 Task: Search one way flight ticket for 1 adult, 1 child, 1 infant in seat in premium economy from Muskegon: Muskegon County Airport to Riverton: Central Wyoming Regional Airport (was Riverton Regional) on 5-4-2023. Choice of flights is Westjet. Number of bags: 1 checked bag. Price is upto 110000. Outbound departure time preference is 5:45.
Action: Mouse moved to (273, 113)
Screenshot: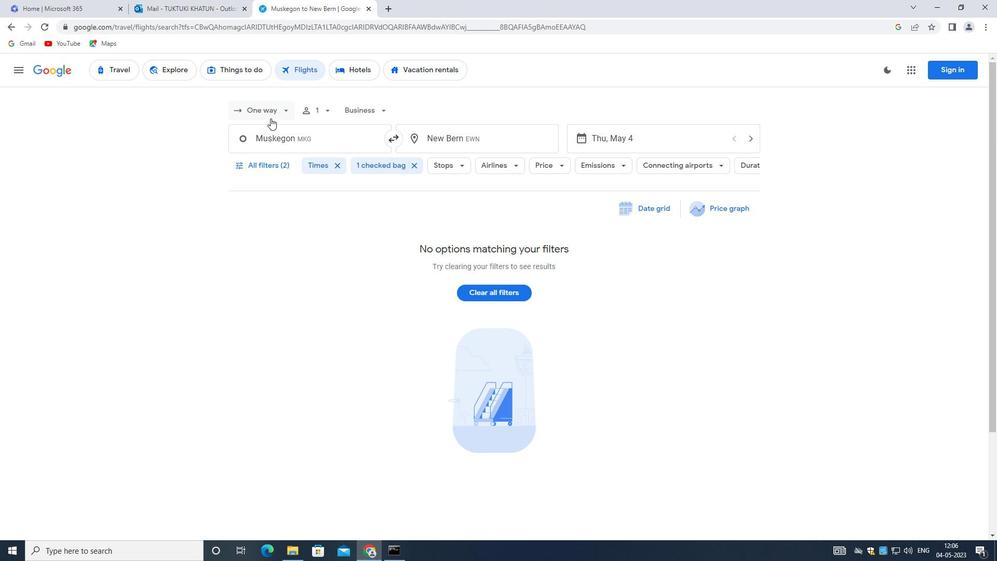 
Action: Mouse pressed left at (273, 113)
Screenshot: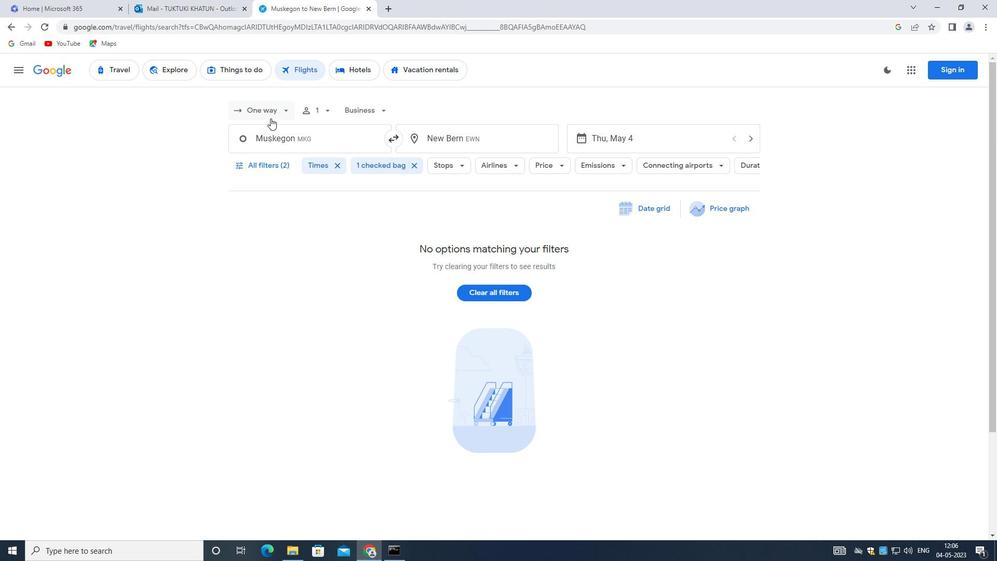 
Action: Mouse moved to (281, 158)
Screenshot: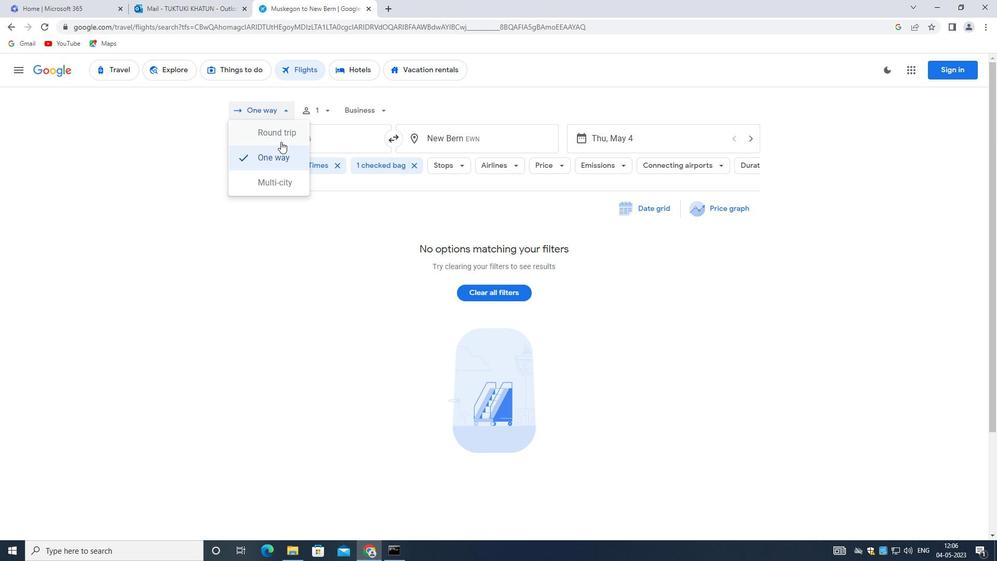 
Action: Mouse pressed left at (281, 158)
Screenshot: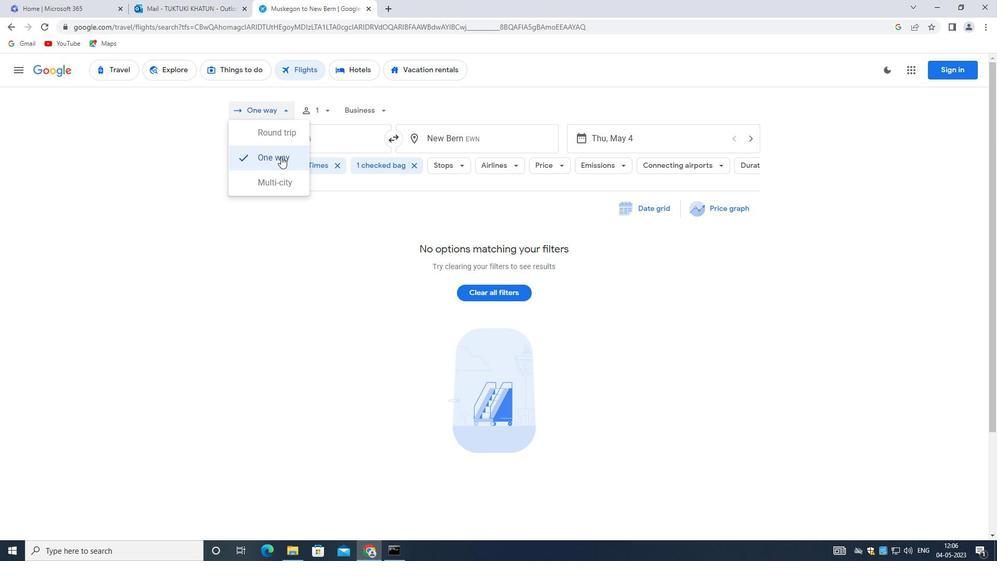 
Action: Mouse moved to (321, 110)
Screenshot: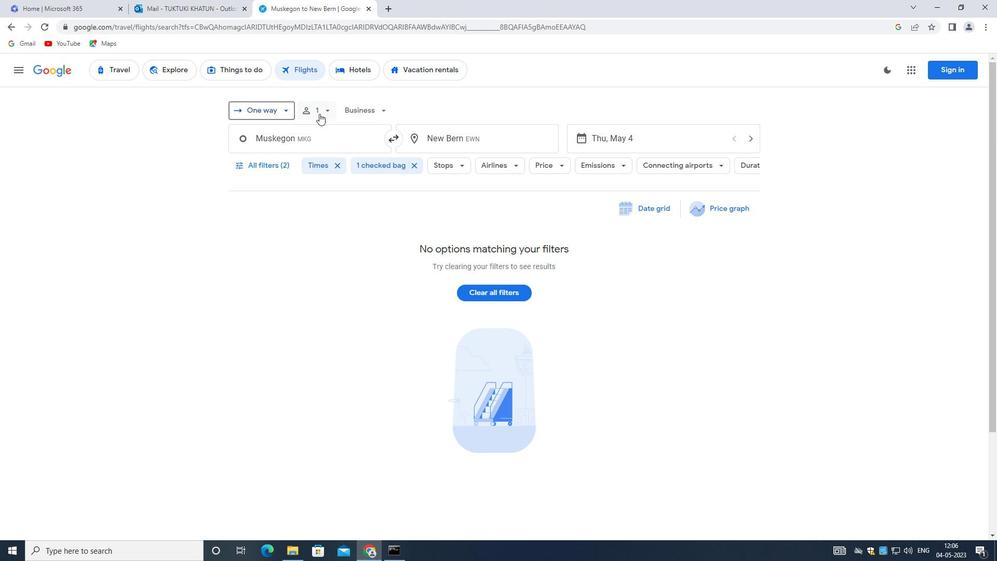 
Action: Mouse pressed left at (321, 110)
Screenshot: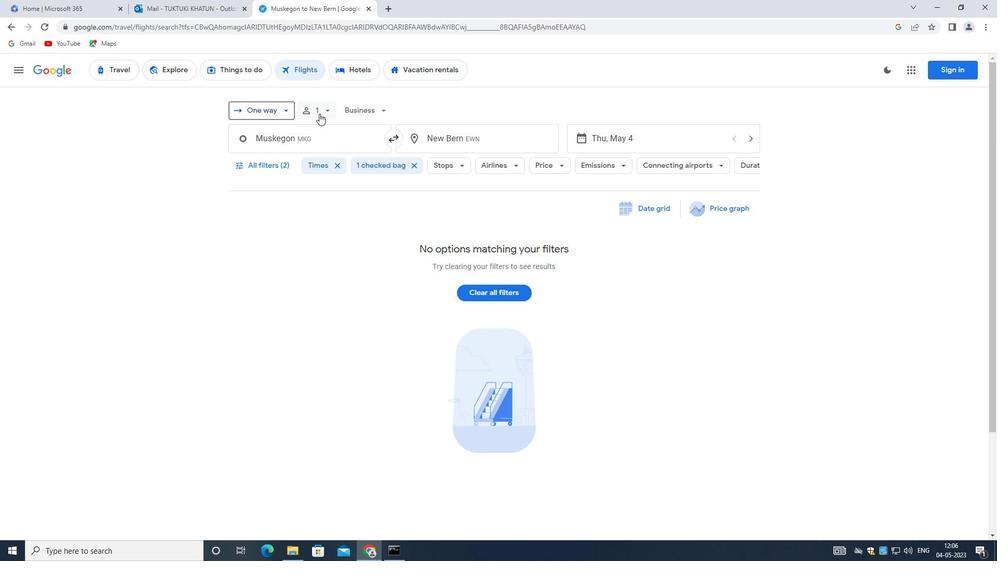 
Action: Mouse moved to (407, 165)
Screenshot: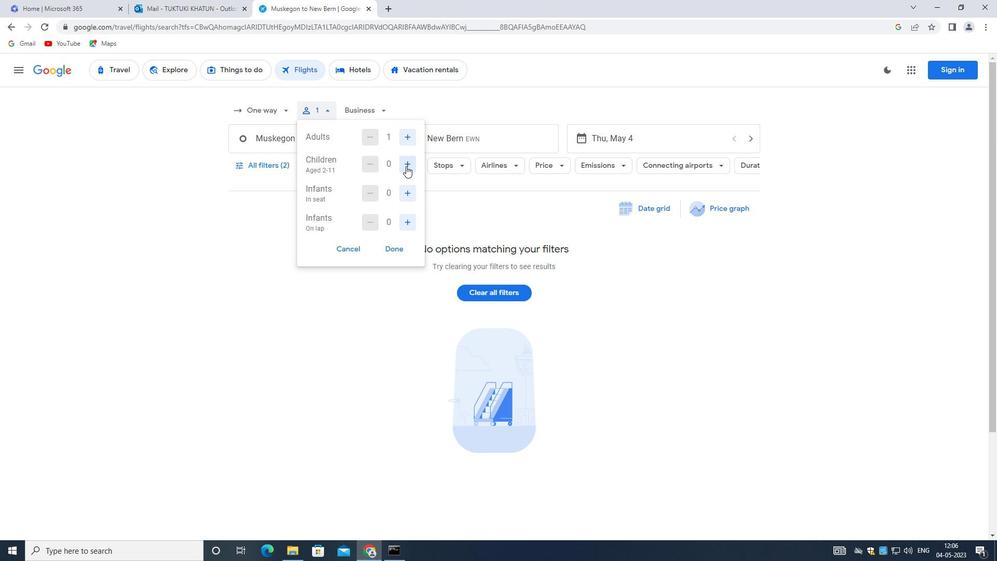 
Action: Mouse pressed left at (407, 165)
Screenshot: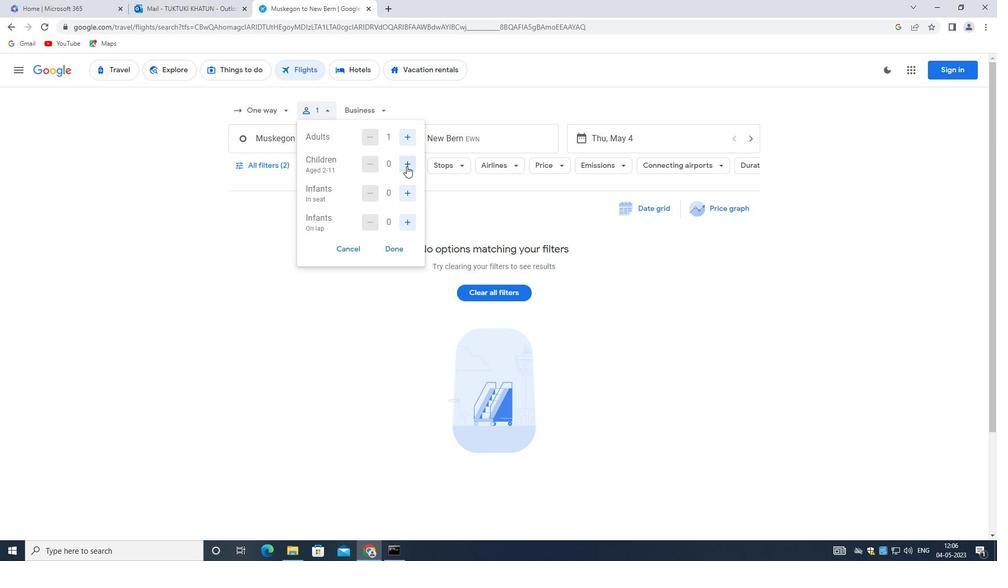 
Action: Mouse moved to (407, 188)
Screenshot: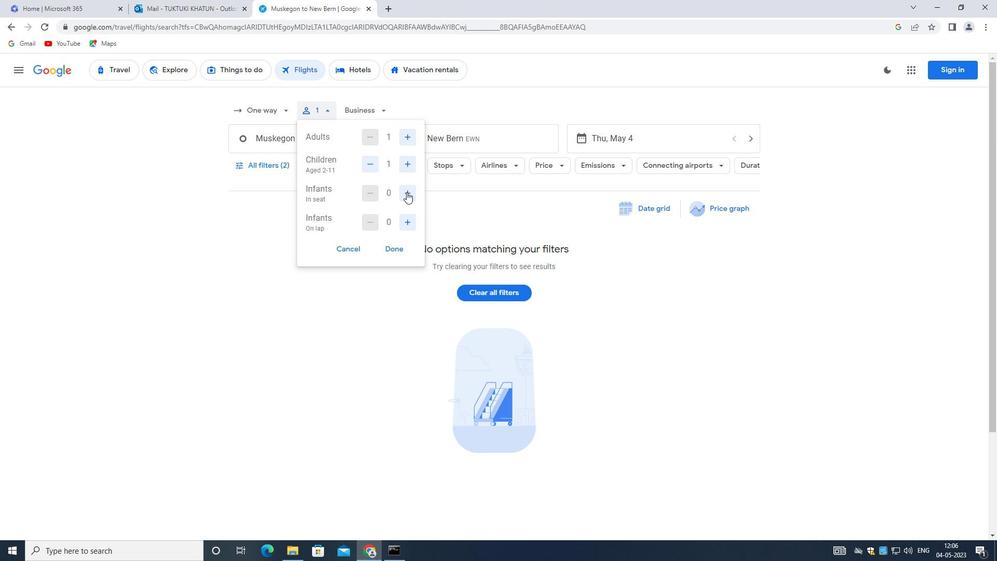 
Action: Mouse pressed left at (407, 188)
Screenshot: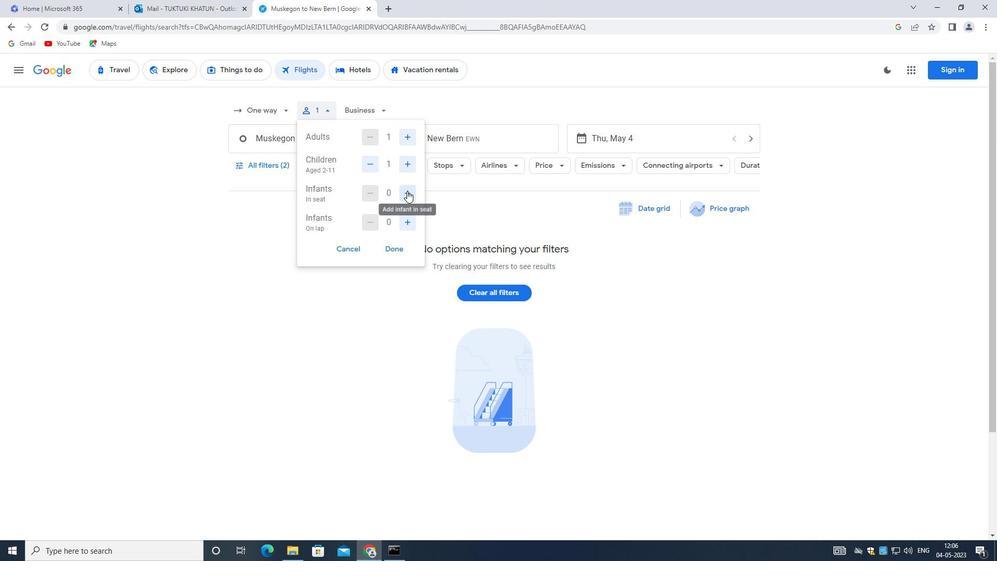 
Action: Mouse moved to (393, 250)
Screenshot: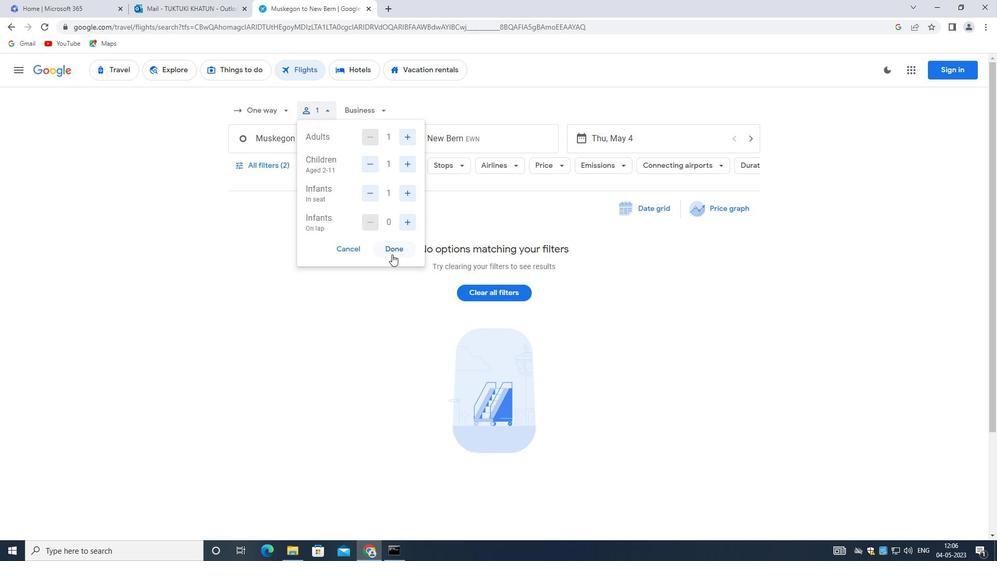 
Action: Mouse pressed left at (393, 250)
Screenshot: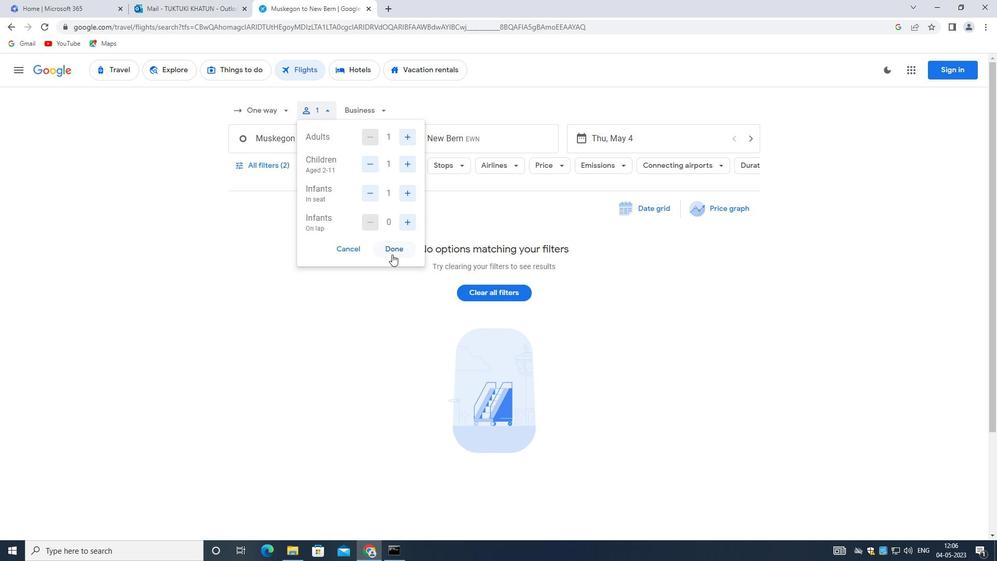 
Action: Mouse moved to (370, 110)
Screenshot: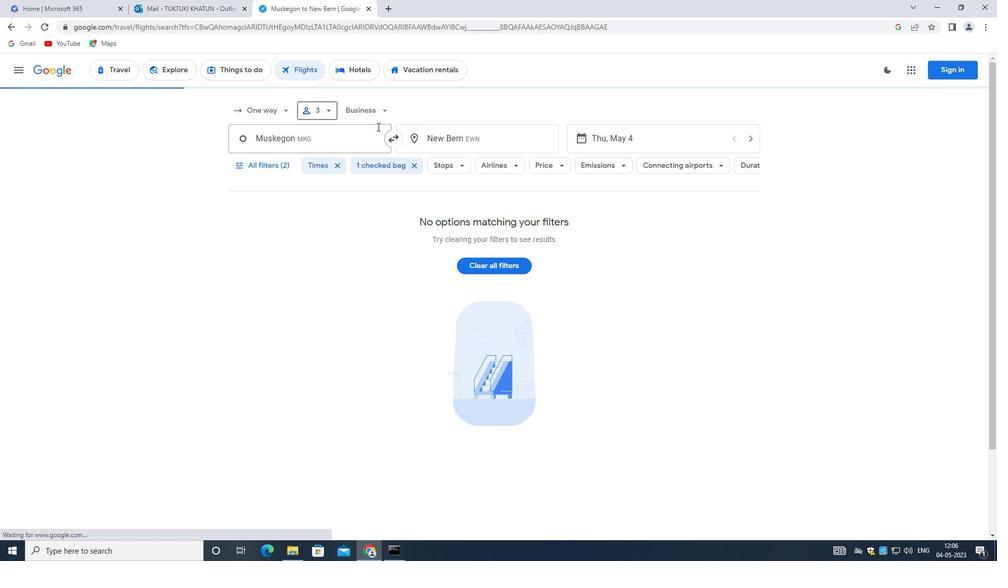 
Action: Mouse pressed left at (370, 110)
Screenshot: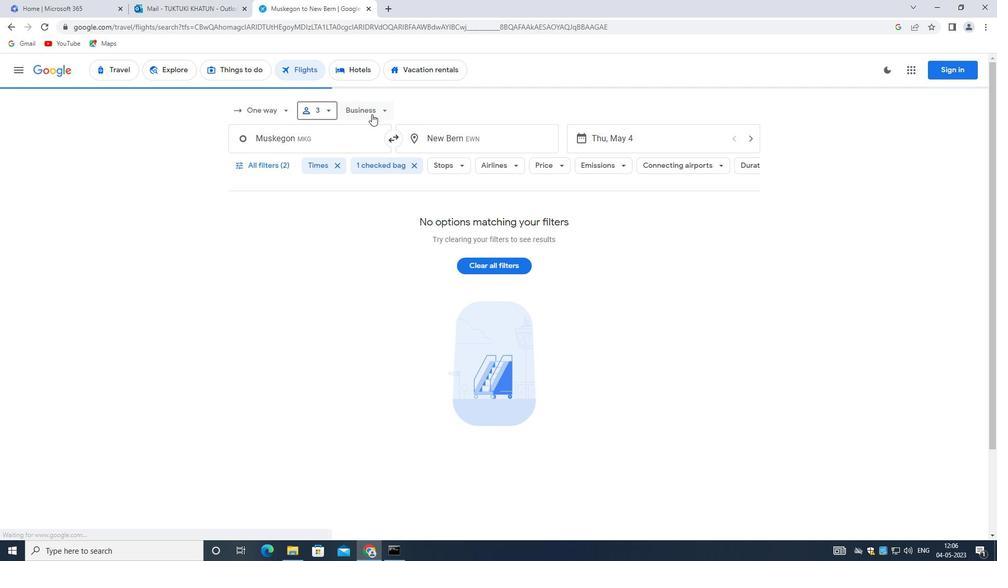 
Action: Mouse moved to (412, 162)
Screenshot: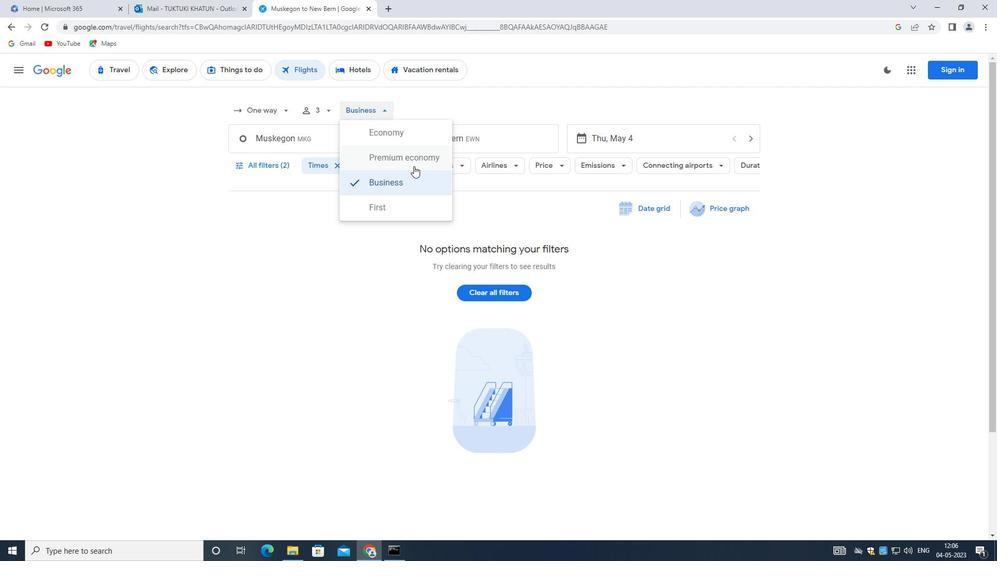 
Action: Mouse pressed left at (412, 162)
Screenshot: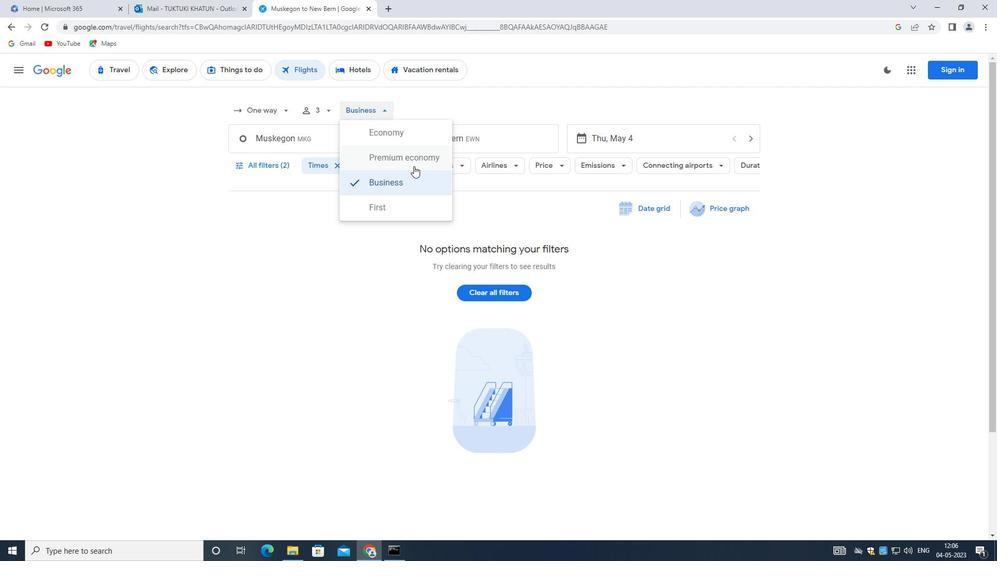 
Action: Mouse moved to (281, 137)
Screenshot: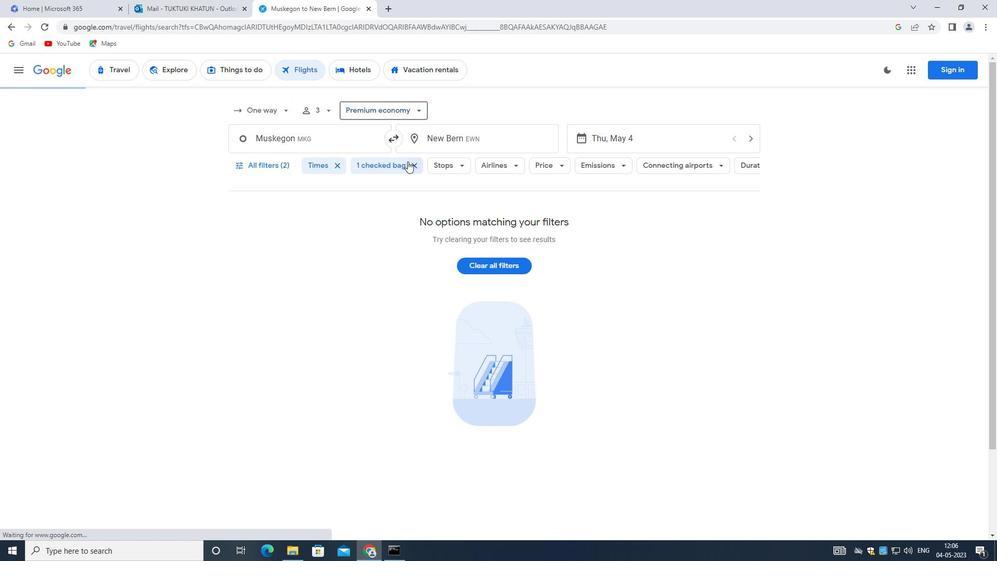 
Action: Mouse pressed left at (281, 137)
Screenshot: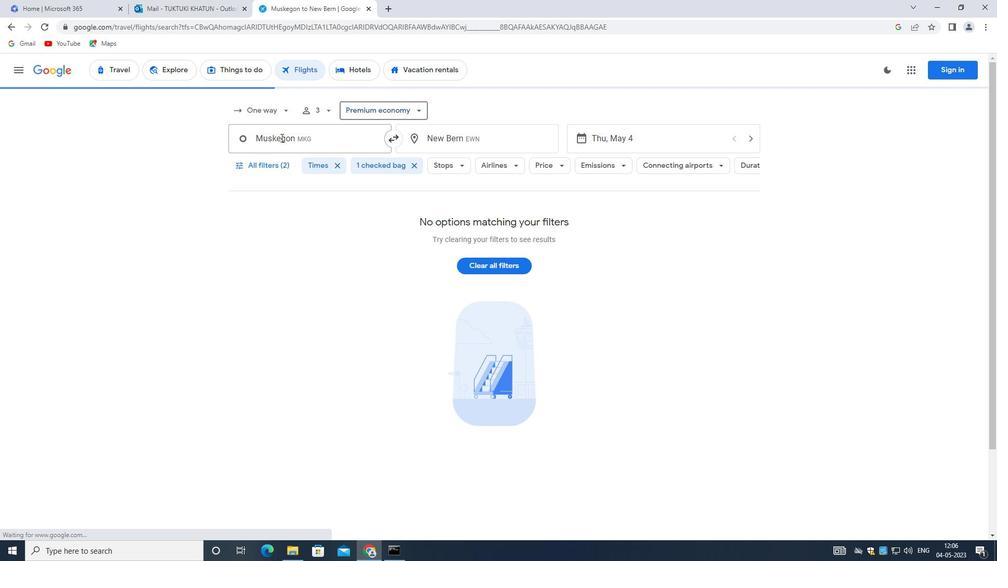 
Action: Mouse moved to (301, 94)
Screenshot: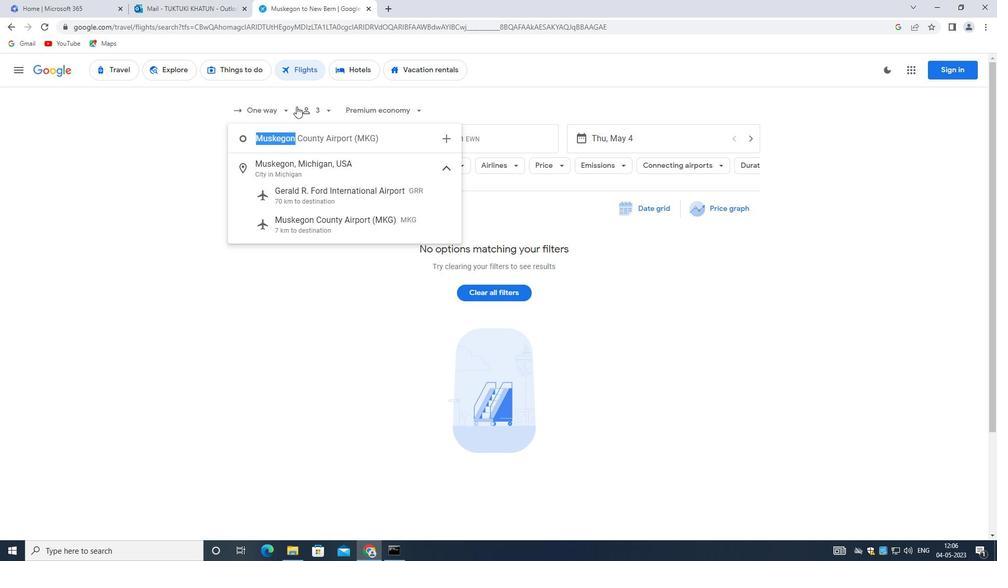 
Action: Key pressed <Key.backspace>
Screenshot: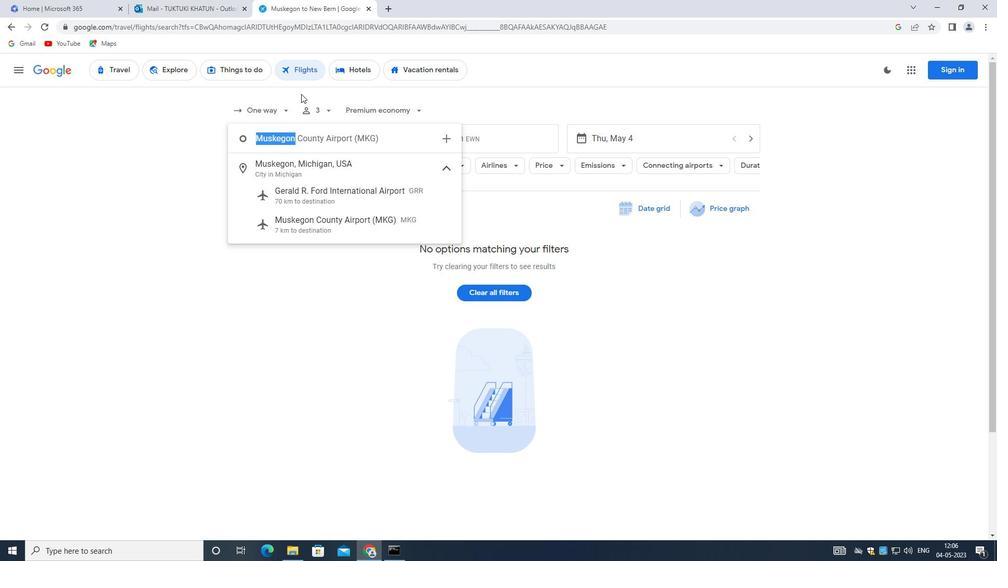 
Action: Mouse moved to (324, 172)
Screenshot: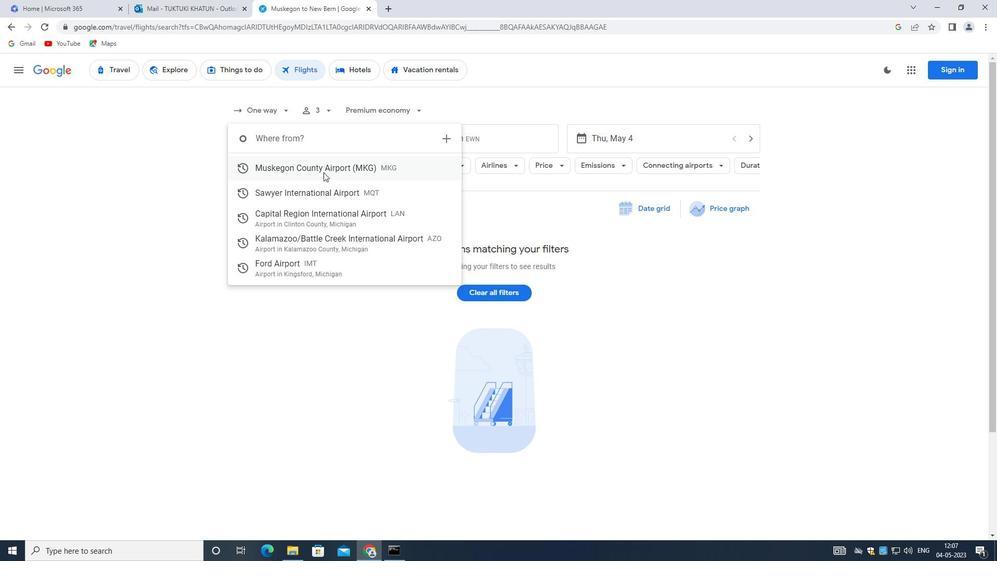 
Action: Mouse pressed left at (324, 172)
Screenshot: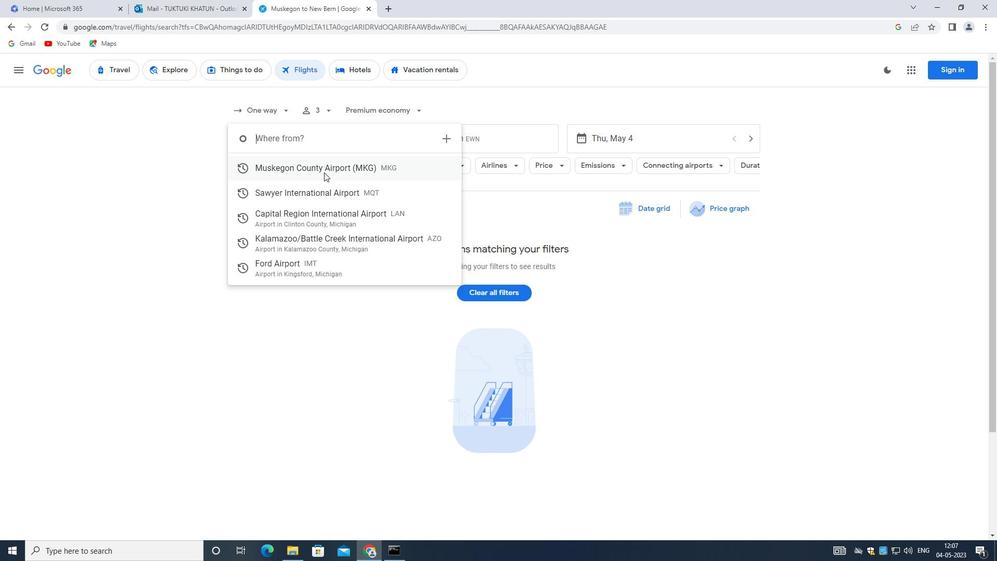 
Action: Mouse moved to (462, 146)
Screenshot: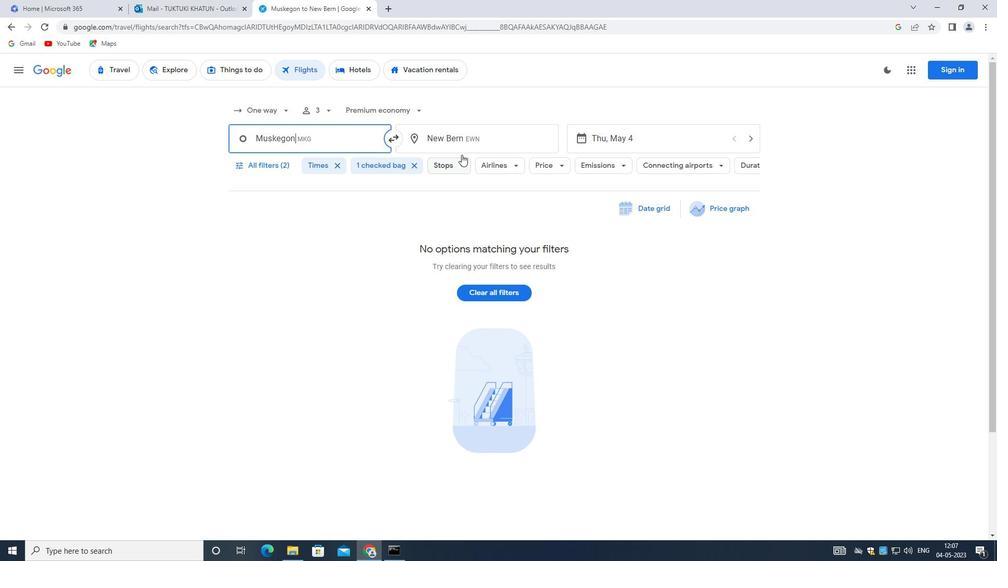 
Action: Mouse pressed left at (462, 146)
Screenshot: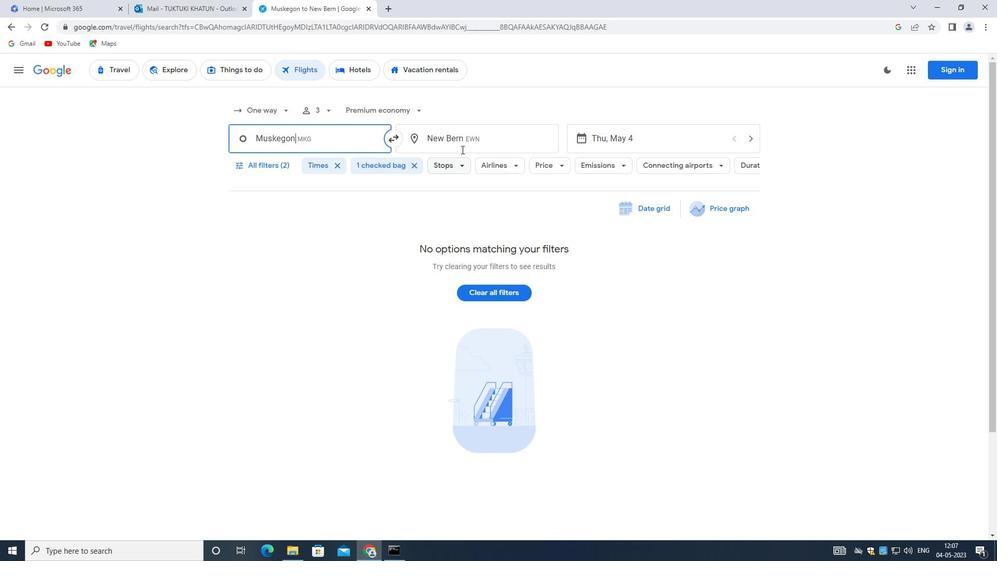 
Action: Mouse moved to (461, 145)
Screenshot: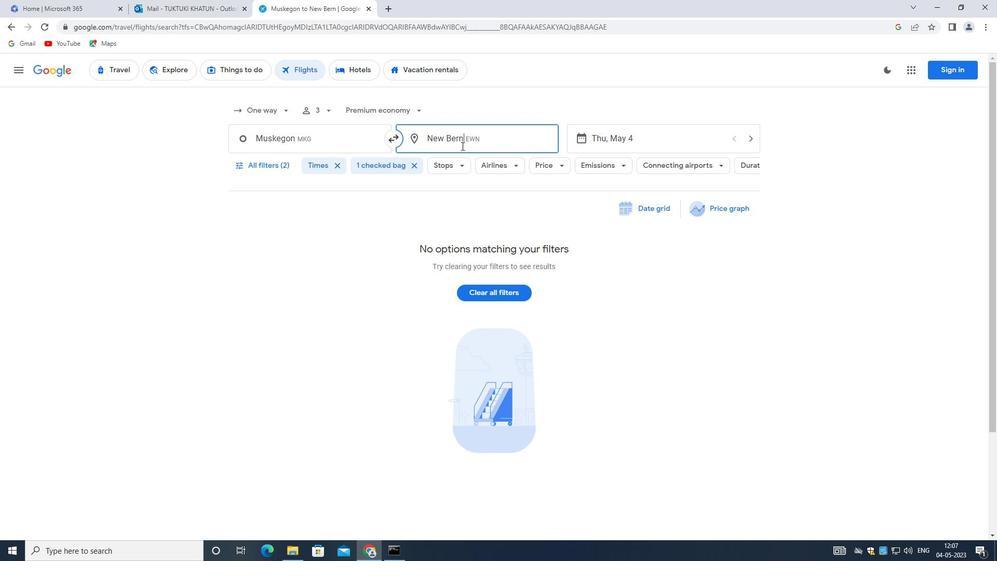 
Action: Key pressed <Key.shift>CENTRA
Screenshot: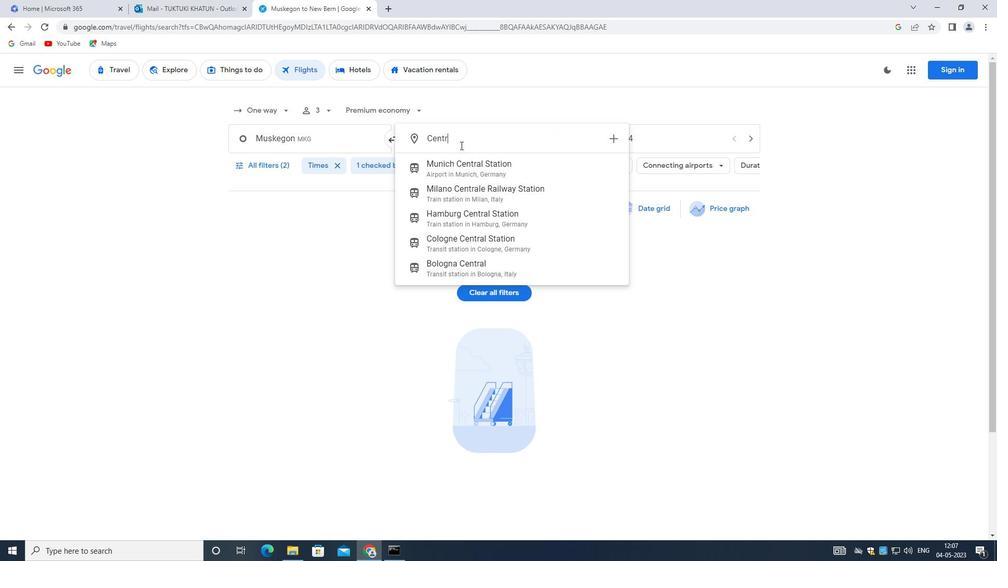 
Action: Mouse moved to (460, 145)
Screenshot: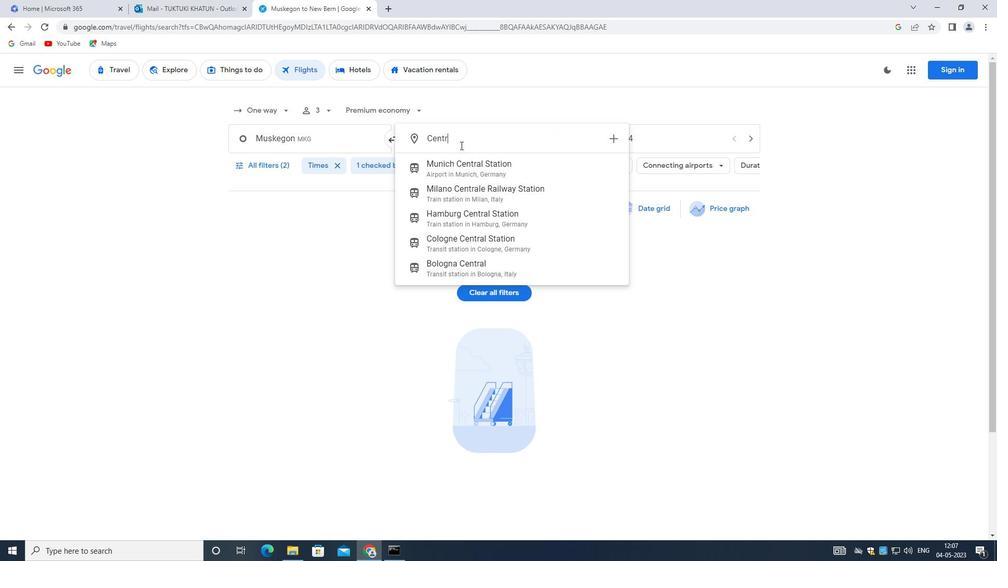 
Action: Key pressed L<Key.space><Key.shift>W
Screenshot: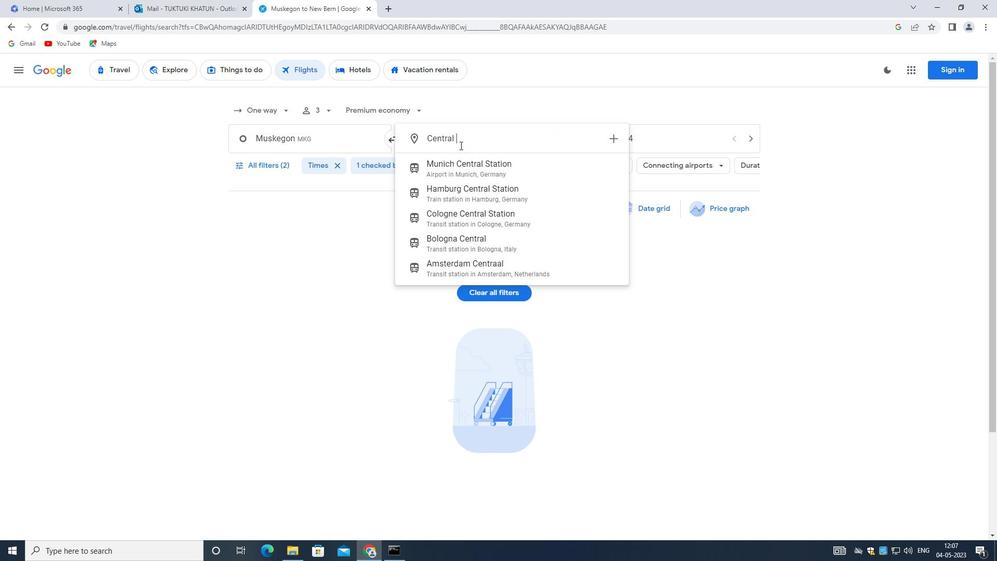 
Action: Mouse moved to (523, 166)
Screenshot: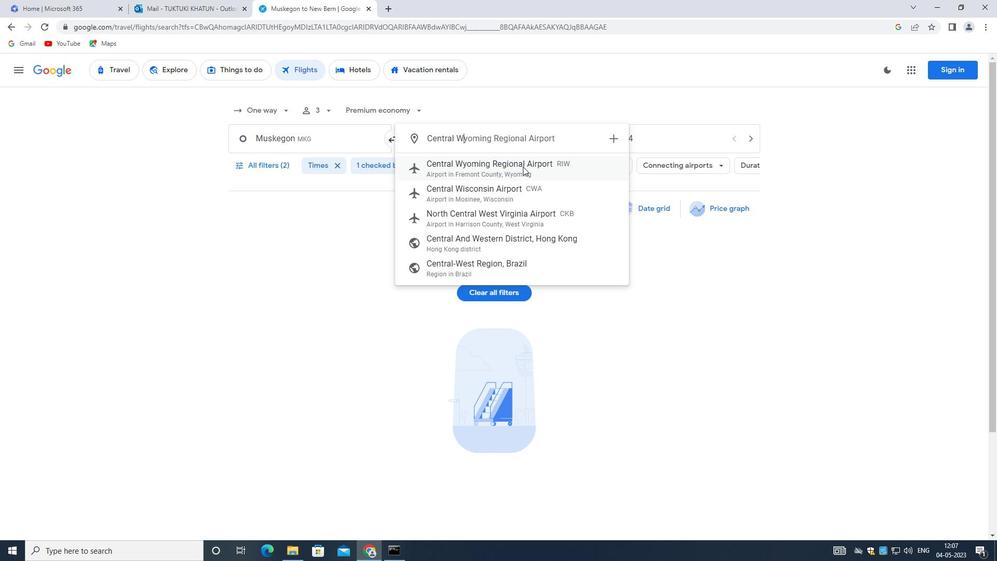 
Action: Mouse pressed left at (523, 166)
Screenshot: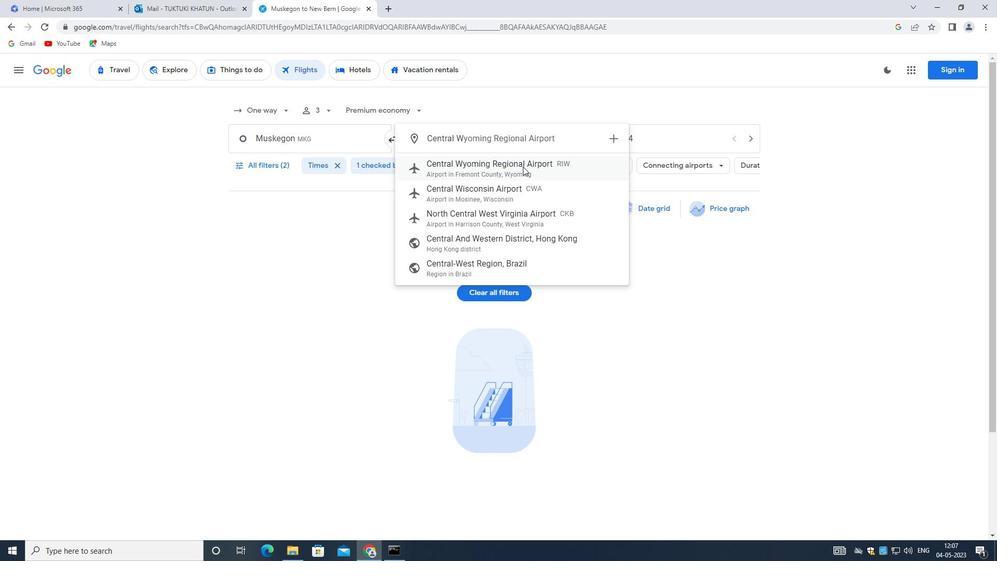 
Action: Mouse moved to (643, 137)
Screenshot: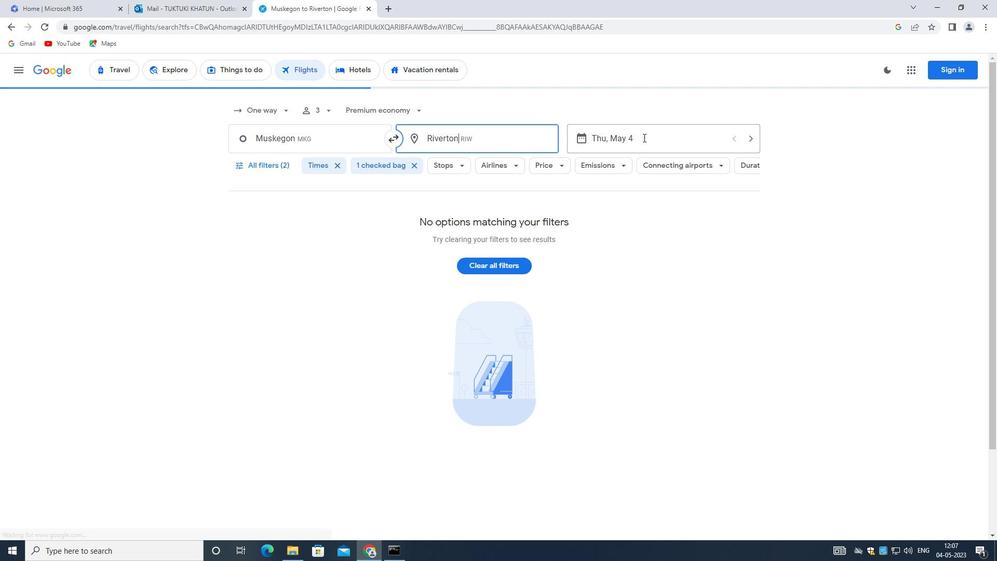 
Action: Mouse pressed left at (643, 137)
Screenshot: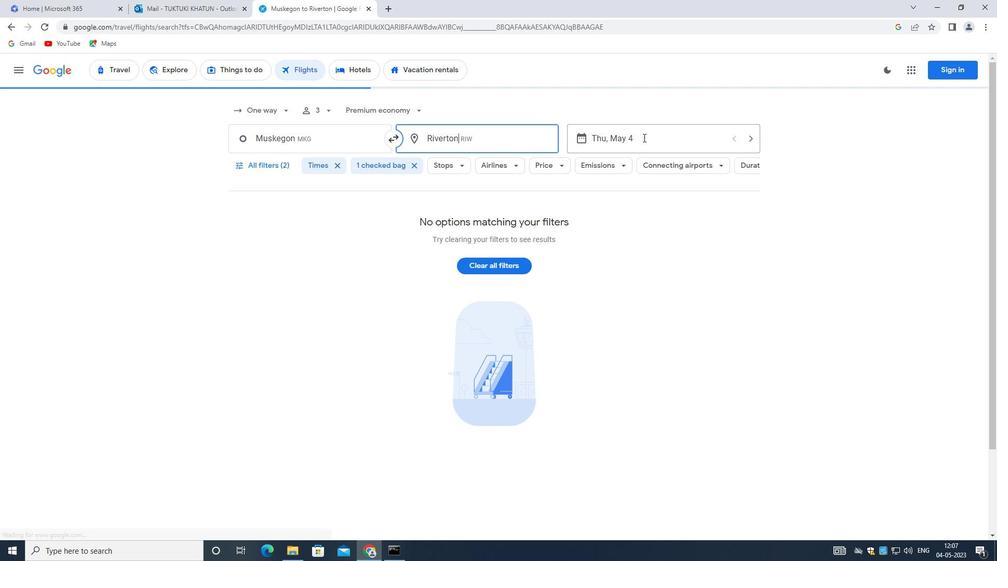 
Action: Mouse moved to (743, 391)
Screenshot: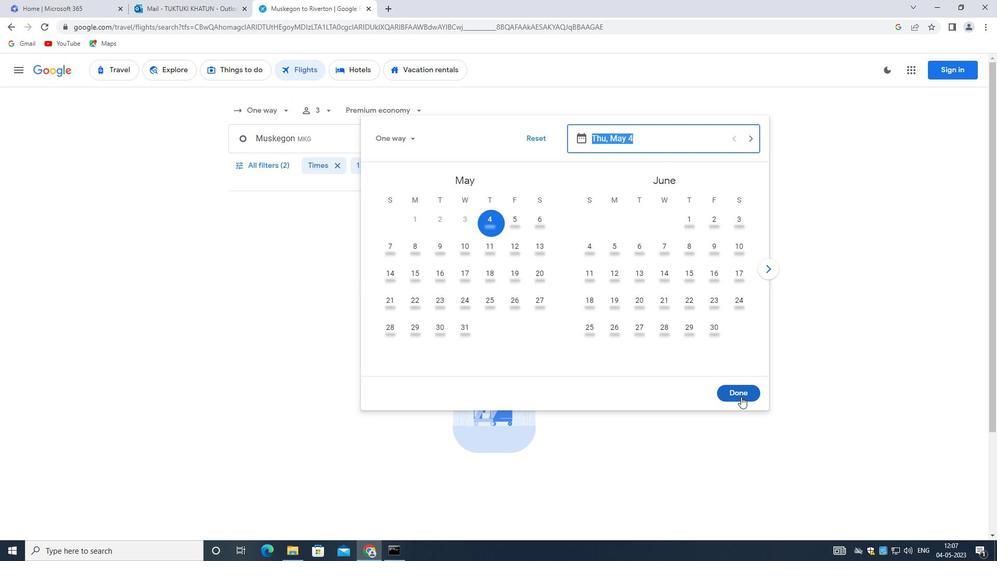 
Action: Mouse pressed left at (743, 391)
Screenshot: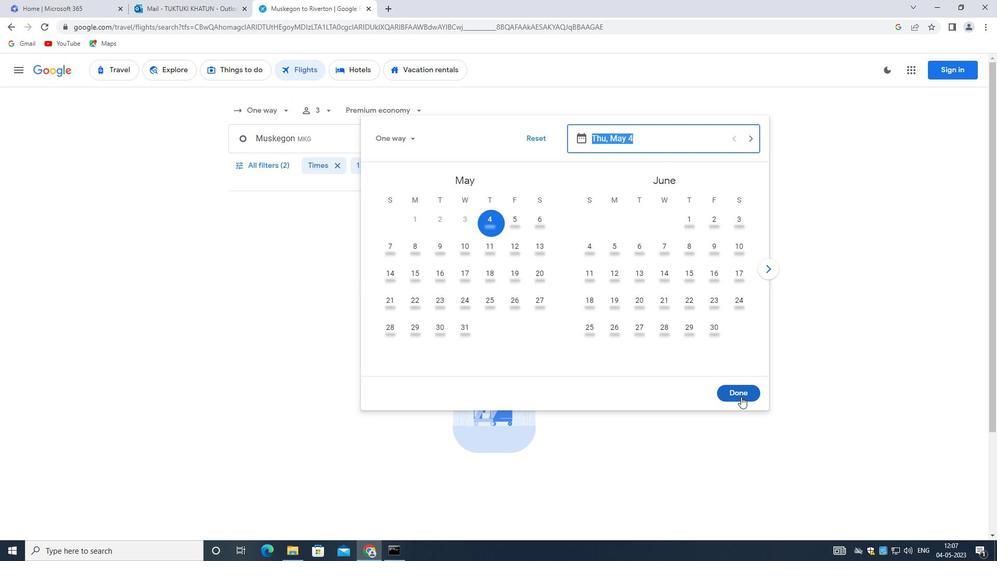 
Action: Mouse moved to (272, 160)
Screenshot: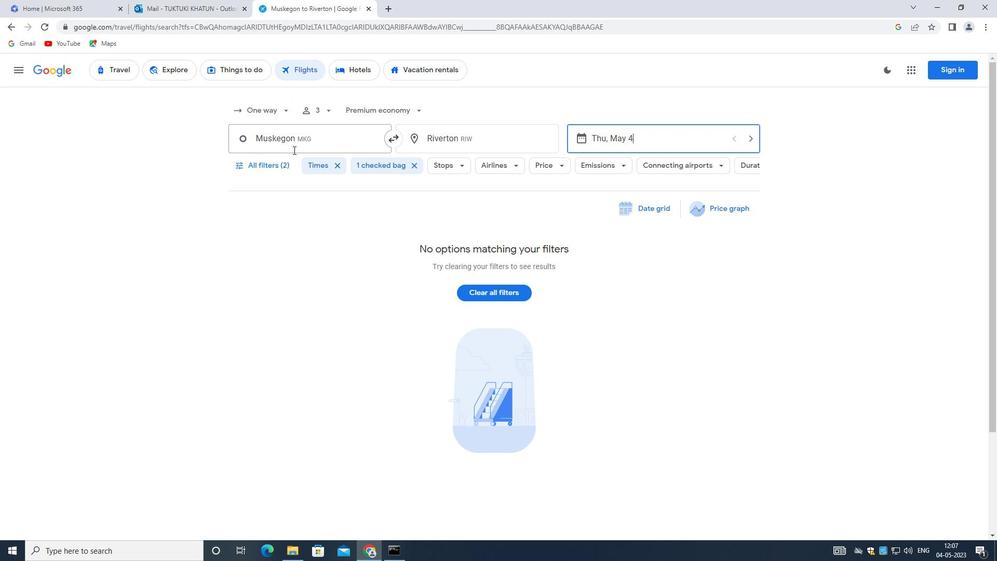 
Action: Mouse pressed left at (272, 160)
Screenshot: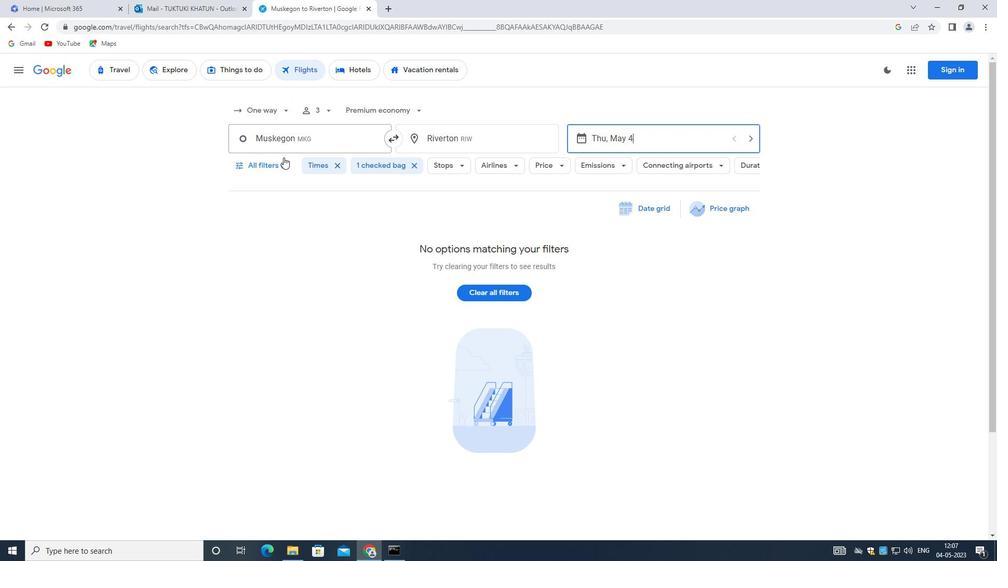 
Action: Mouse moved to (333, 249)
Screenshot: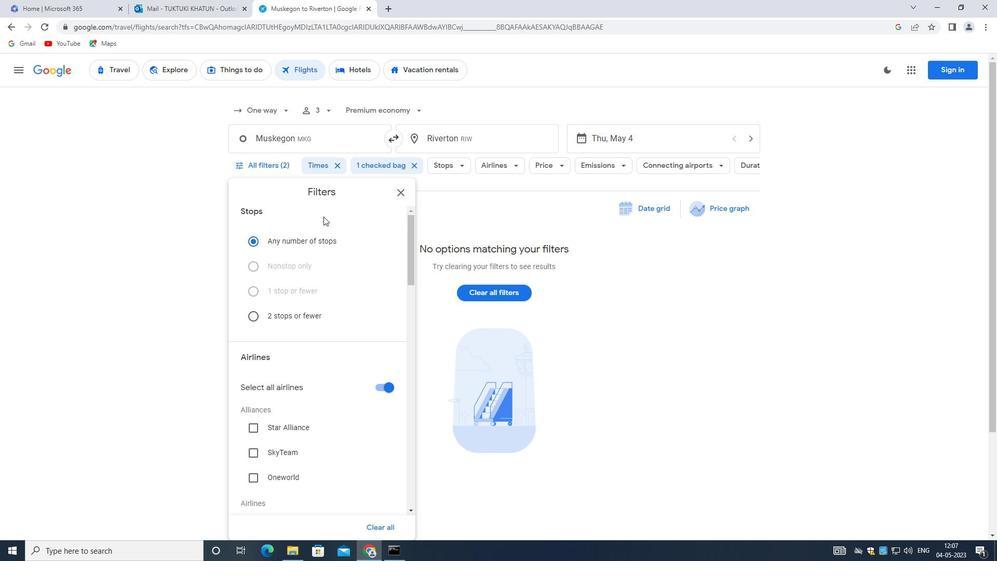 
Action: Mouse scrolled (333, 249) with delta (0, 0)
Screenshot: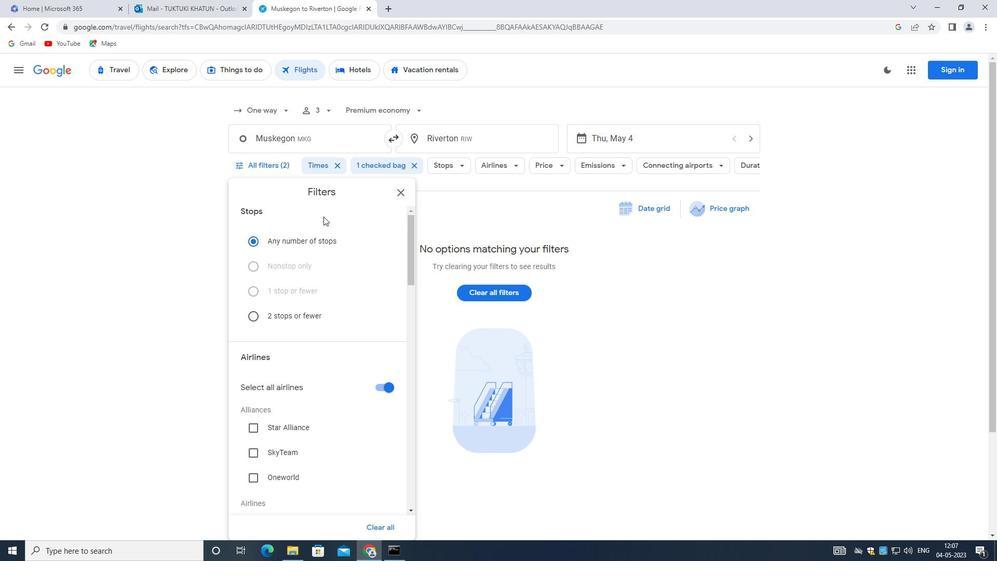 
Action: Mouse moved to (333, 256)
Screenshot: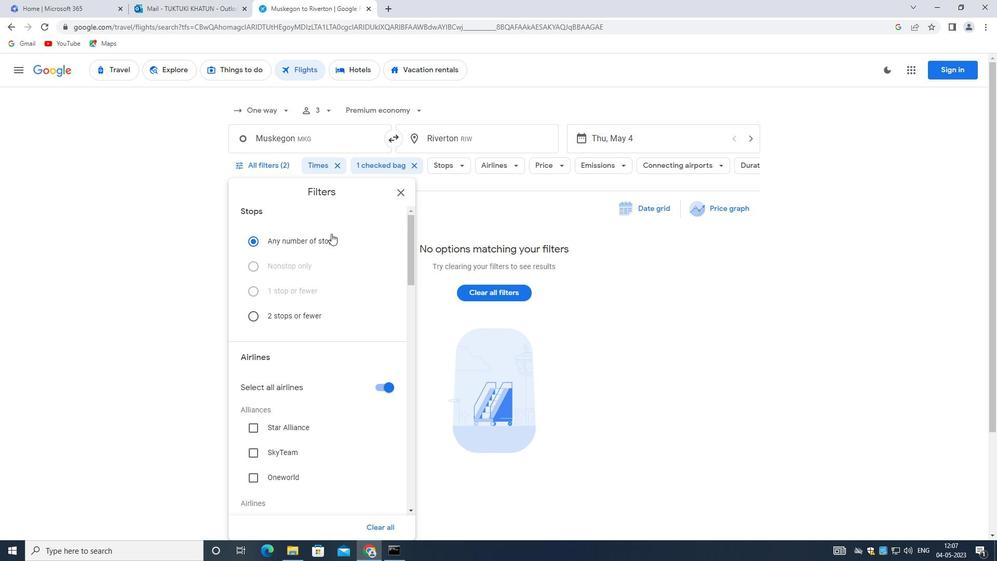 
Action: Mouse scrolled (333, 256) with delta (0, 0)
Screenshot: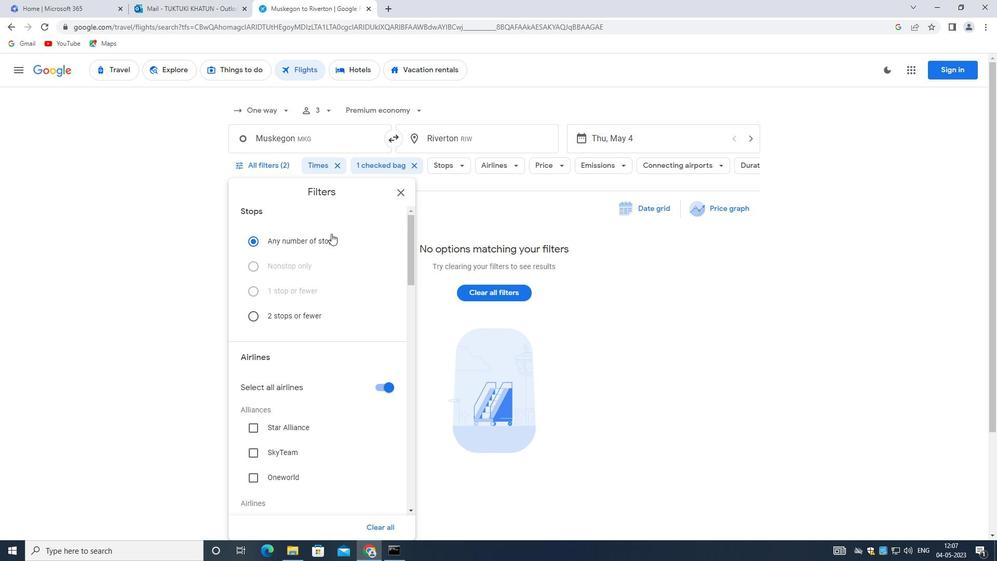 
Action: Mouse moved to (333, 258)
Screenshot: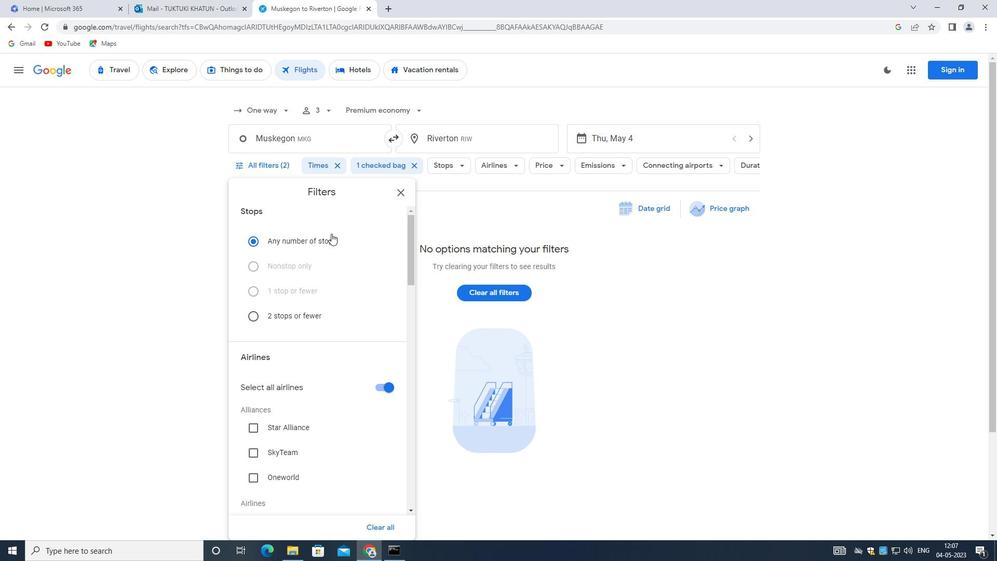 
Action: Mouse scrolled (333, 257) with delta (0, 0)
Screenshot: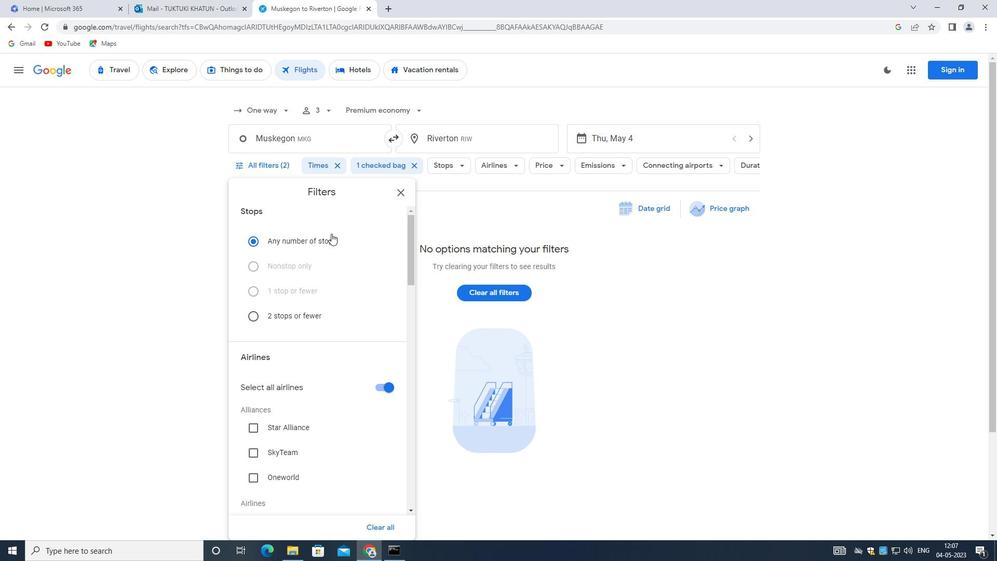 
Action: Mouse moved to (305, 361)
Screenshot: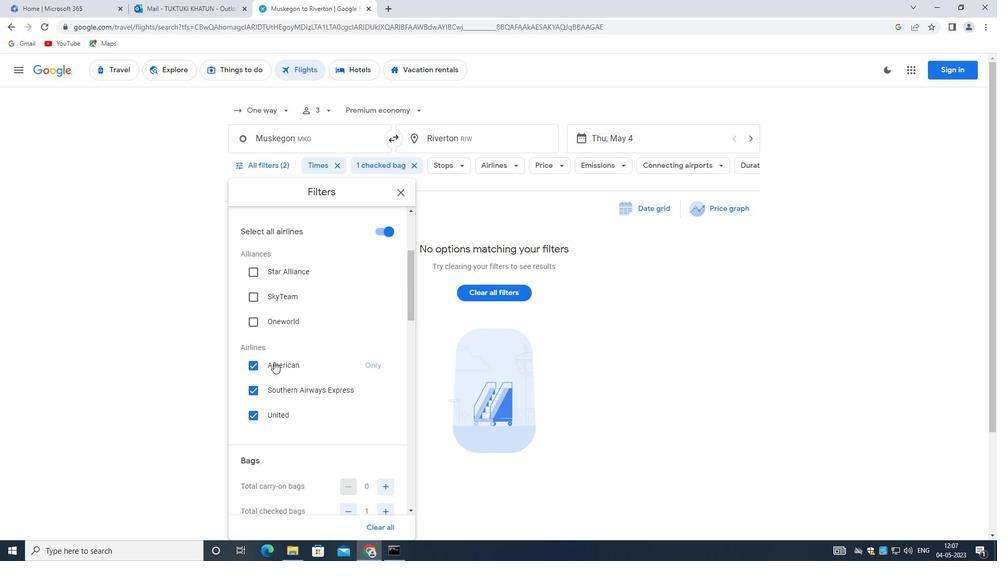 
Action: Mouse scrolled (305, 360) with delta (0, 0)
Screenshot: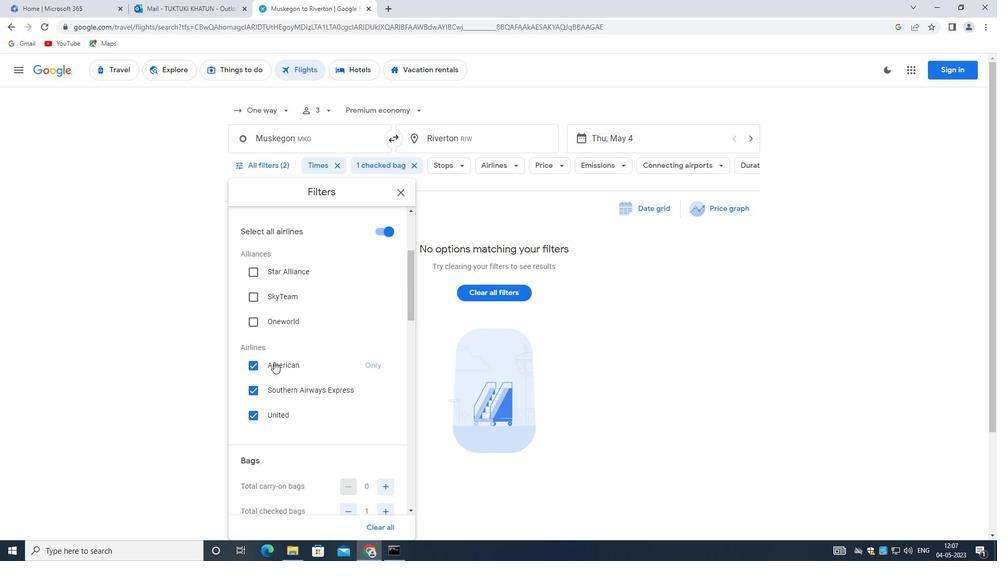 
Action: Mouse moved to (306, 361)
Screenshot: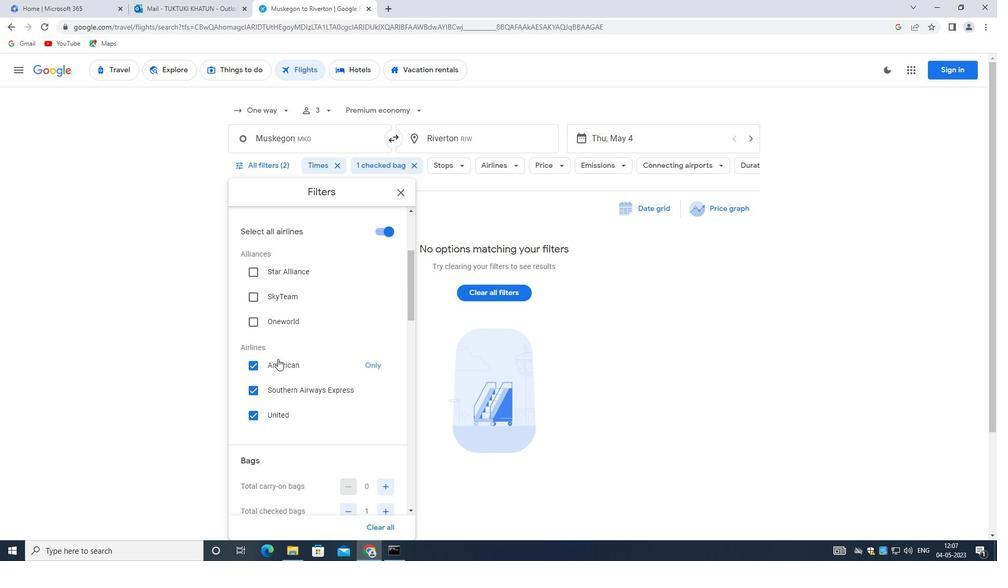 
Action: Mouse scrolled (306, 360) with delta (0, 0)
Screenshot: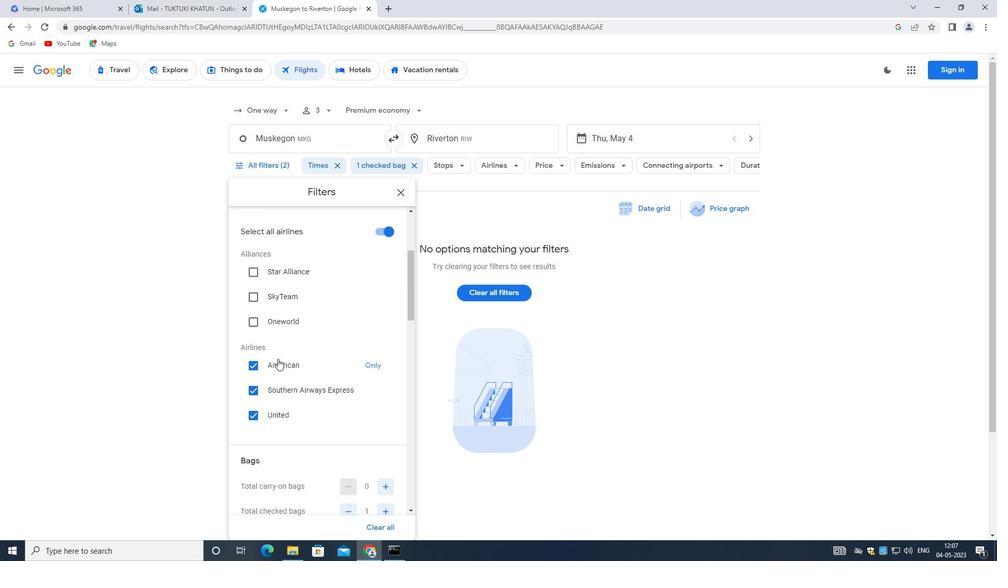 
Action: Mouse scrolled (306, 361) with delta (0, 0)
Screenshot: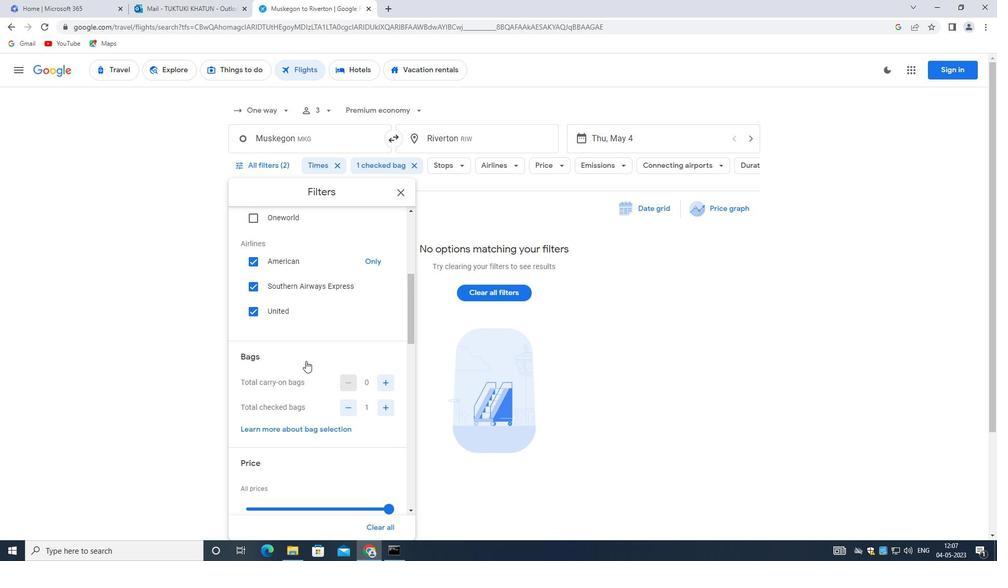 
Action: Mouse scrolled (306, 361) with delta (0, 0)
Screenshot: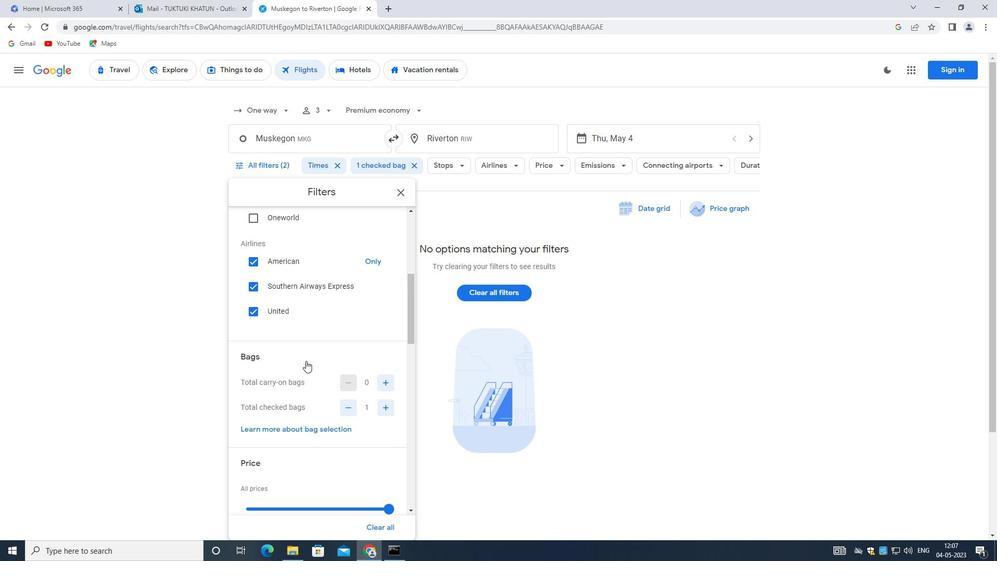 
Action: Mouse moved to (378, 232)
Screenshot: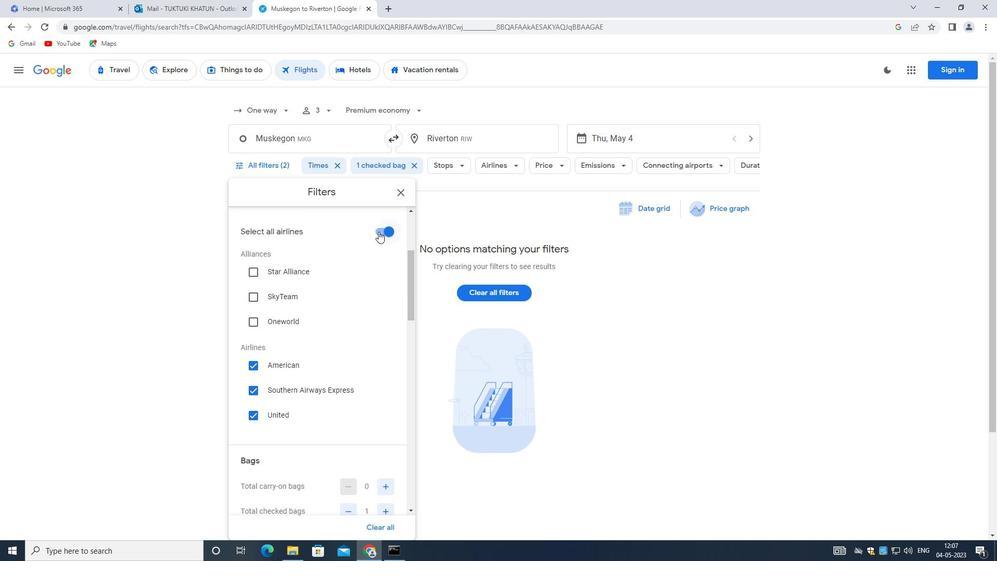 
Action: Mouse pressed left at (378, 232)
Screenshot: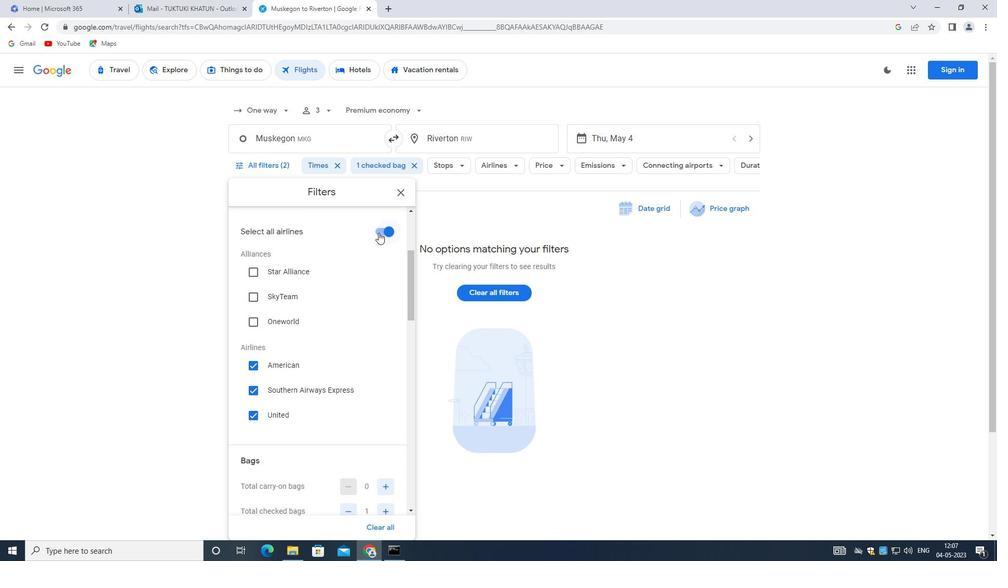 
Action: Mouse moved to (334, 312)
Screenshot: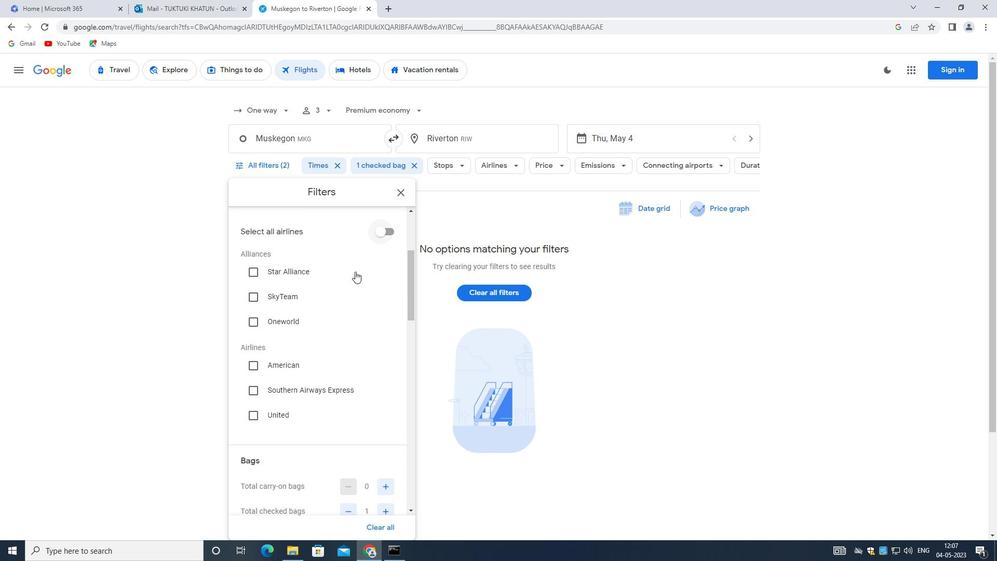 
Action: Mouse scrolled (334, 311) with delta (0, 0)
Screenshot: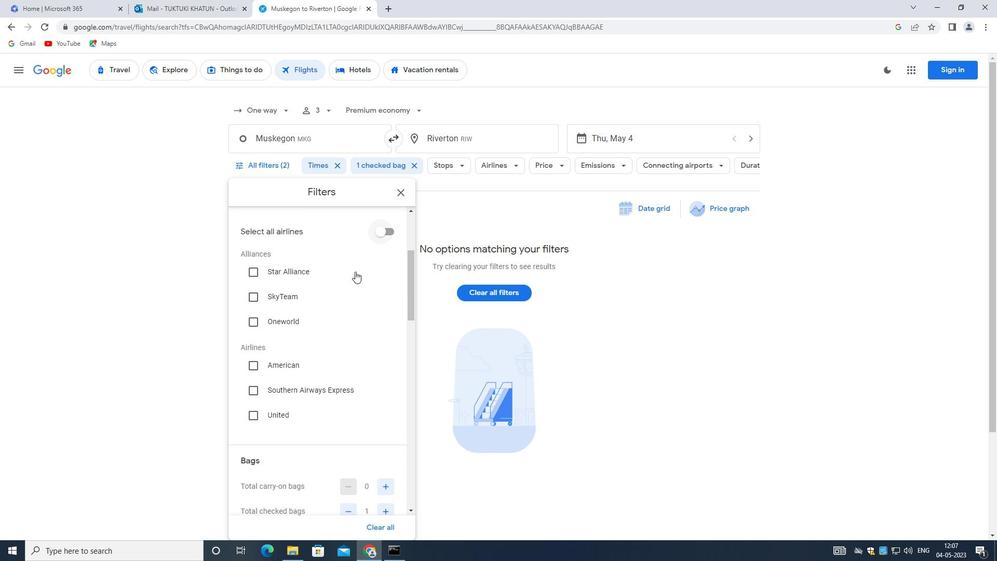 
Action: Mouse moved to (333, 314)
Screenshot: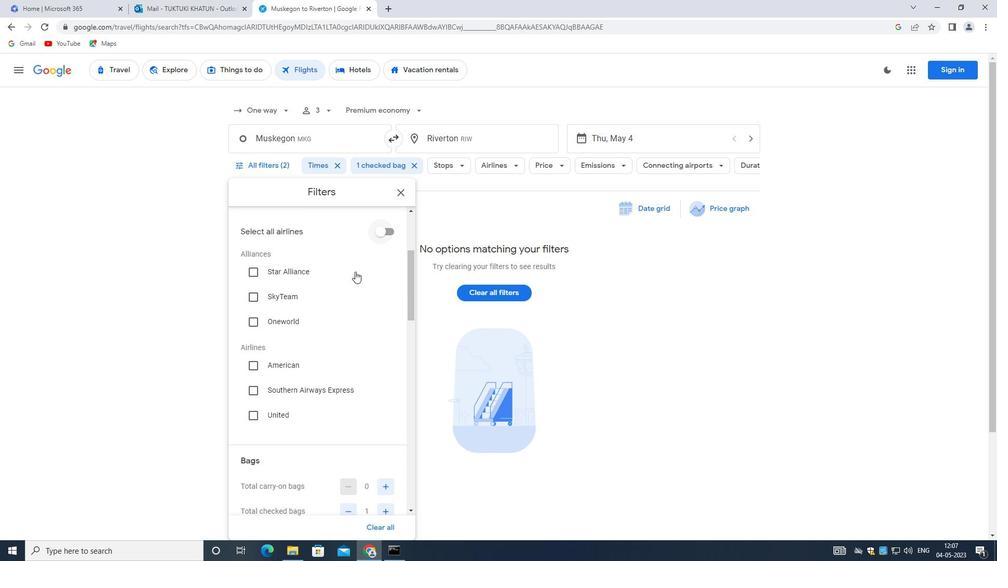 
Action: Mouse scrolled (333, 313) with delta (0, 0)
Screenshot: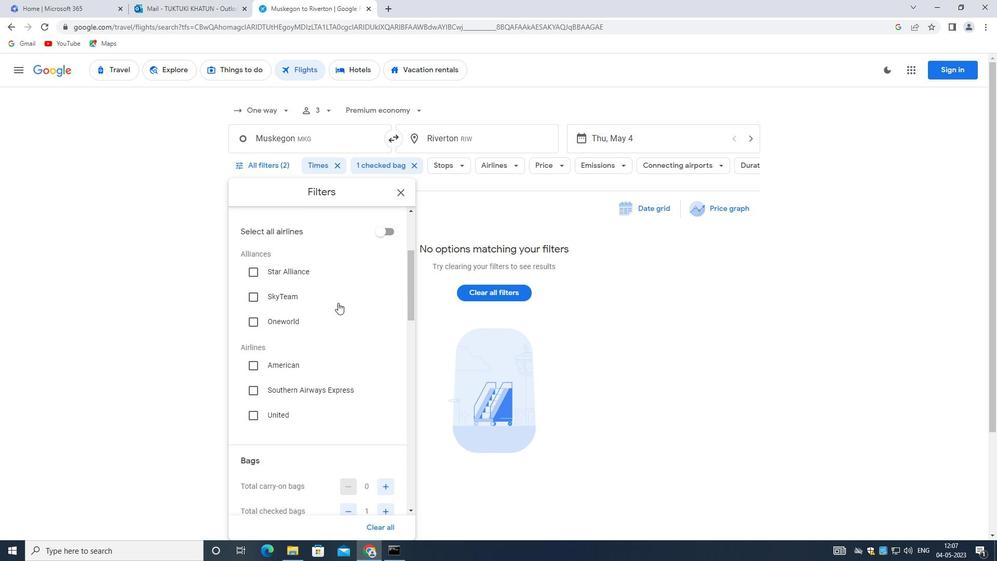 
Action: Mouse moved to (333, 314)
Screenshot: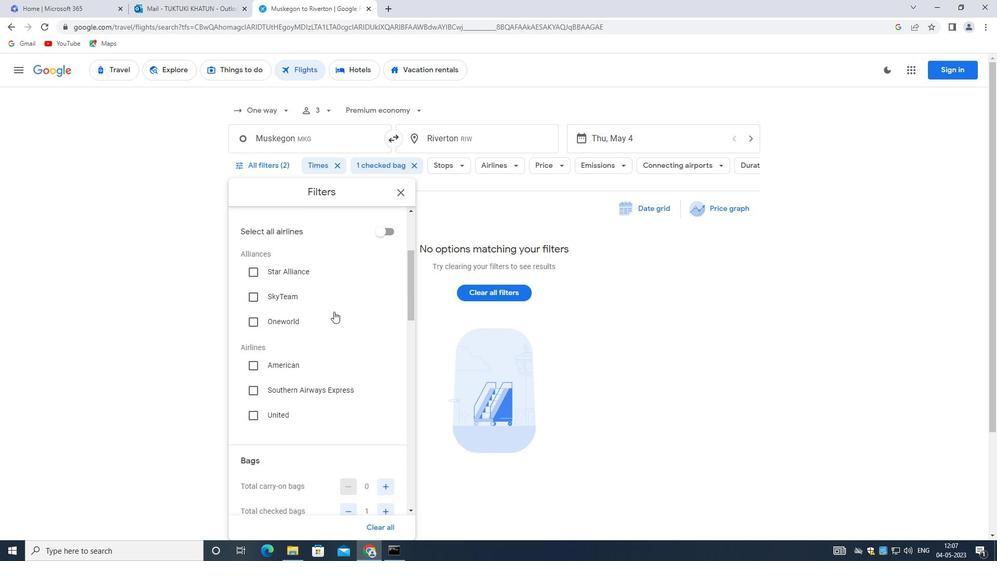 
Action: Mouse scrolled (333, 313) with delta (0, 0)
Screenshot: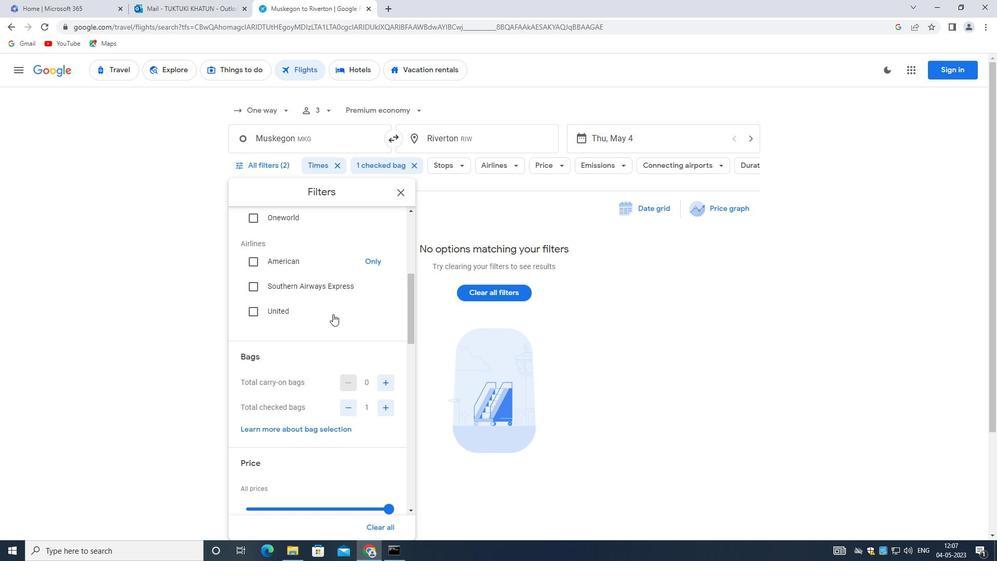 
Action: Mouse scrolled (333, 313) with delta (0, 0)
Screenshot: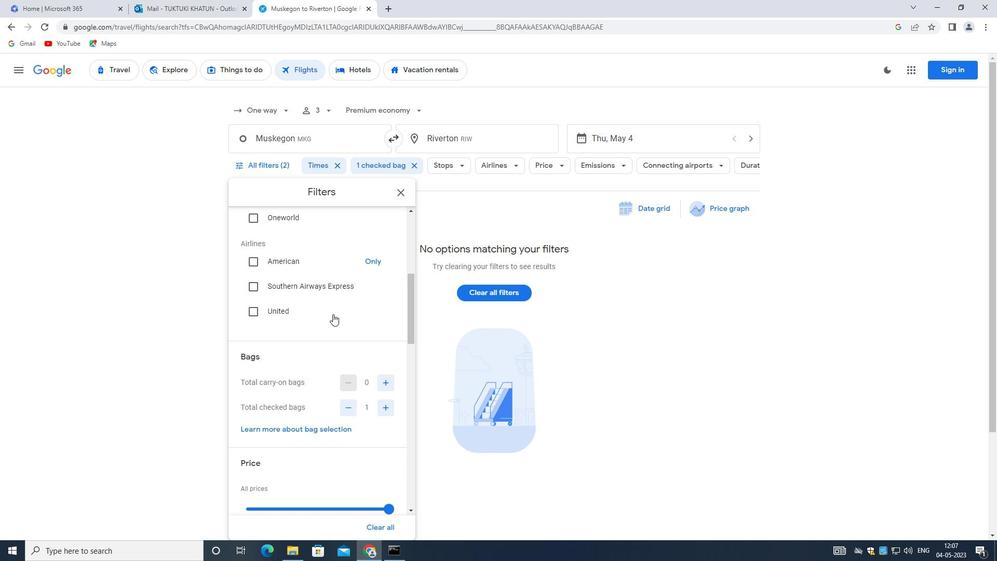 
Action: Mouse scrolled (333, 313) with delta (0, 0)
Screenshot: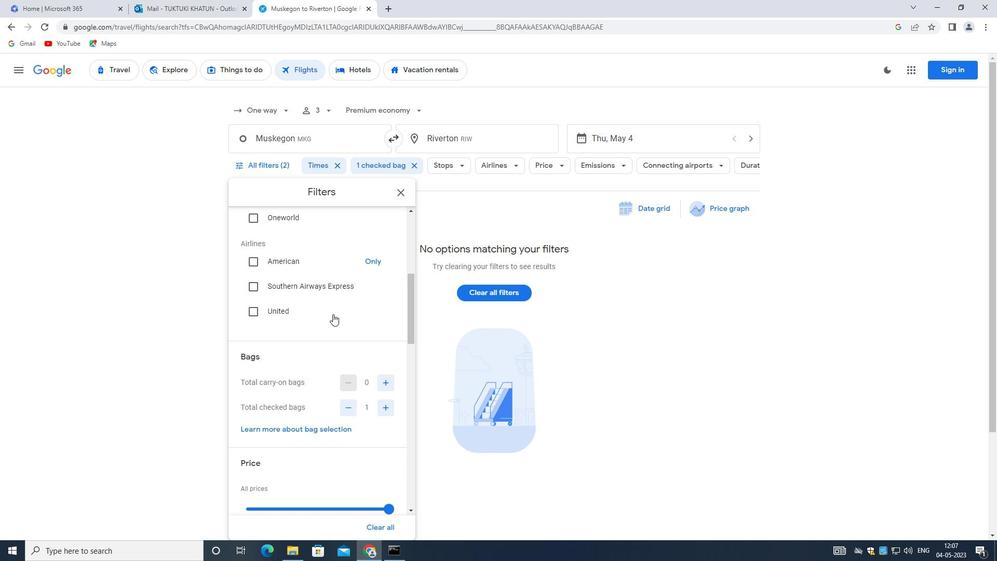 
Action: Mouse moved to (332, 314)
Screenshot: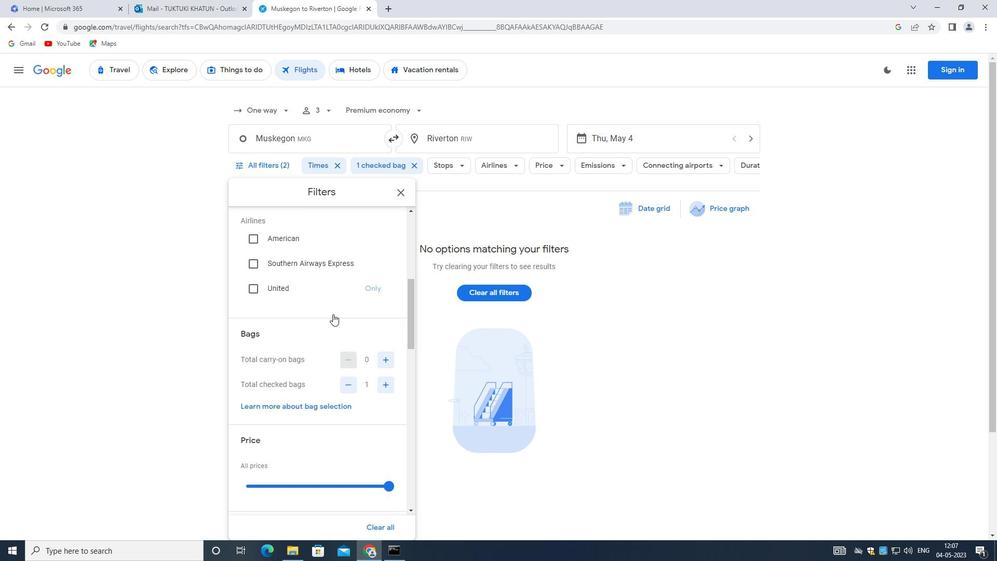 
Action: Mouse scrolled (332, 314) with delta (0, 0)
Screenshot: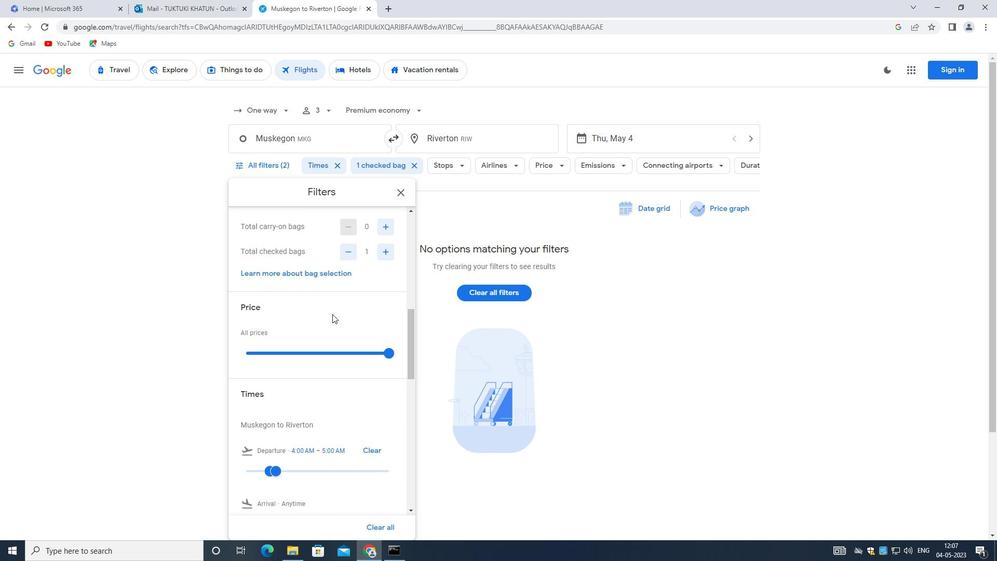 
Action: Mouse moved to (386, 399)
Screenshot: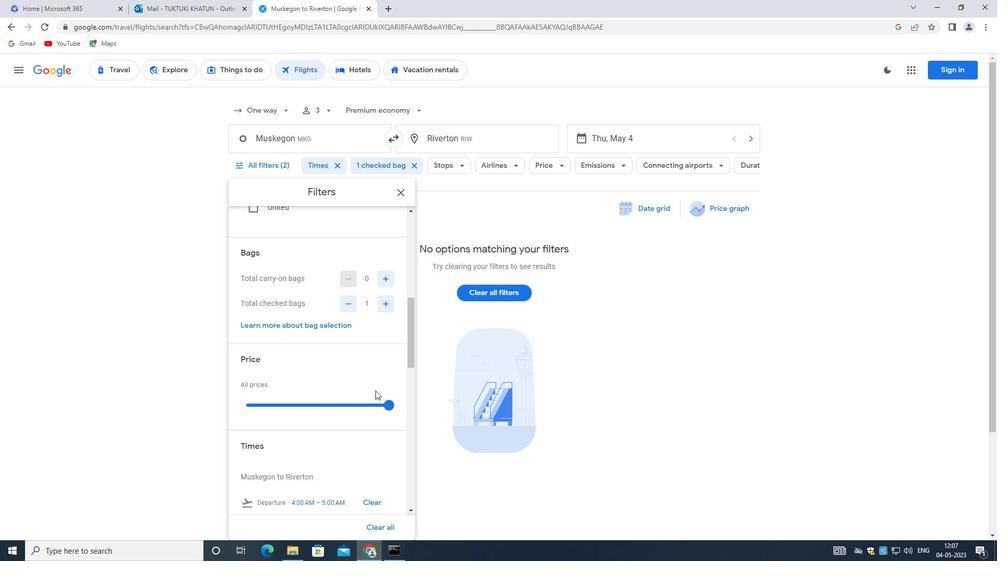 
Action: Mouse pressed left at (386, 399)
Screenshot: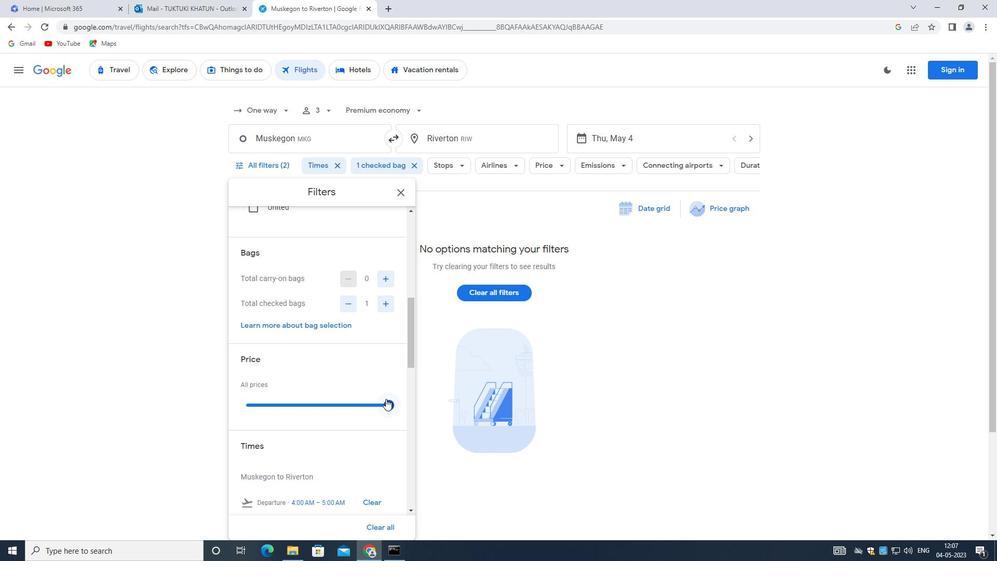 
Action: Mouse moved to (372, 385)
Screenshot: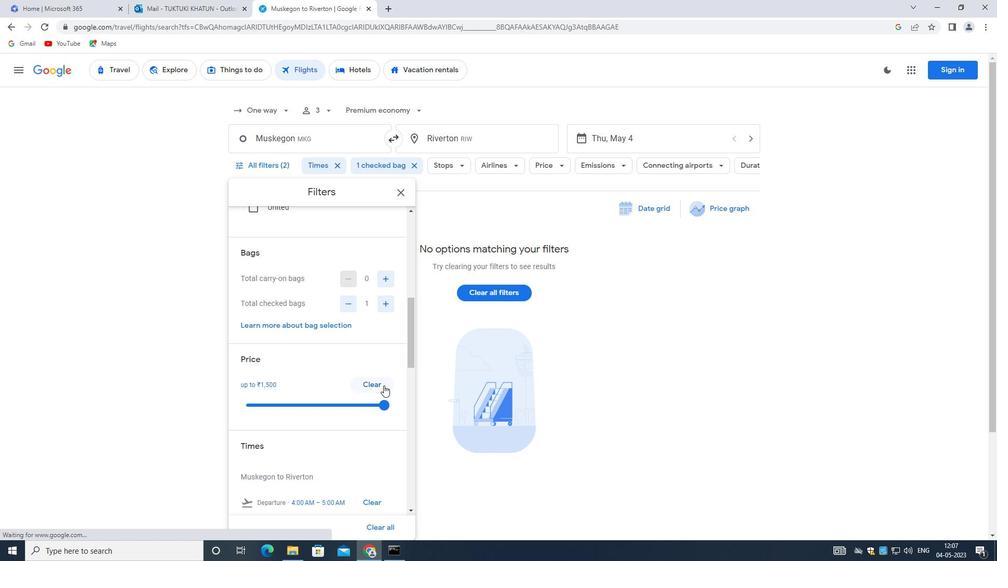 
Action: Mouse scrolled (372, 385) with delta (0, 0)
Screenshot: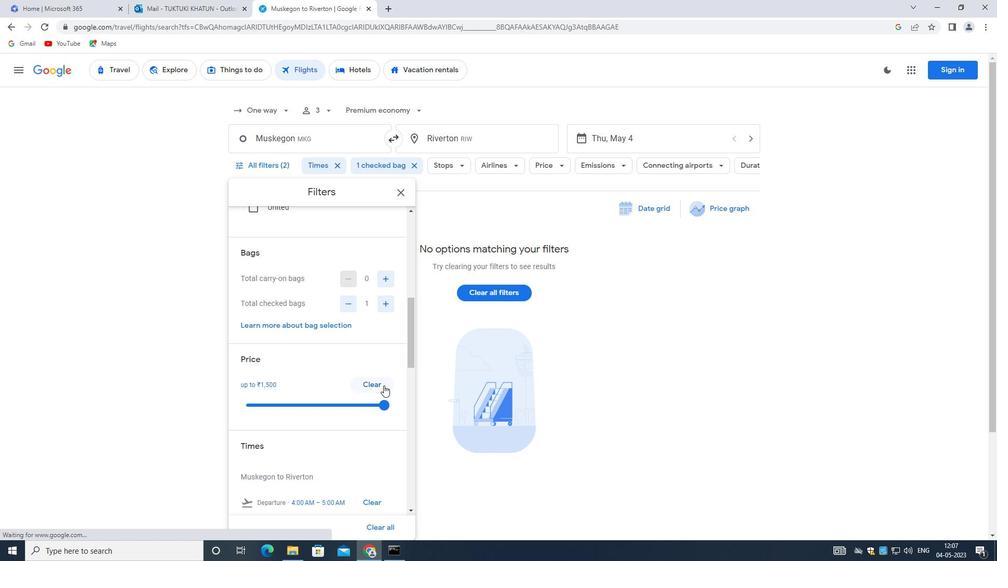
Action: Mouse moved to (368, 386)
Screenshot: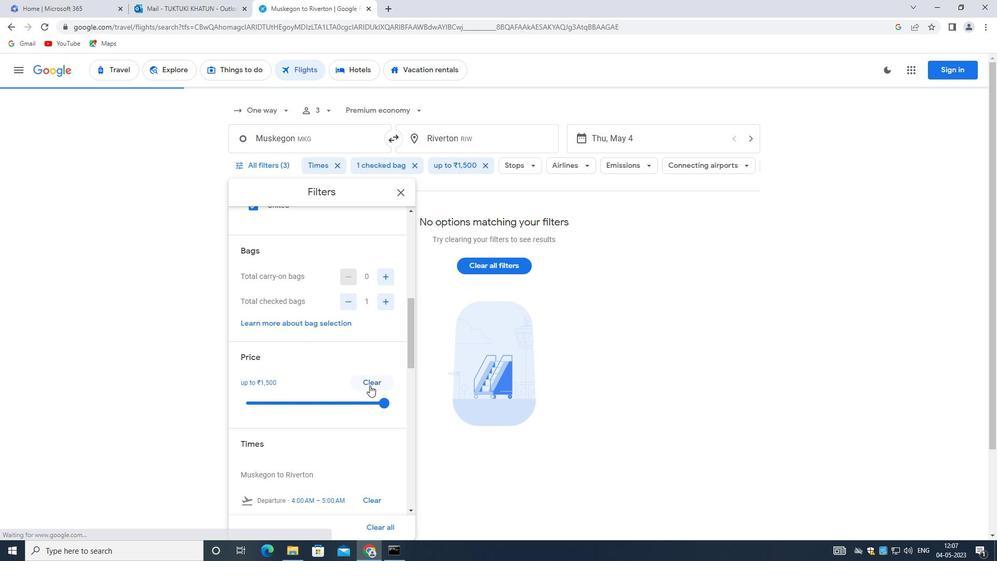 
Action: Mouse scrolled (368, 385) with delta (0, 0)
Screenshot: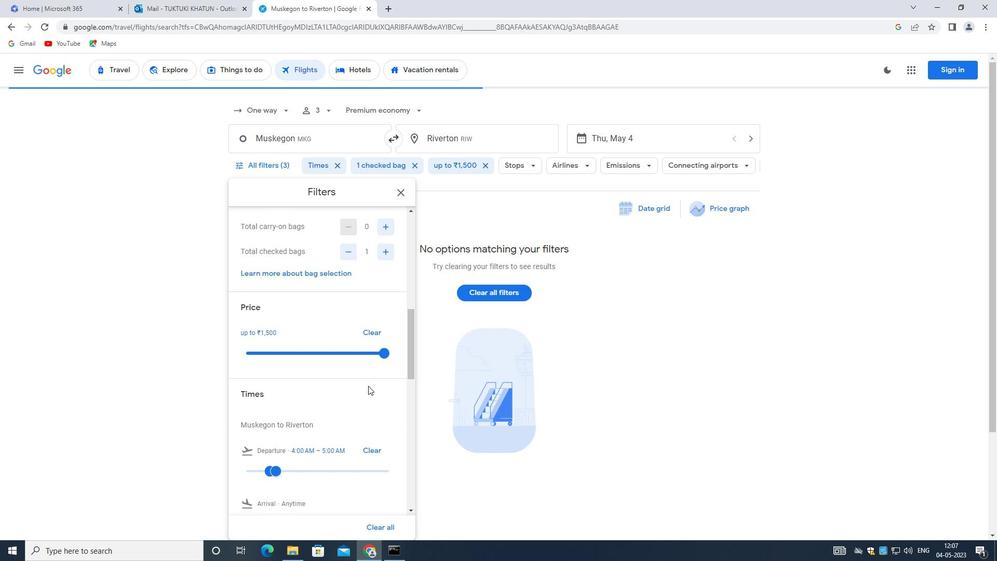 
Action: Mouse moved to (367, 386)
Screenshot: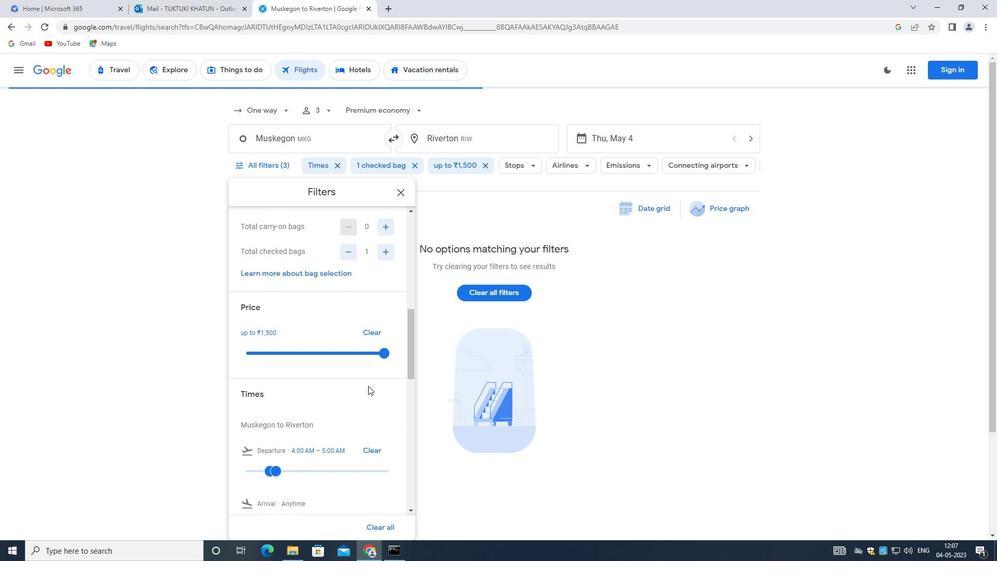 
Action: Mouse scrolled (367, 385) with delta (0, 0)
Screenshot: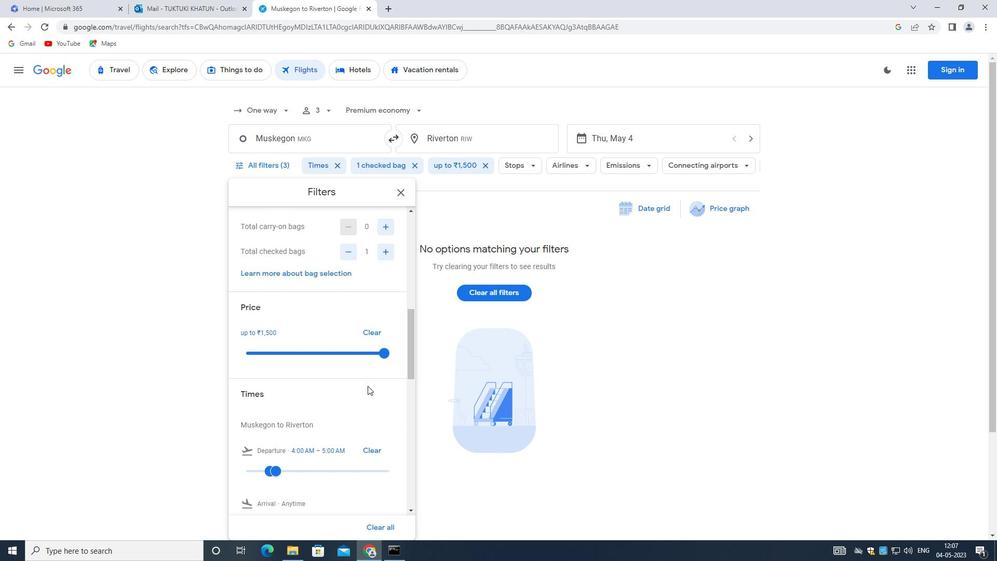 
Action: Mouse moved to (275, 365)
Screenshot: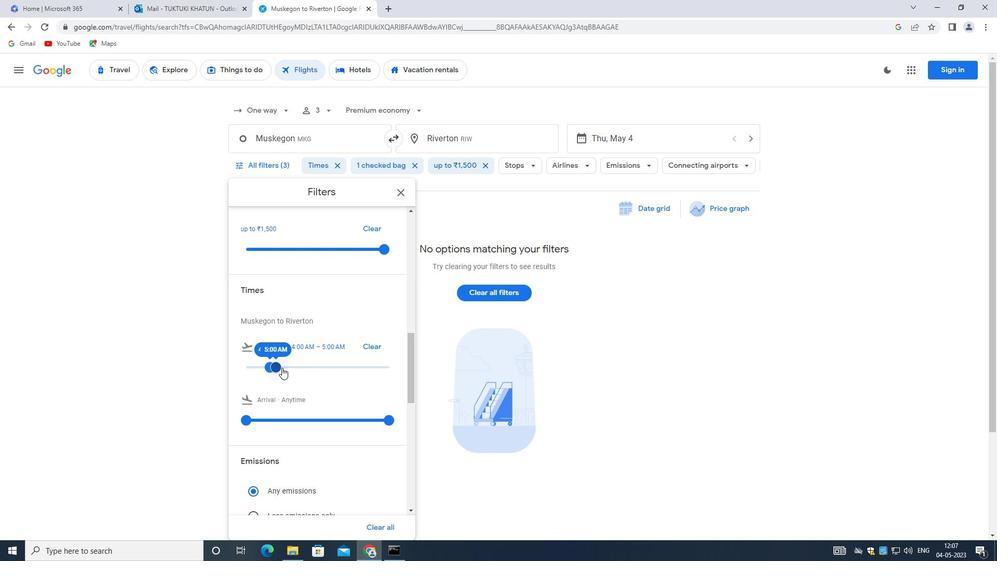 
Action: Mouse pressed left at (275, 365)
Screenshot: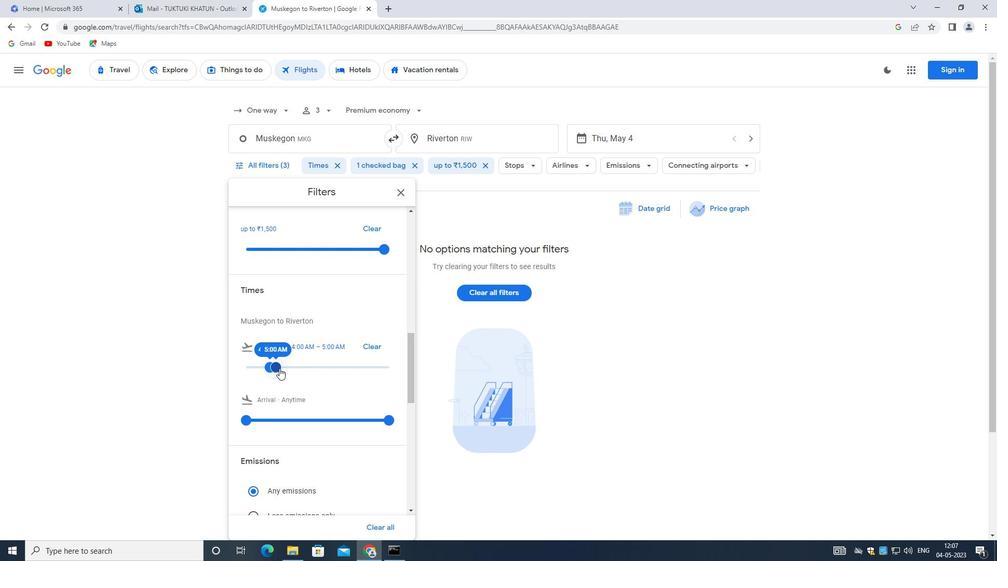 
Action: Mouse moved to (272, 364)
Screenshot: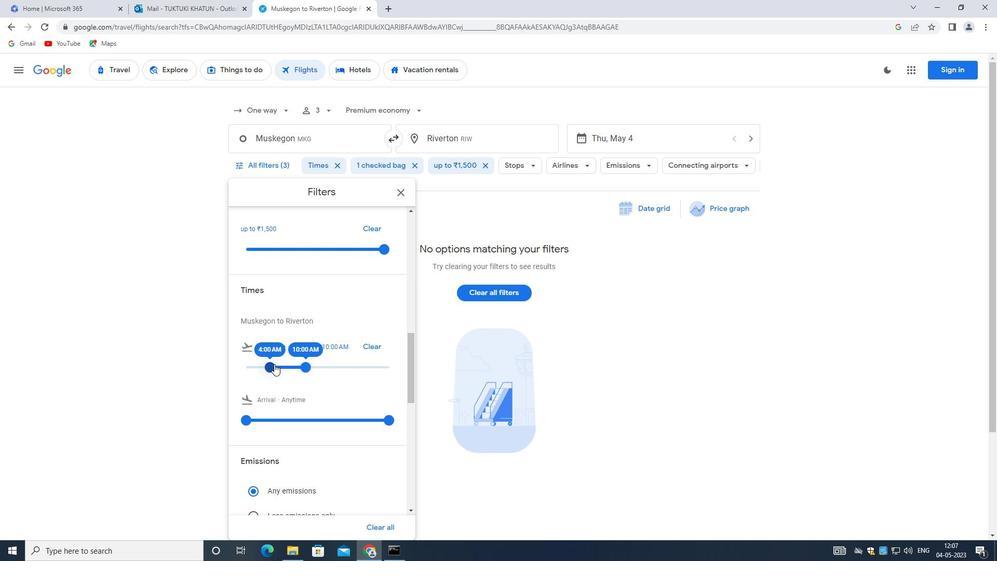 
Action: Mouse pressed left at (272, 364)
Screenshot: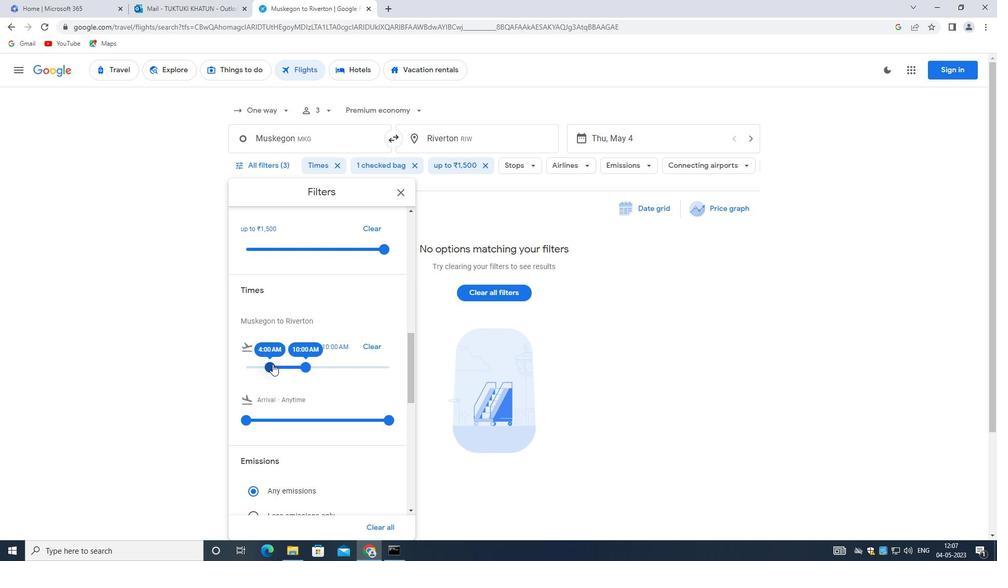 
Action: Mouse moved to (306, 367)
Screenshot: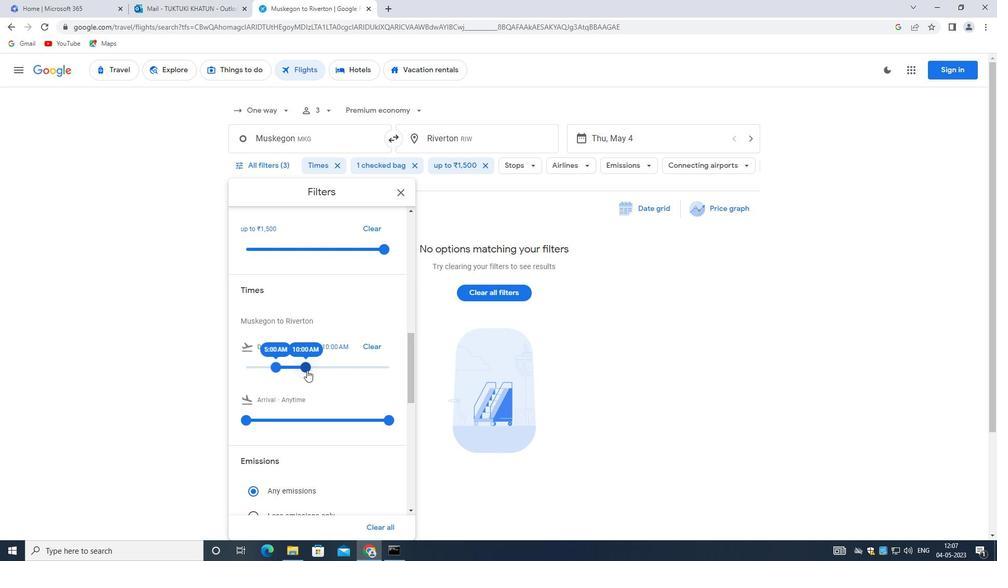 
Action: Mouse pressed left at (306, 367)
Screenshot: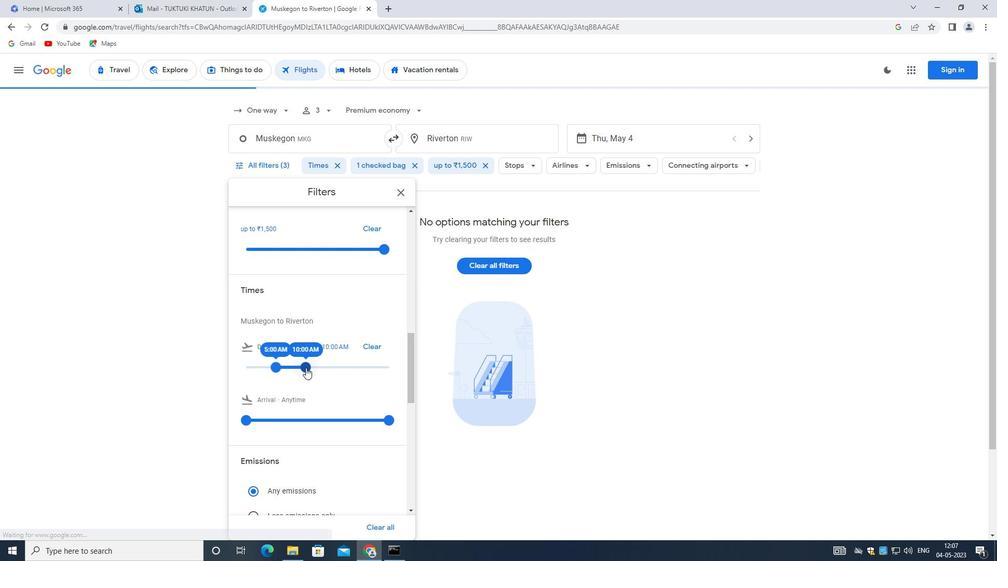 
Action: Mouse moved to (300, 365)
Screenshot: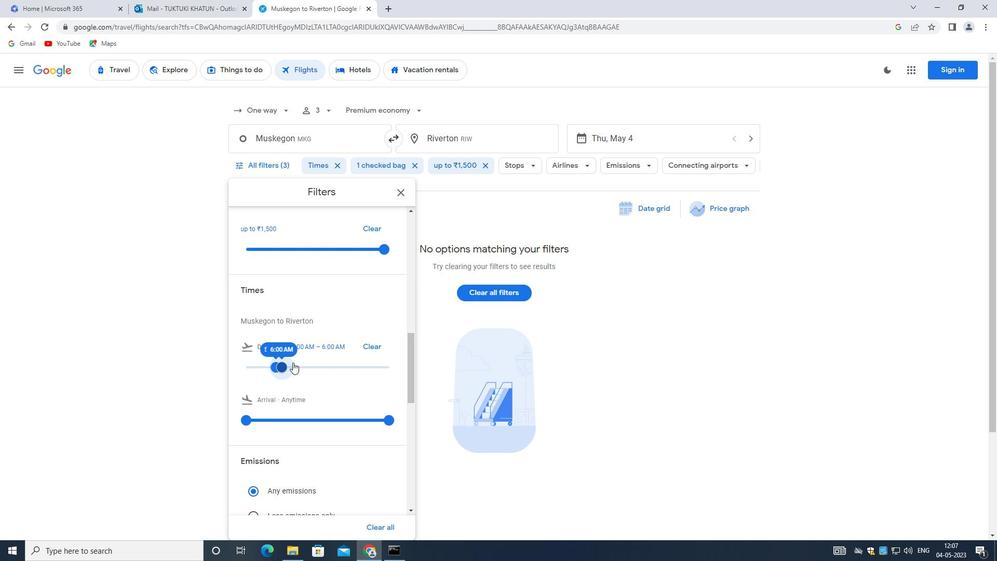 
Action: Mouse scrolled (300, 364) with delta (0, 0)
Screenshot: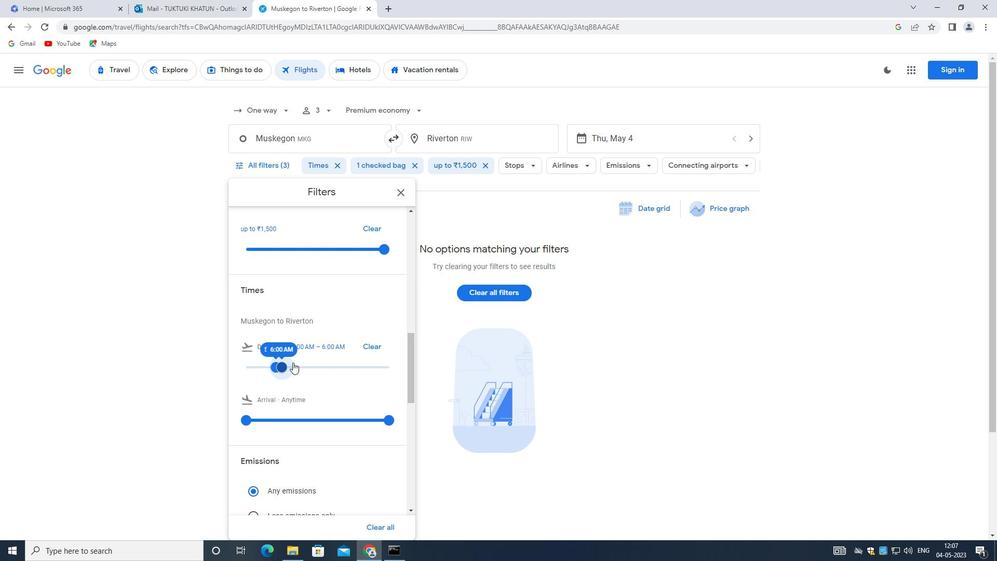 
Action: Mouse moved to (300, 365)
Screenshot: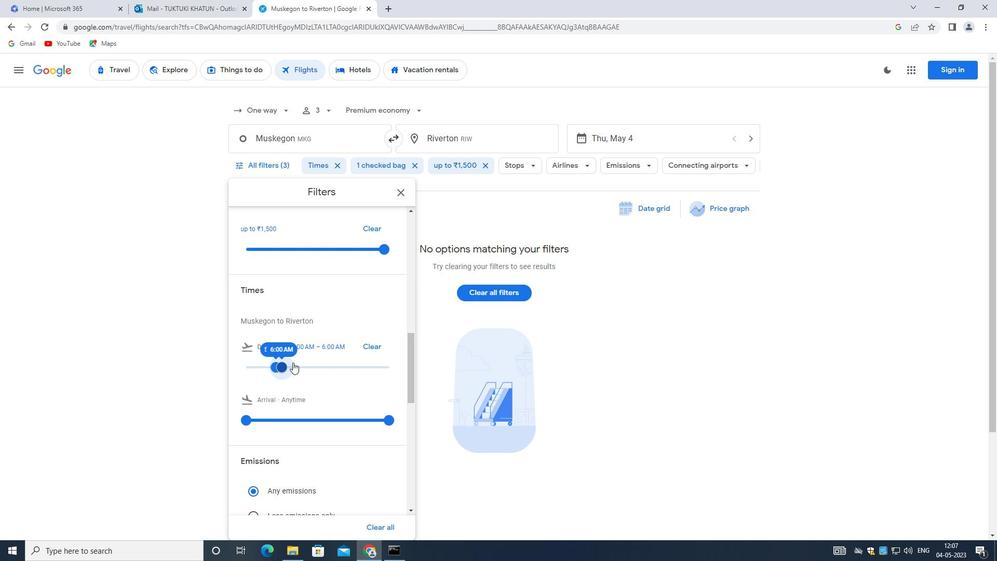 
Action: Mouse scrolled (300, 364) with delta (0, 0)
Screenshot: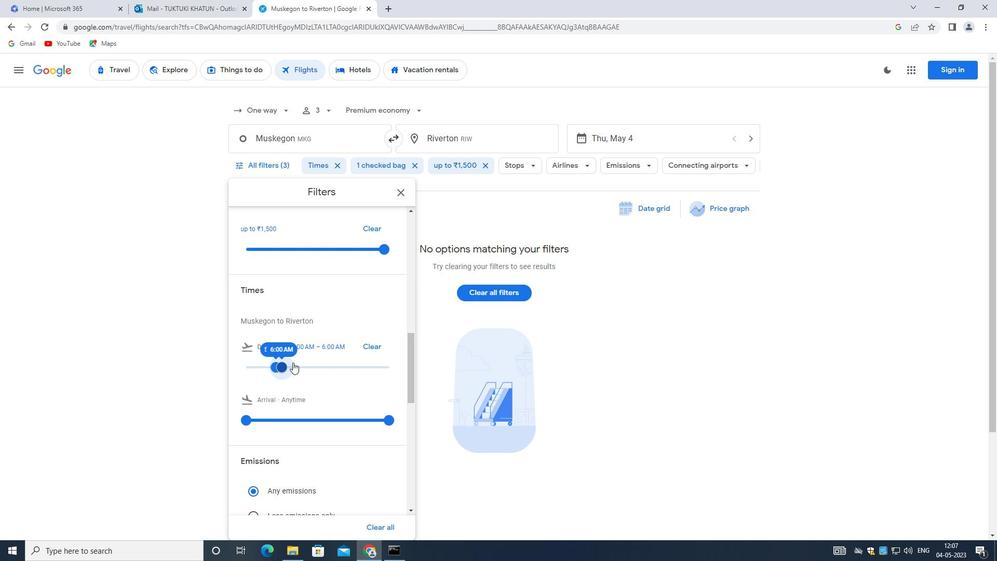 
Action: Mouse moved to (300, 365)
Screenshot: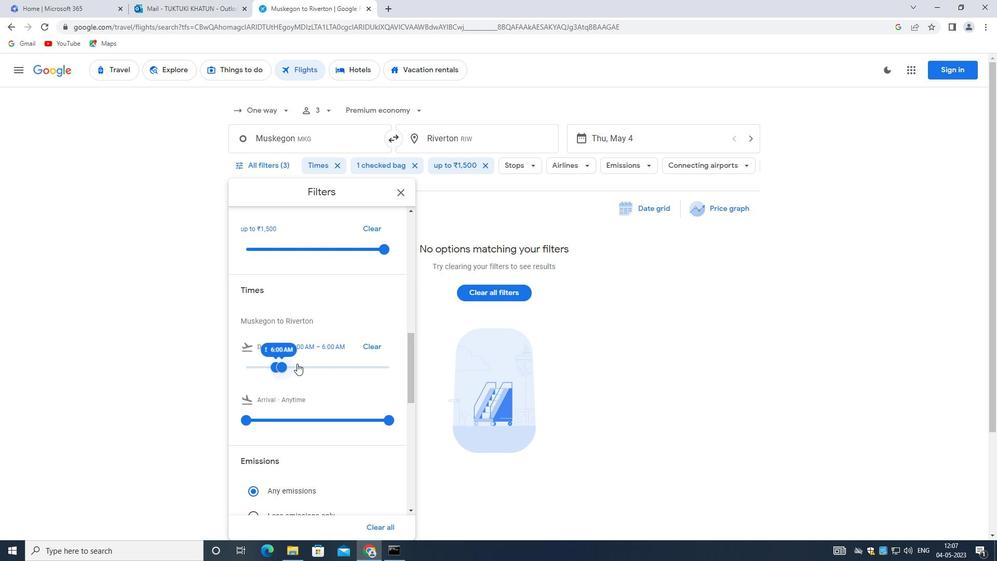 
Action: Mouse scrolled (300, 365) with delta (0, 0)
Screenshot: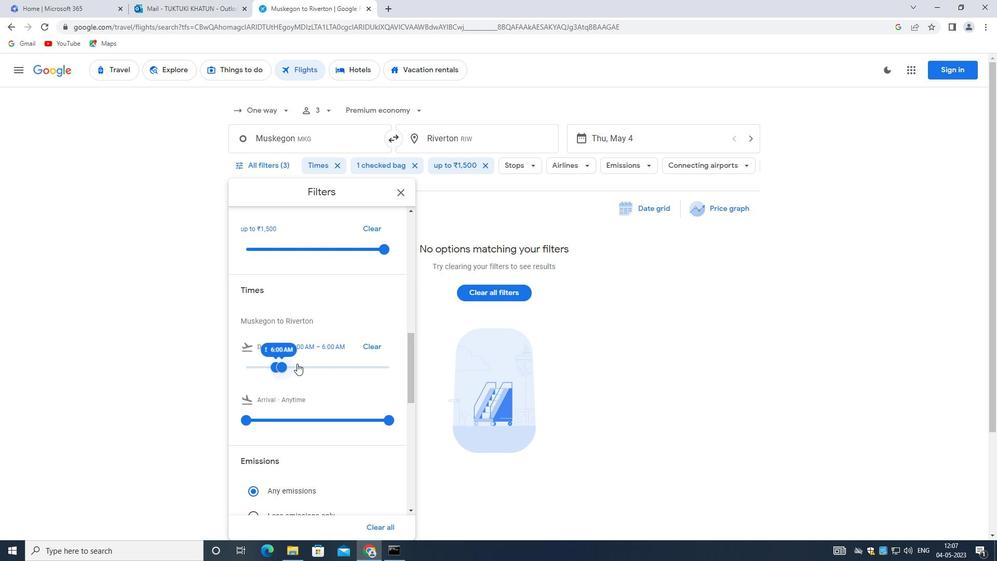 
Action: Mouse scrolled (300, 365) with delta (0, 0)
Screenshot: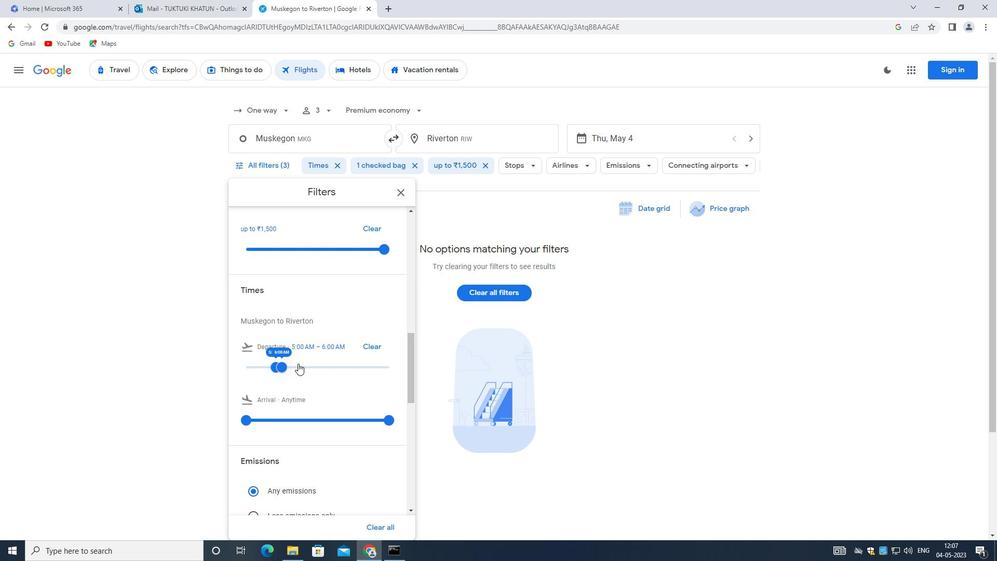 
Action: Mouse moved to (299, 365)
Screenshot: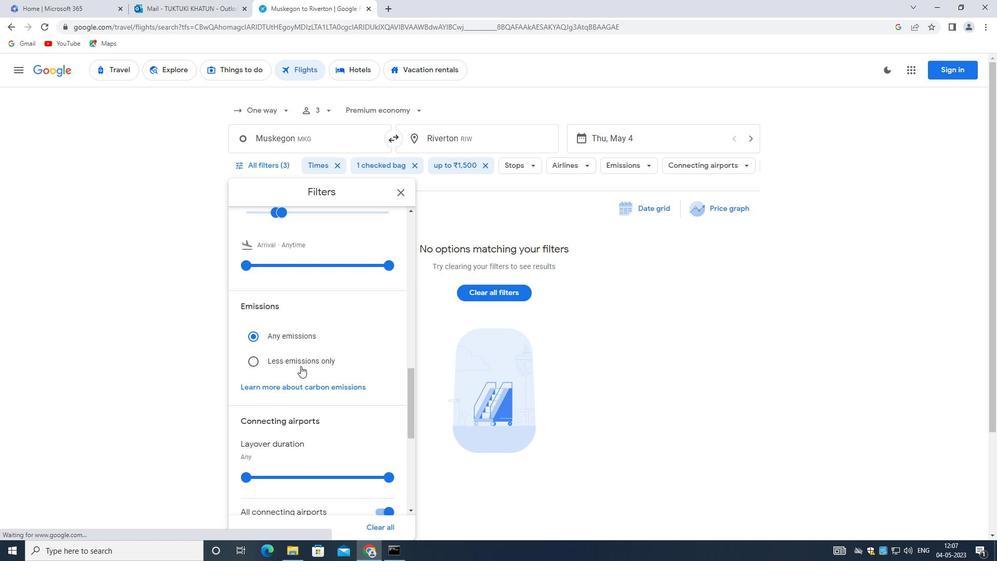 
Action: Mouse scrolled (299, 364) with delta (0, 0)
Screenshot: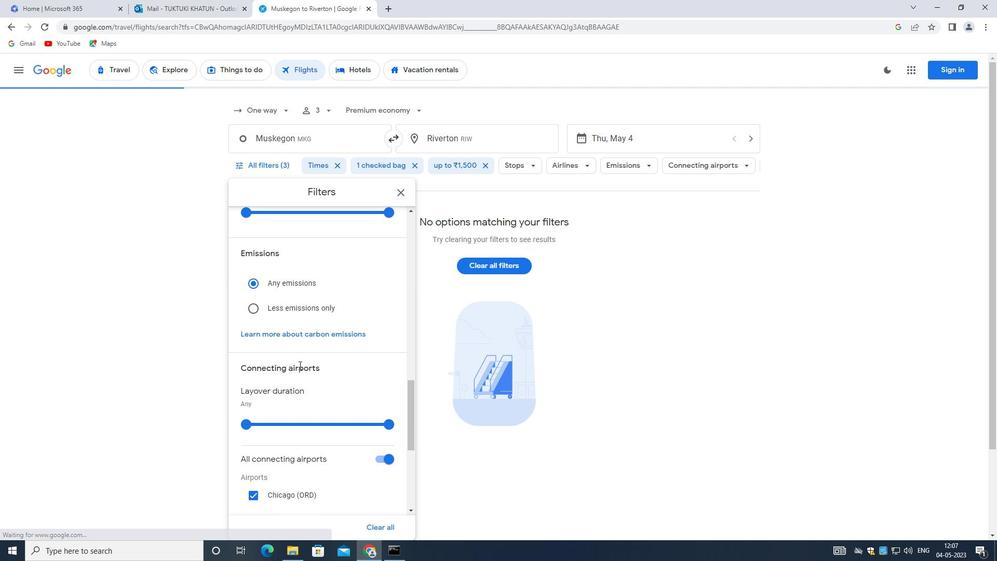 
Action: Mouse scrolled (299, 364) with delta (0, 0)
Screenshot: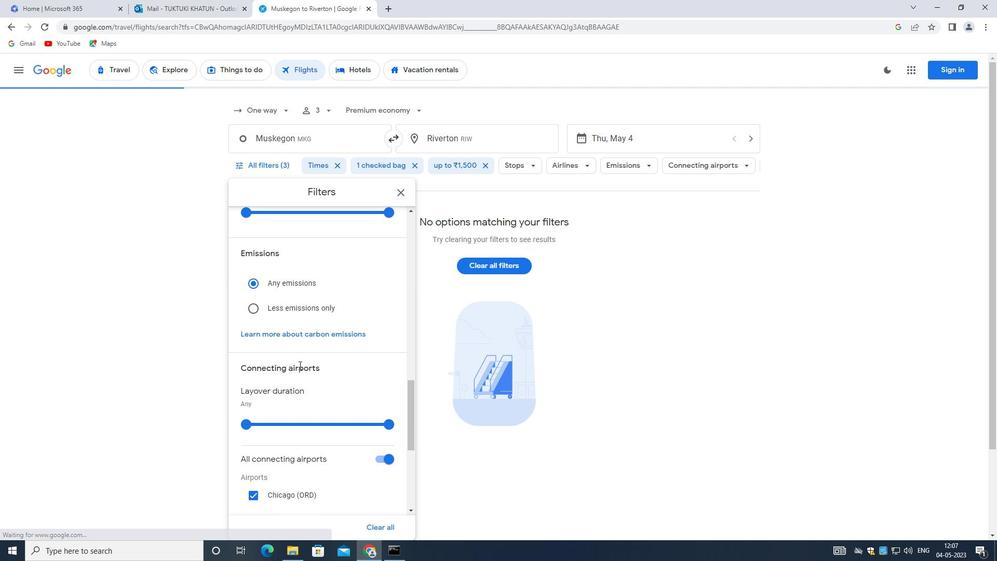
Action: Mouse scrolled (299, 364) with delta (0, 0)
Screenshot: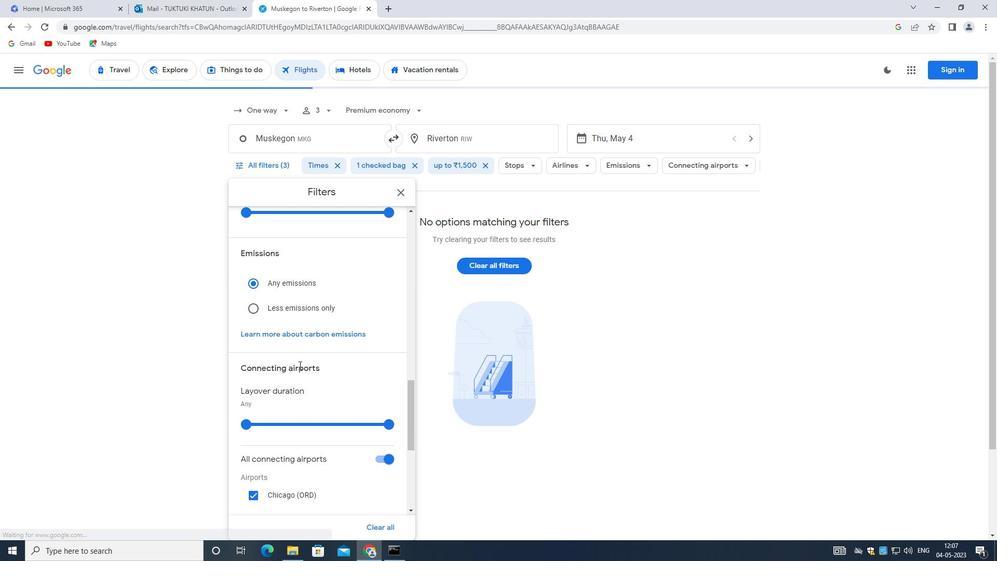 
Action: Mouse moved to (298, 363)
Screenshot: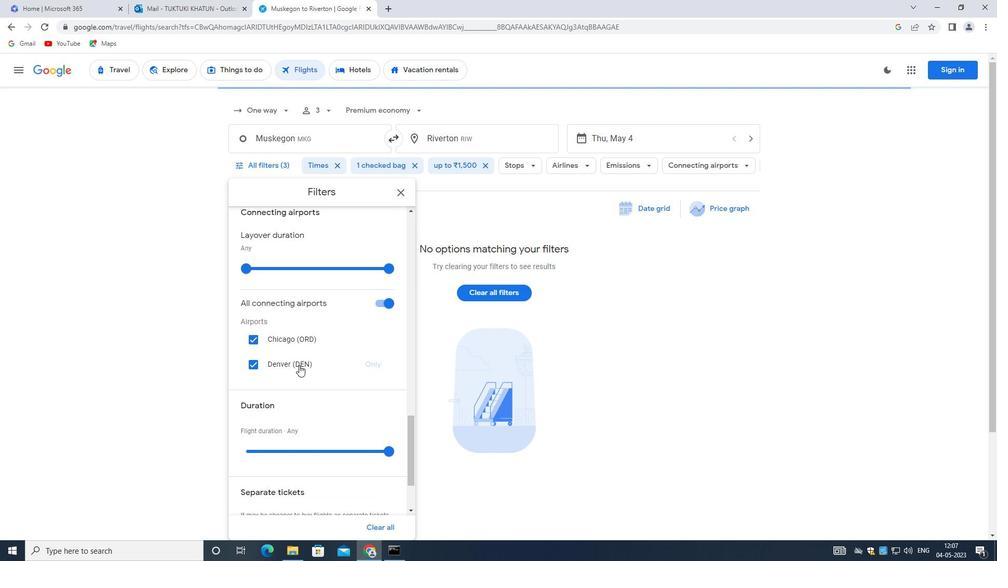 
Action: Mouse scrolled (298, 362) with delta (0, 0)
Screenshot: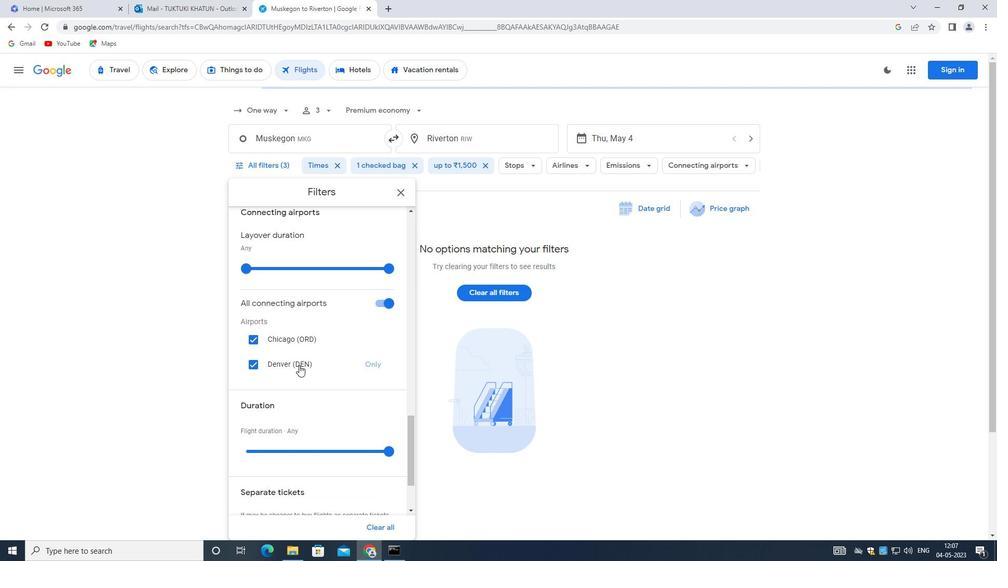 
Action: Mouse scrolled (298, 362) with delta (0, 0)
Screenshot: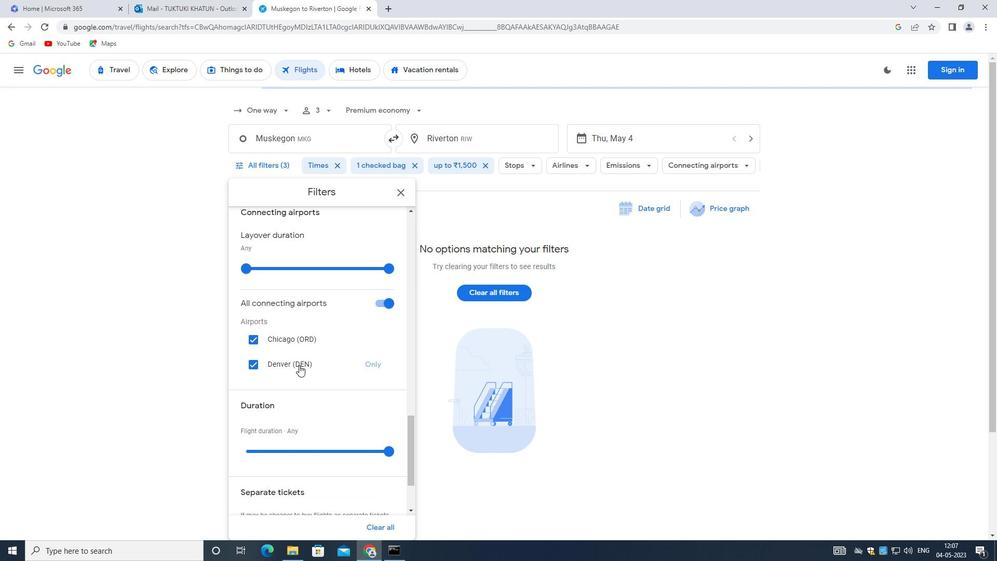 
Action: Mouse scrolled (298, 362) with delta (0, 0)
Screenshot: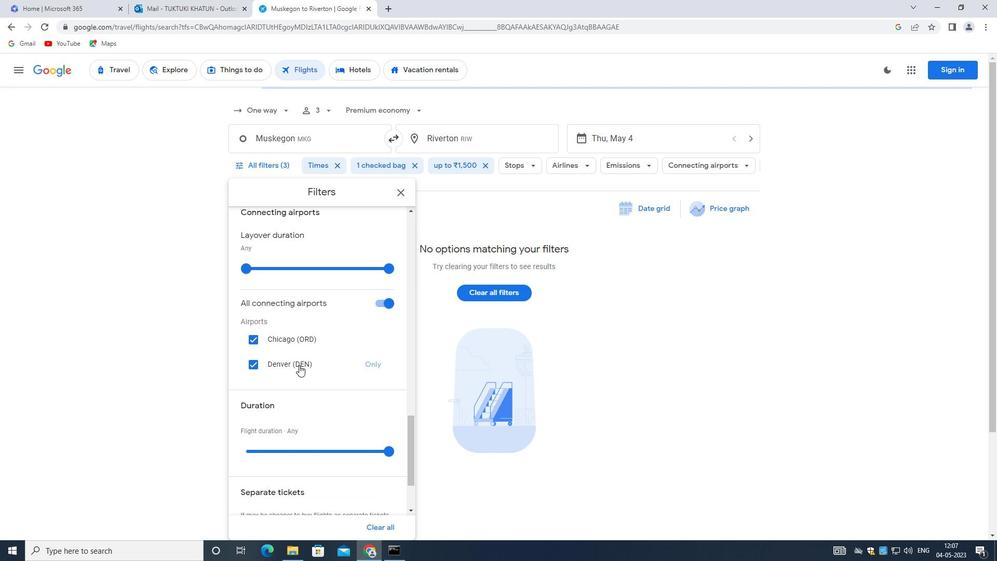 
Action: Mouse scrolled (298, 362) with delta (0, 0)
Screenshot: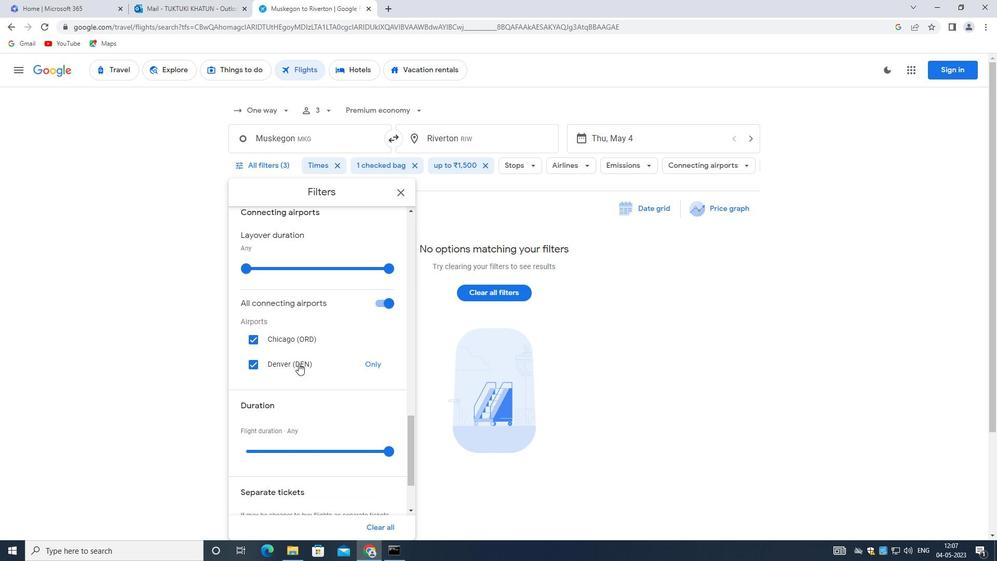 
Action: Mouse moved to (300, 361)
Screenshot: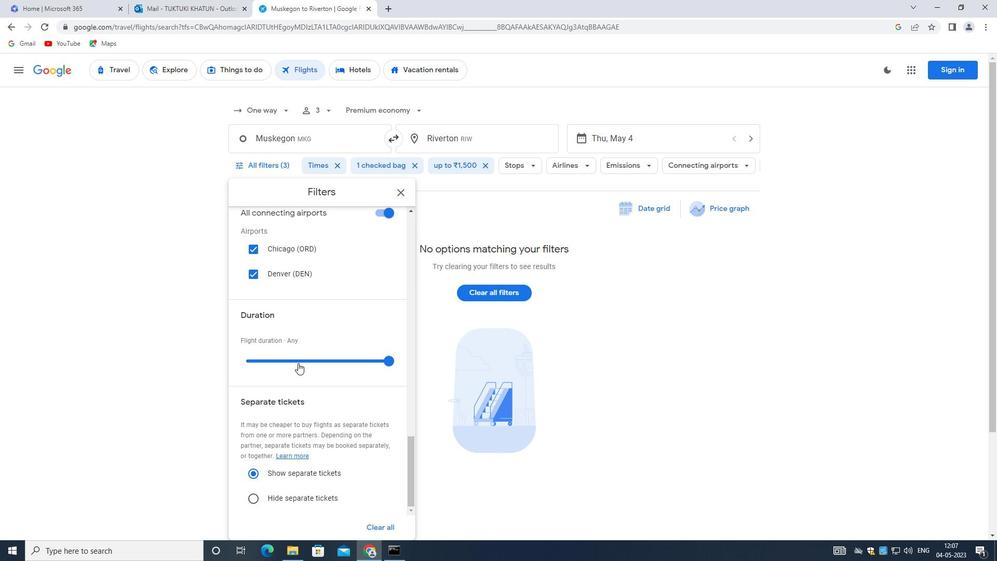 
Action: Mouse scrolled (300, 360) with delta (0, 0)
Screenshot: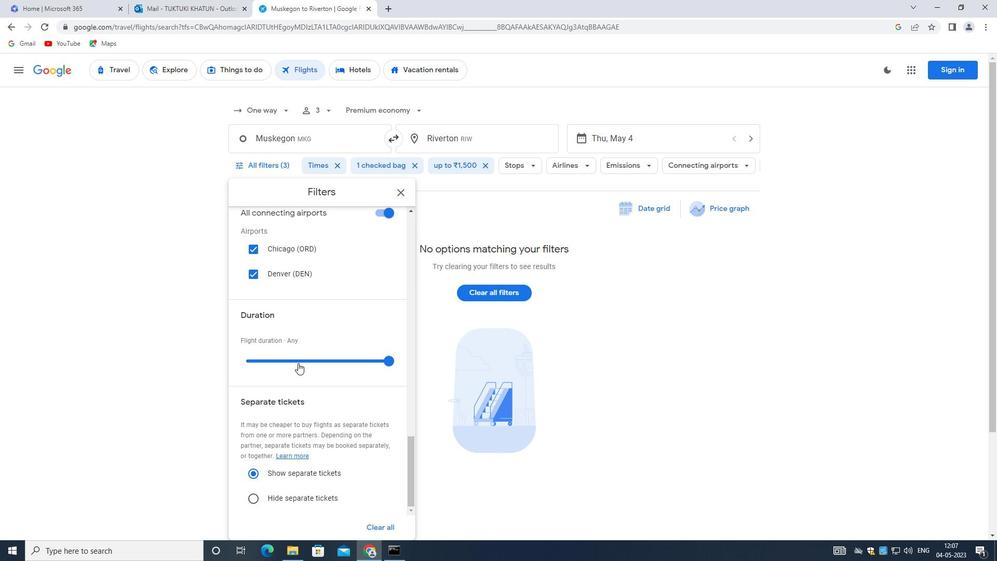 
Action: Mouse moved to (307, 363)
Screenshot: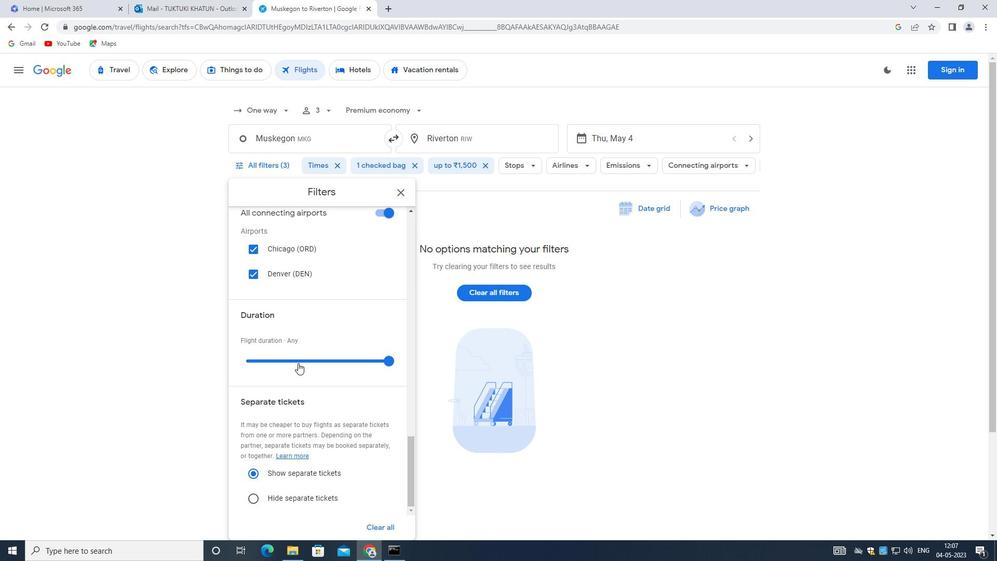 
Action: Mouse scrolled (307, 362) with delta (0, 0)
Screenshot: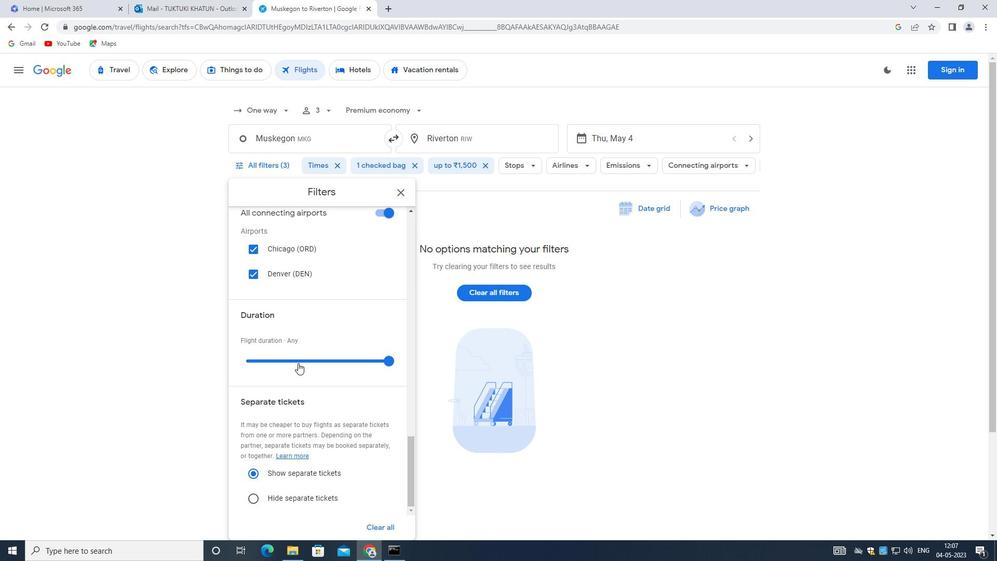 
Action: Mouse moved to (309, 364)
Screenshot: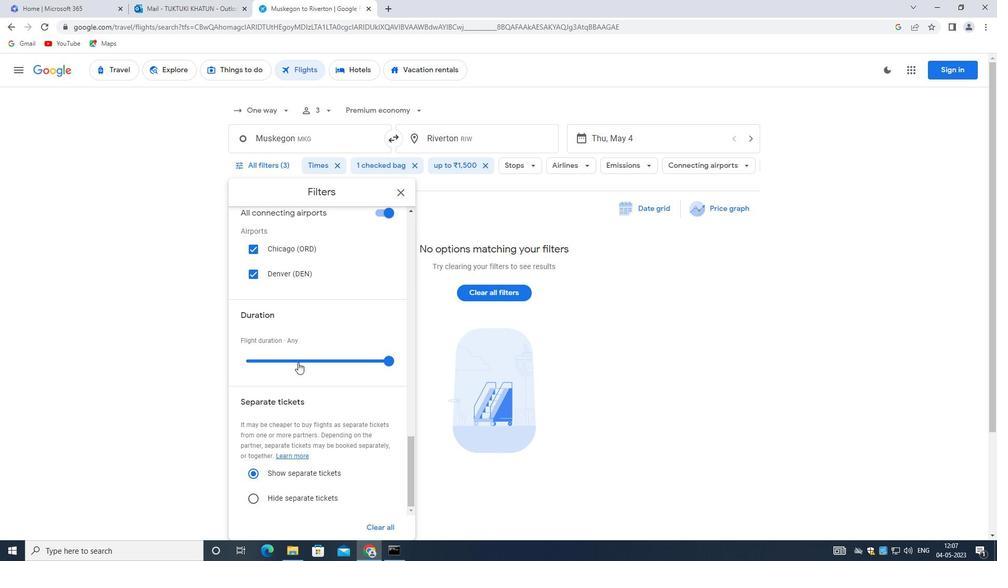 
Action: Mouse scrolled (309, 363) with delta (0, 0)
Screenshot: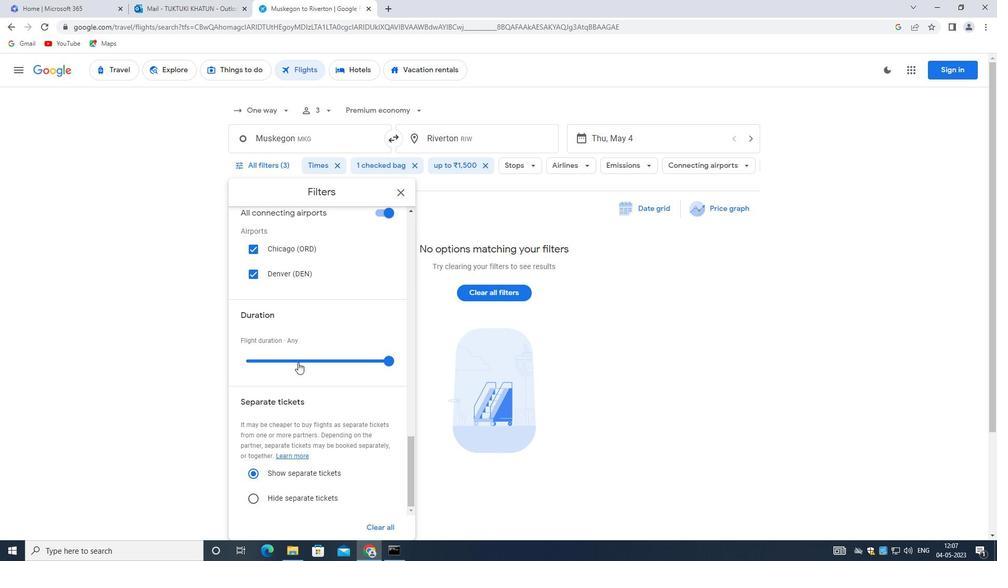 
Action: Mouse moved to (313, 364)
Screenshot: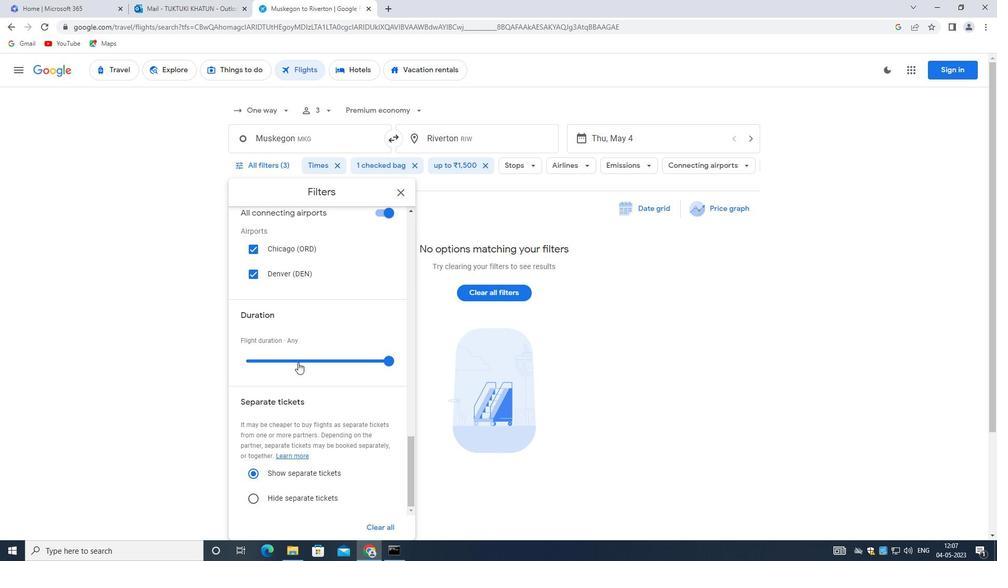 
Action: Mouse scrolled (313, 364) with delta (0, 0)
Screenshot: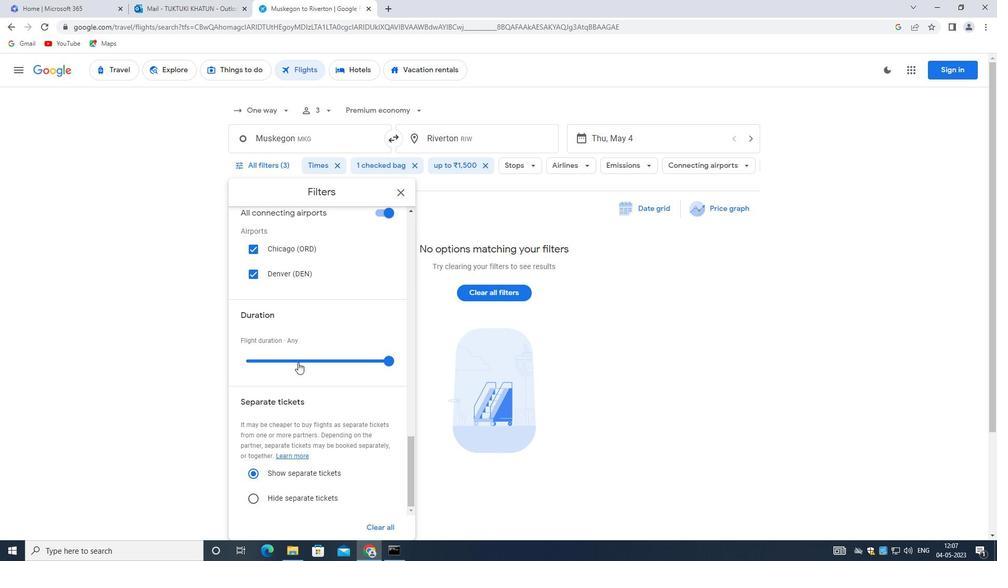 
Action: Mouse moved to (314, 364)
Screenshot: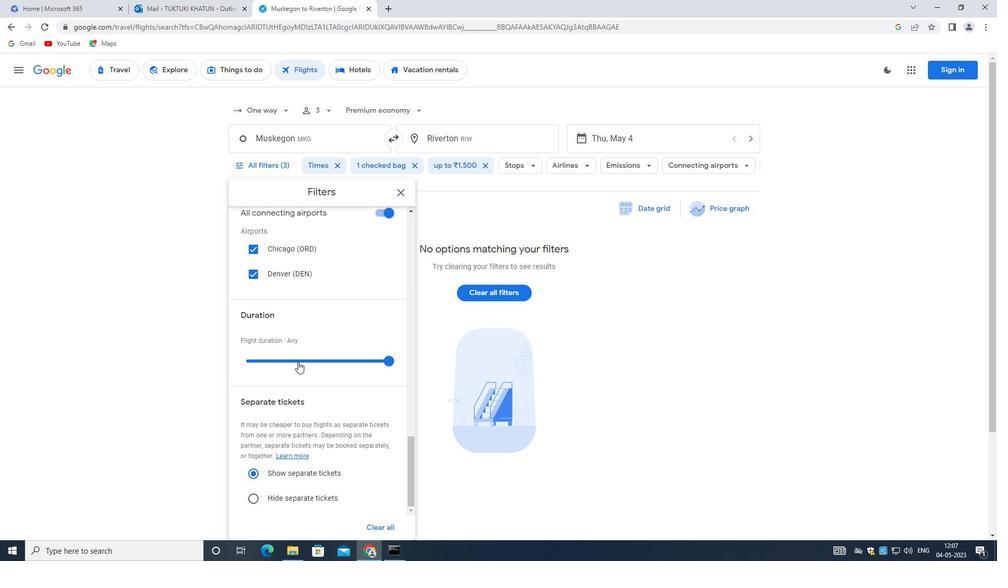 
Action: Mouse scrolled (314, 364) with delta (0, 0)
Screenshot: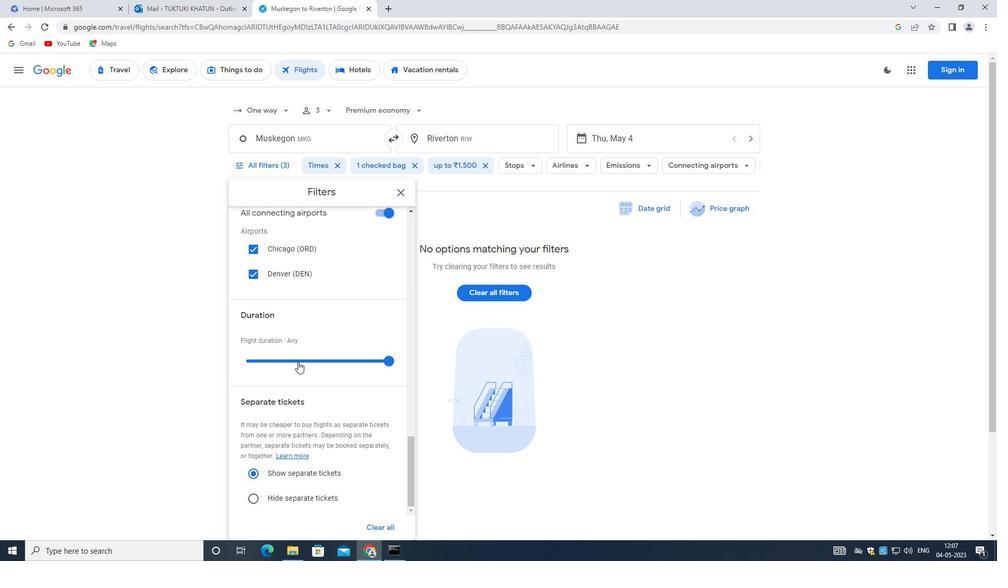 
Action: Mouse moved to (314, 365)
Screenshot: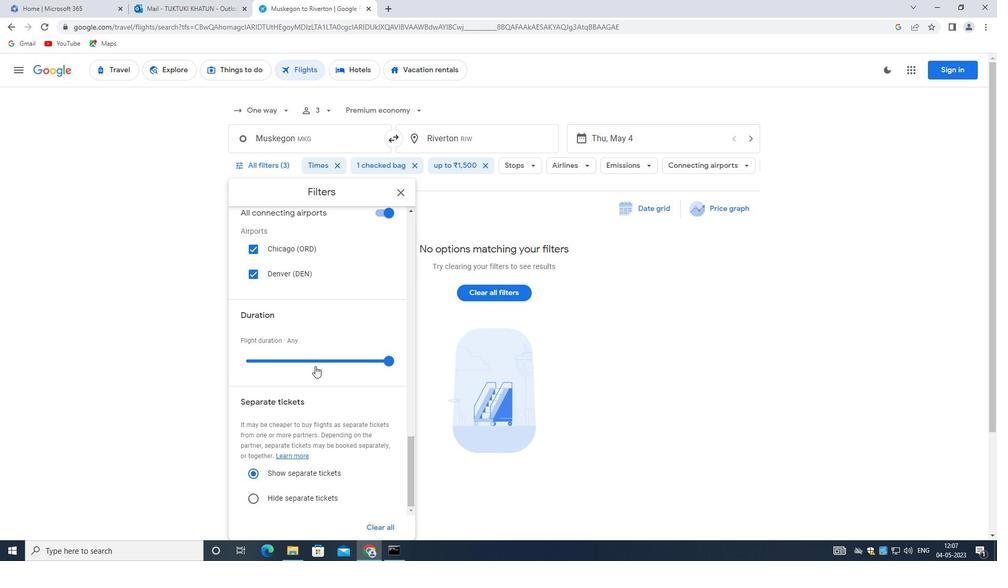 
Action: Mouse scrolled (314, 365) with delta (0, 0)
Screenshot: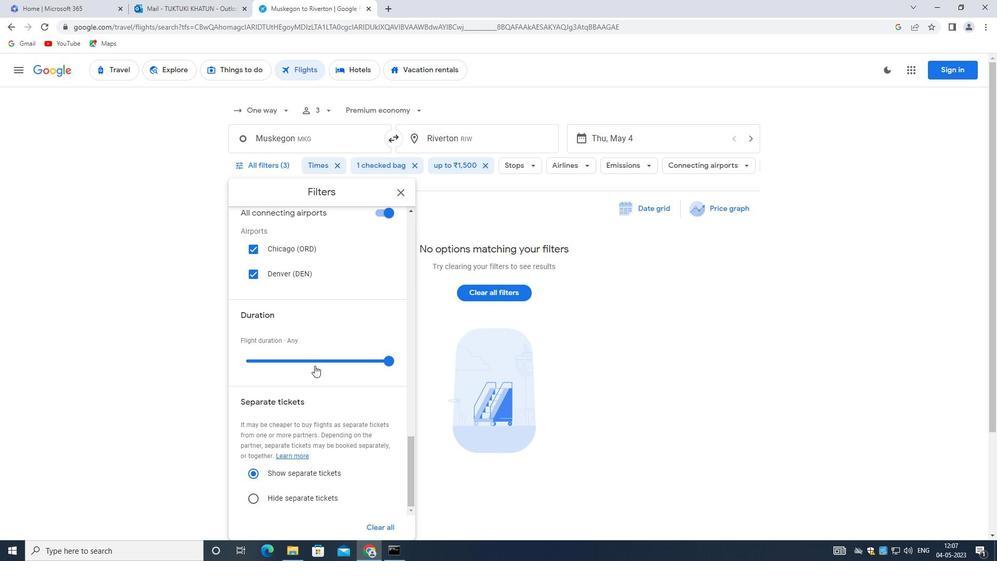 
Action: Mouse scrolled (314, 365) with delta (0, 0)
Screenshot: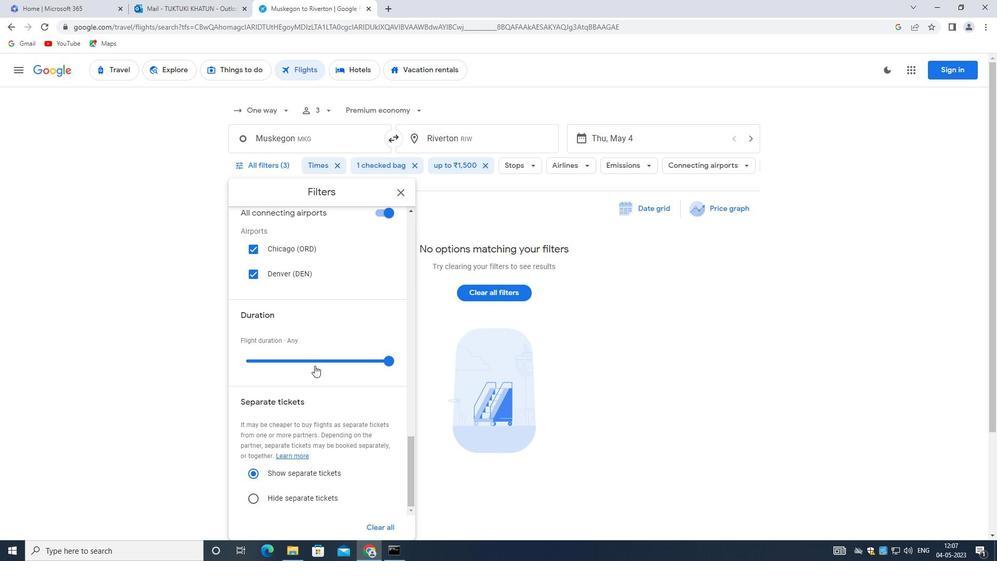 
Action: Mouse scrolled (314, 365) with delta (0, 0)
Screenshot: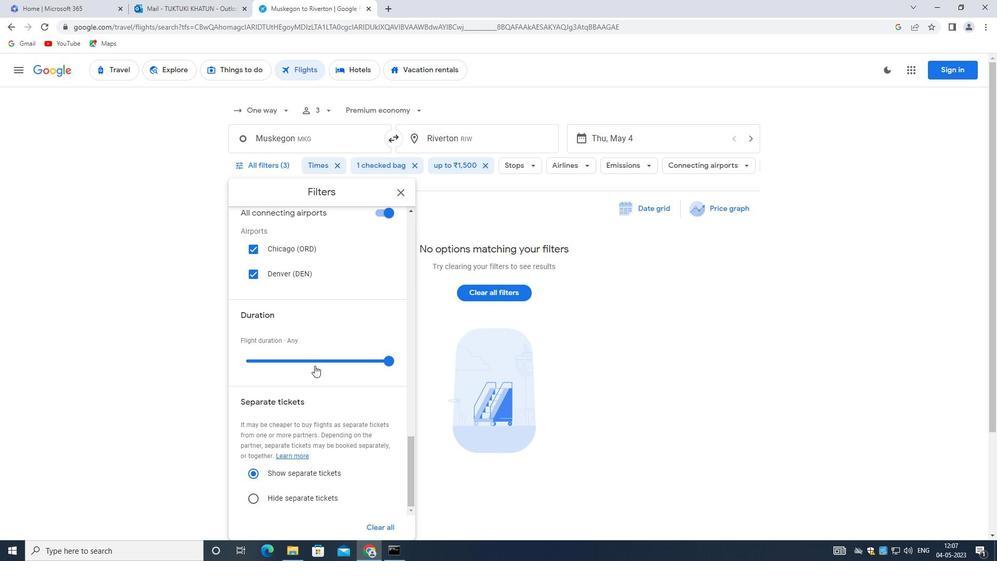 
Action: Mouse scrolled (314, 365) with delta (0, 0)
Screenshot: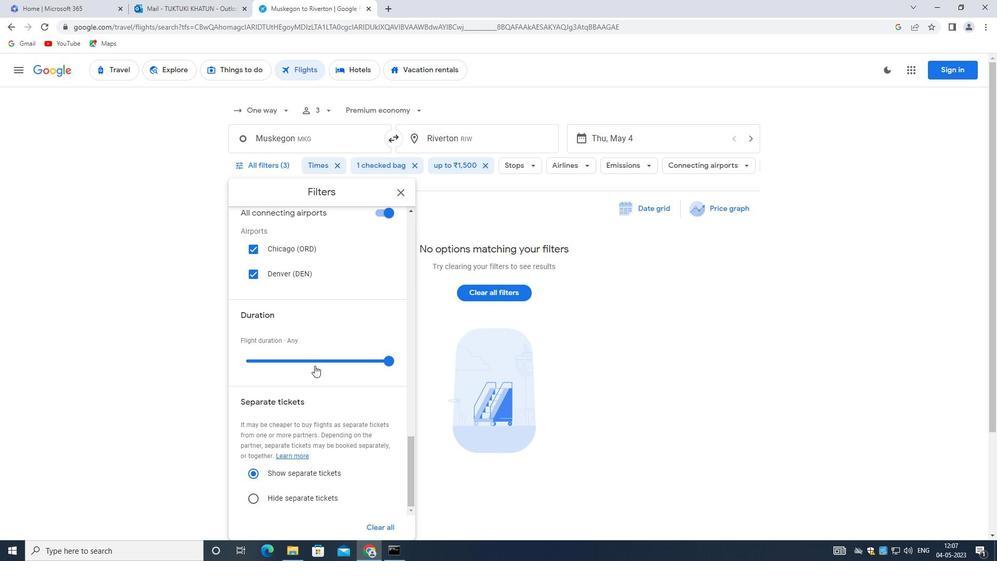 
Action: Mouse scrolled (314, 365) with delta (0, 0)
Screenshot: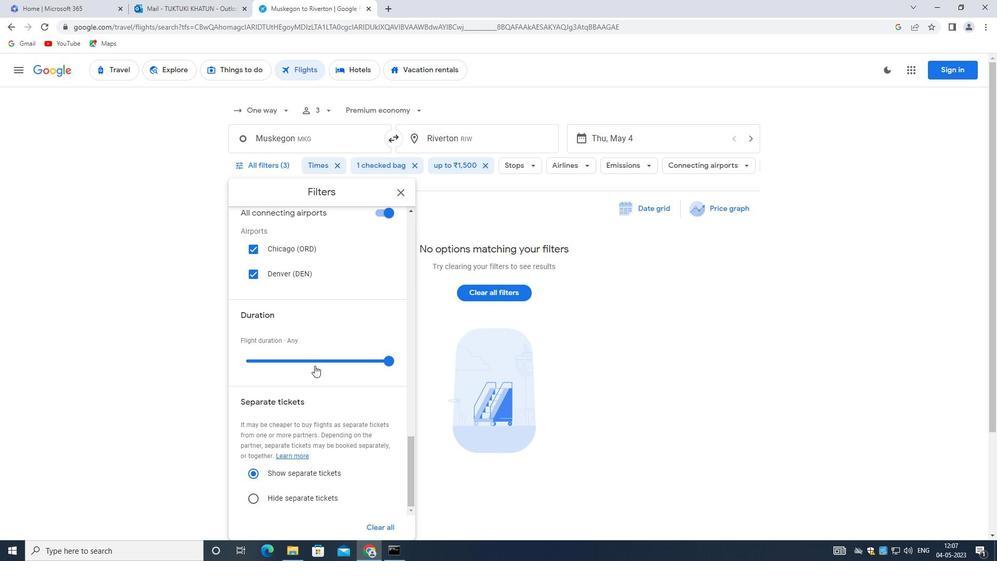 
Action: Mouse moved to (330, 370)
Screenshot: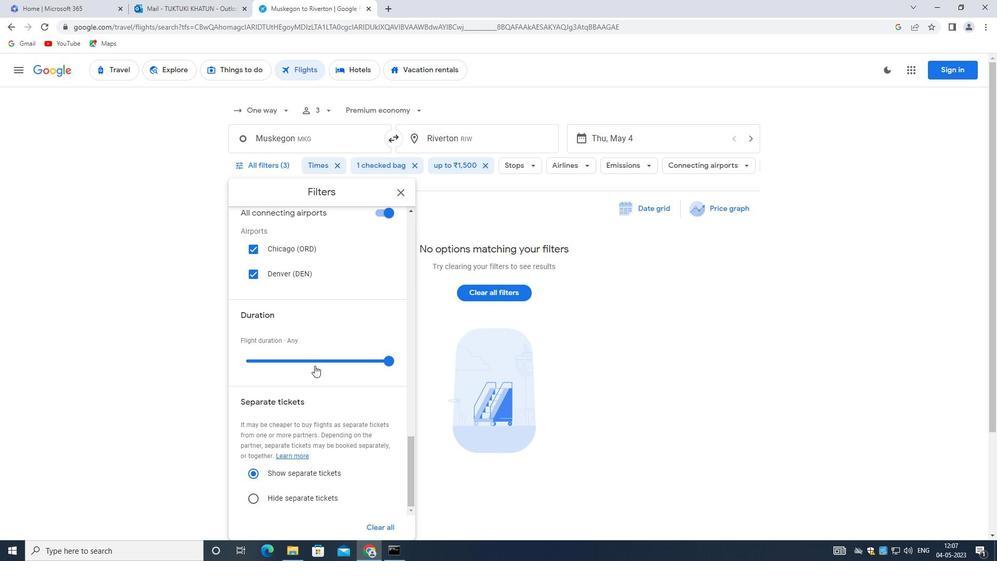
Action: Mouse scrolled (330, 369) with delta (0, 0)
Screenshot: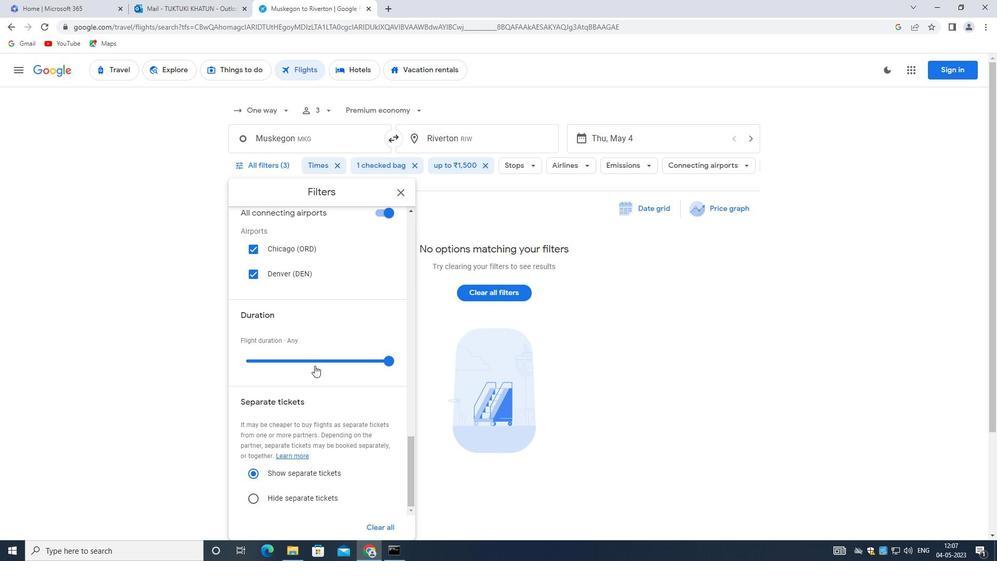
Action: Mouse moved to (336, 371)
Screenshot: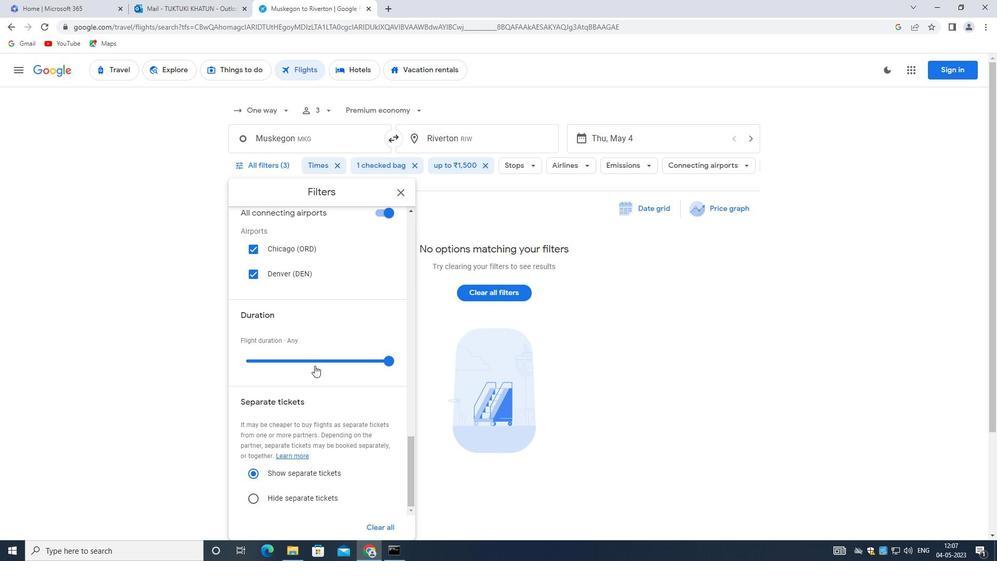 
Action: Mouse scrolled (336, 371) with delta (0, 0)
Screenshot: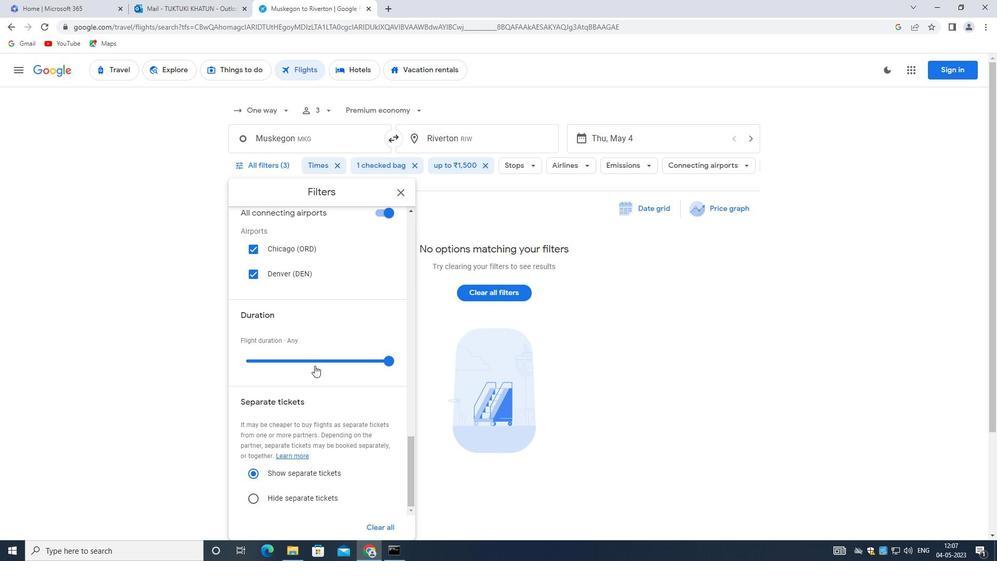 
Action: Mouse moved to (338, 372)
Screenshot: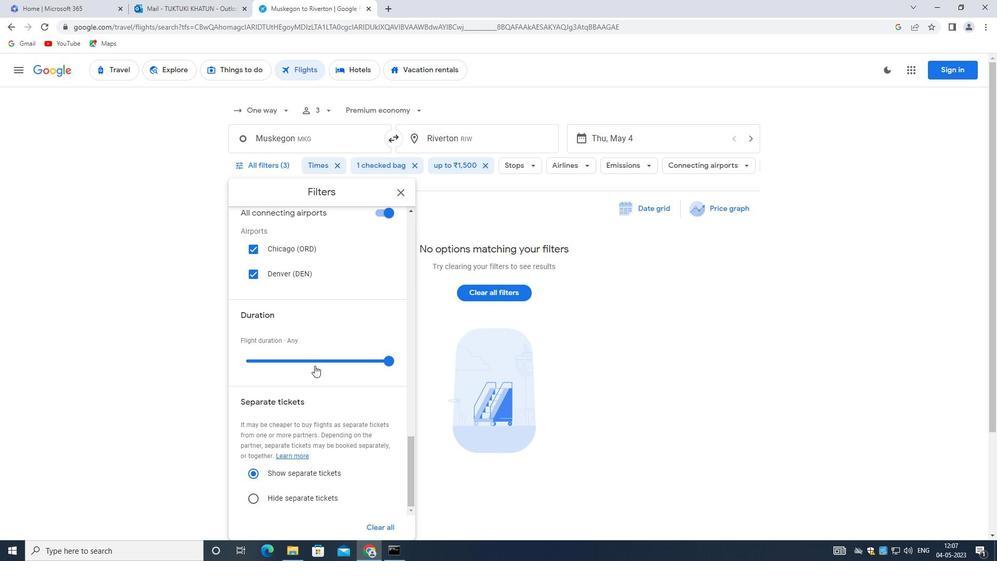 
Action: Mouse scrolled (338, 371) with delta (0, 0)
Screenshot: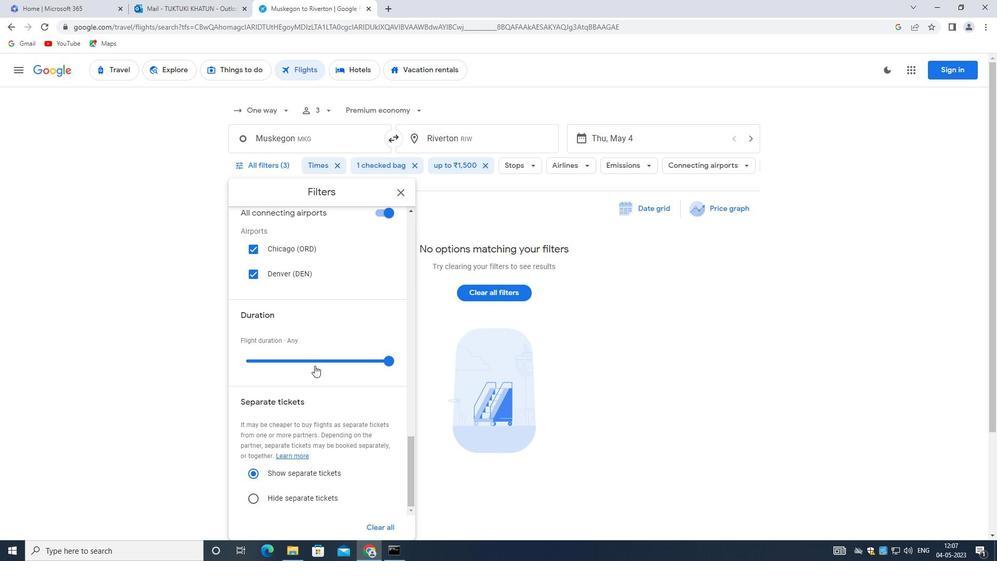 
Action: Mouse moved to (339, 372)
Screenshot: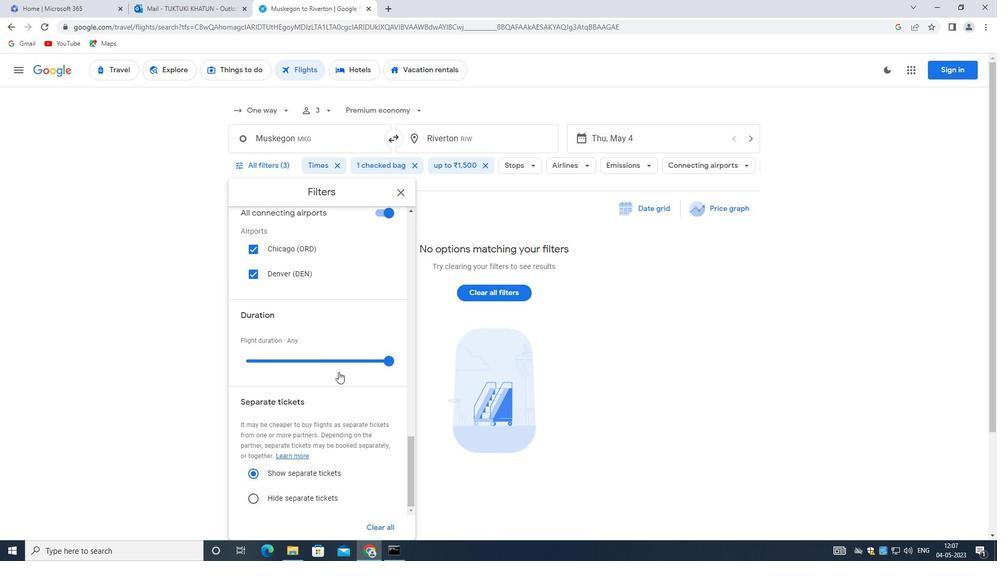 
Action: Mouse scrolled (339, 371) with delta (0, 0)
Screenshot: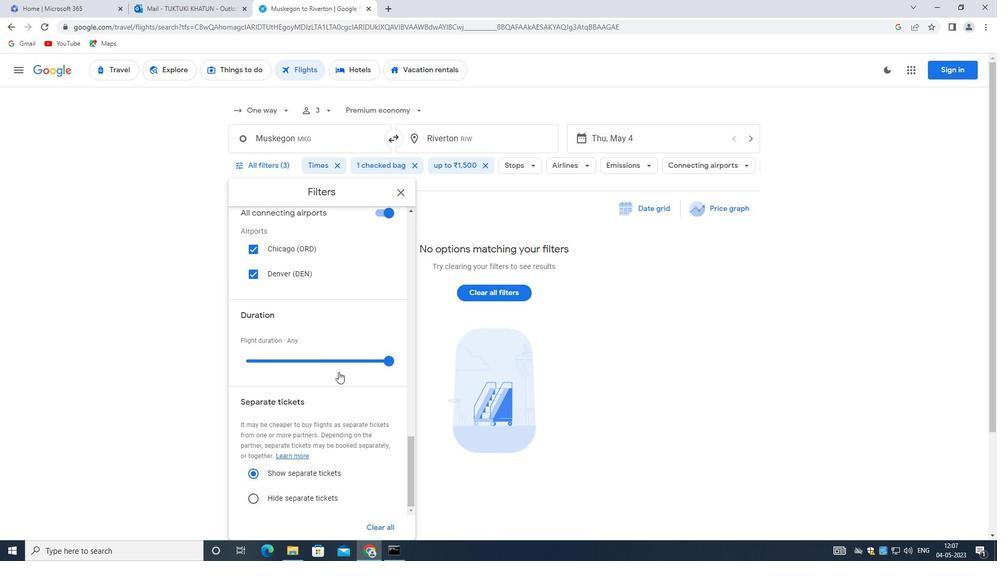 
Action: Mouse scrolled (339, 371) with delta (0, 0)
Screenshot: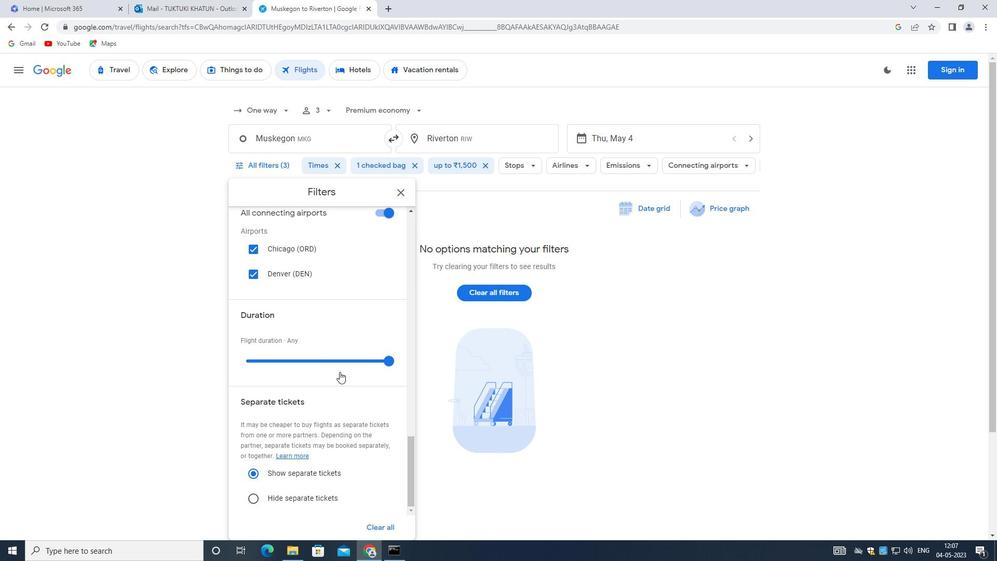 
Action: Mouse scrolled (339, 371) with delta (0, 0)
Screenshot: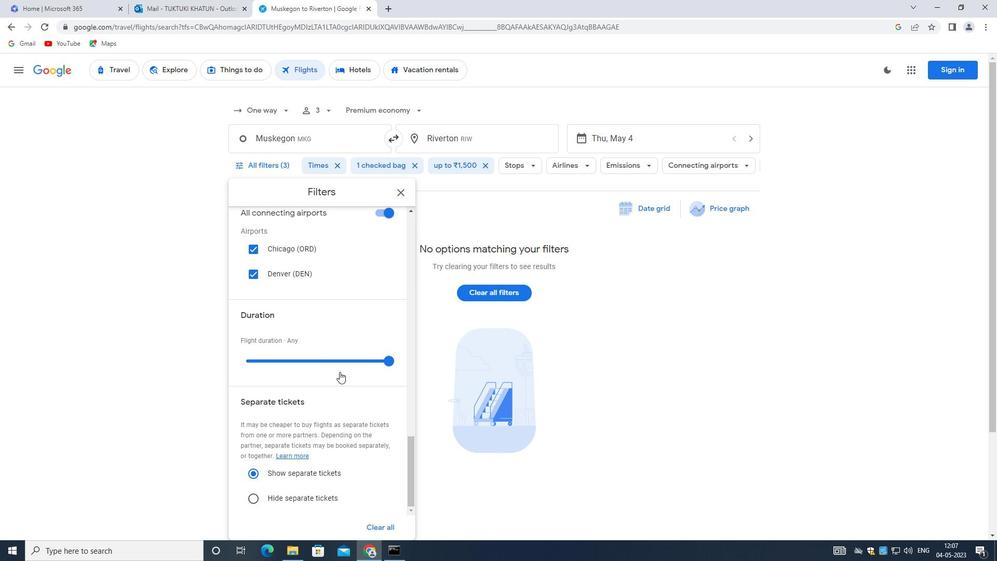 
Action: Mouse scrolled (339, 371) with delta (0, 0)
Screenshot: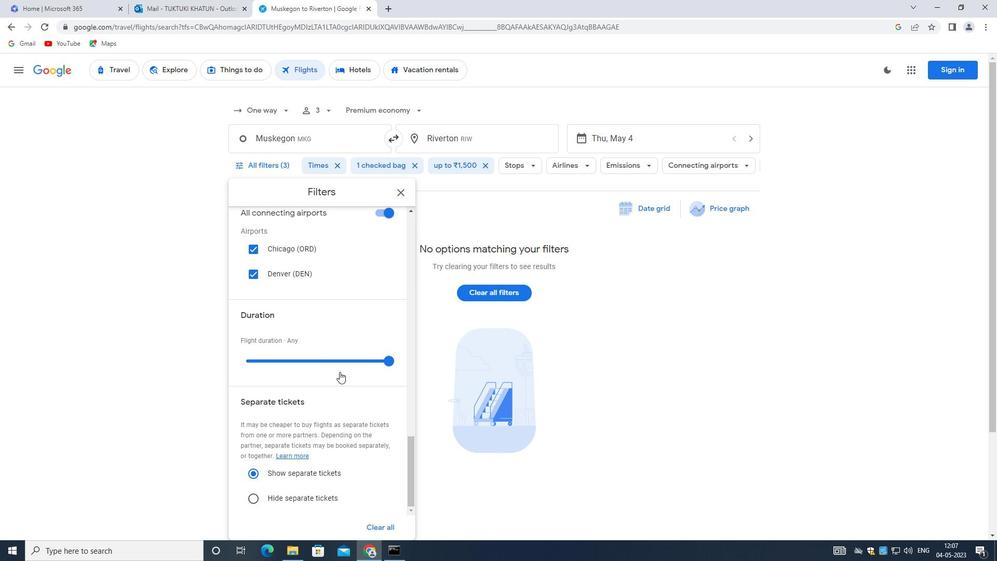 
Action: Mouse scrolled (339, 371) with delta (0, 0)
Screenshot: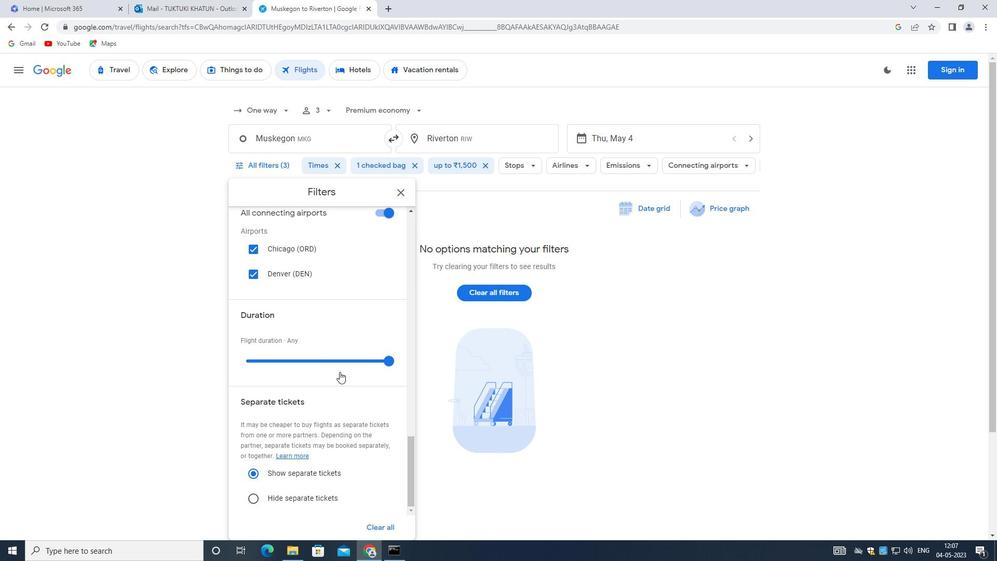 
Action: Mouse moved to (286, 365)
Screenshot: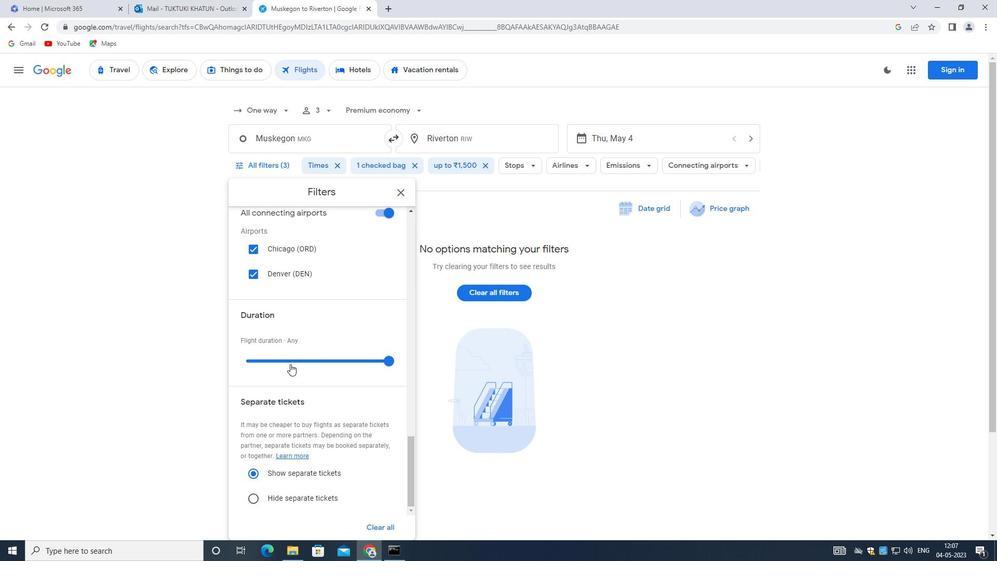 
Action: Mouse scrolled (286, 365) with delta (0, 0)
Screenshot: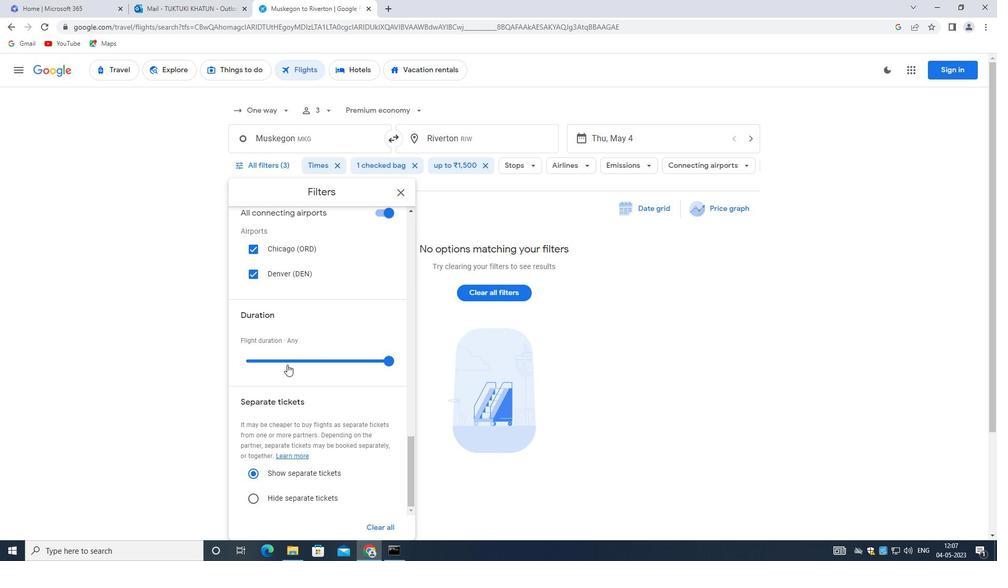 
Action: Mouse scrolled (286, 365) with delta (0, 0)
Screenshot: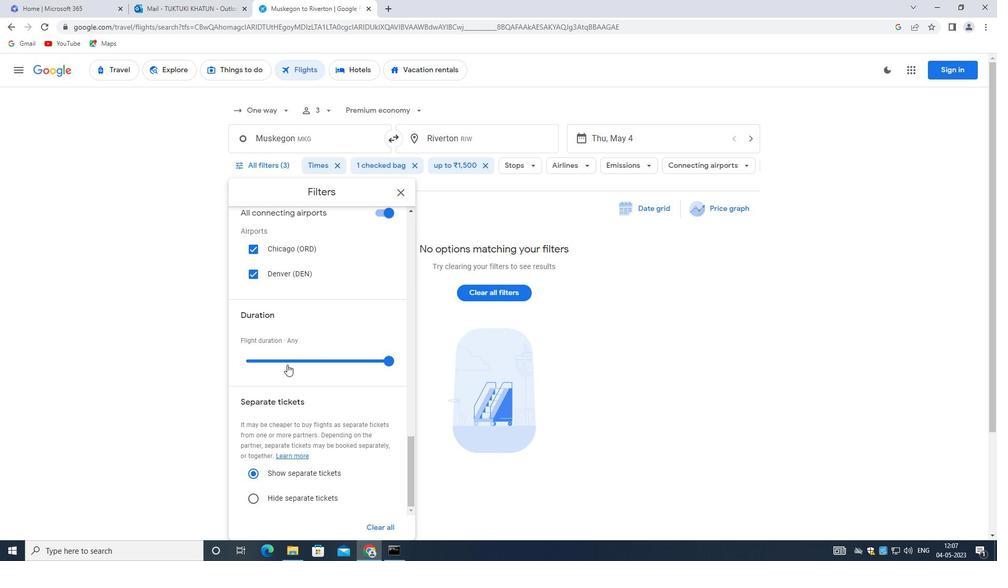 
Action: Mouse moved to (286, 366)
Screenshot: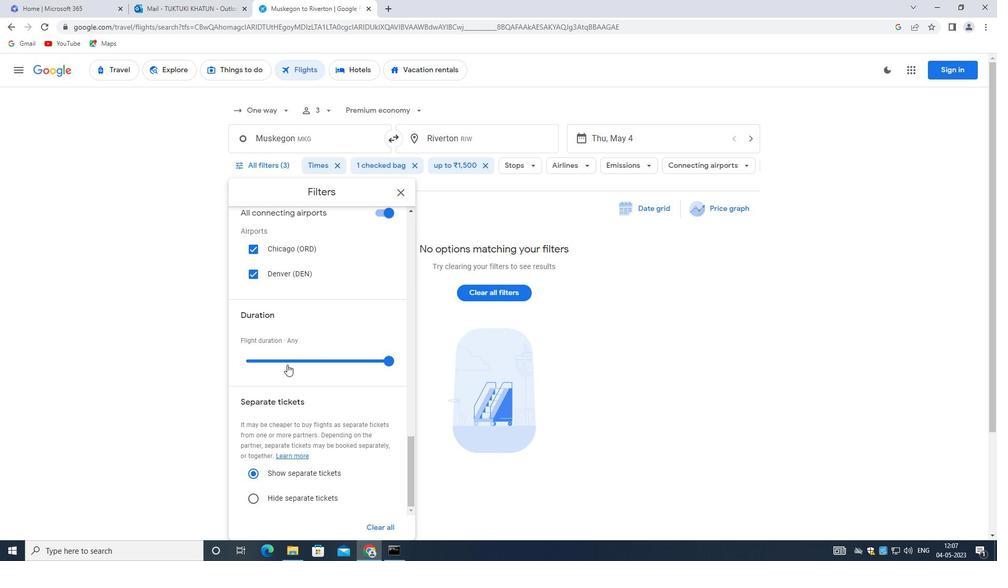 
Action: Mouse scrolled (286, 365) with delta (0, 0)
Screenshot: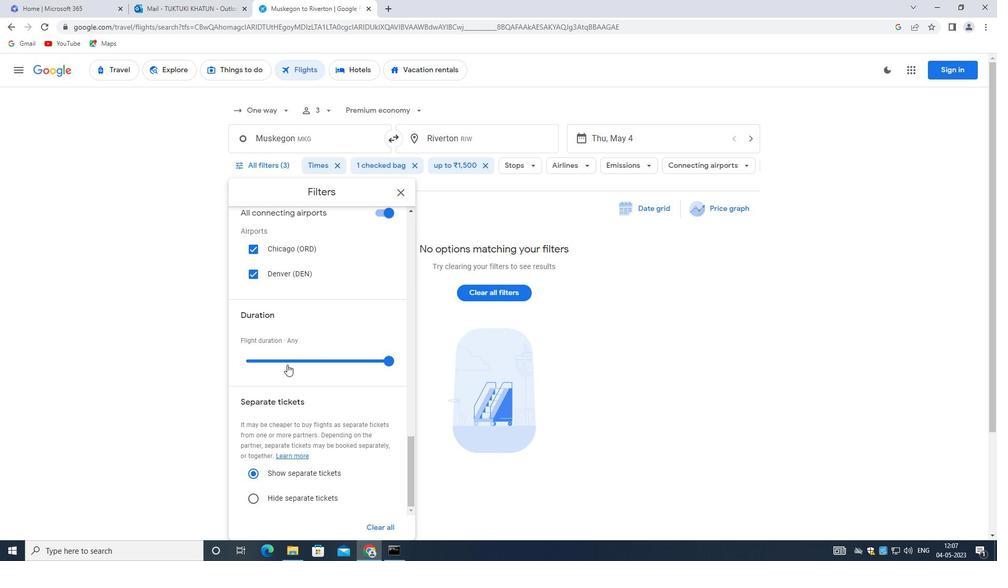 
Action: Mouse moved to (286, 367)
Screenshot: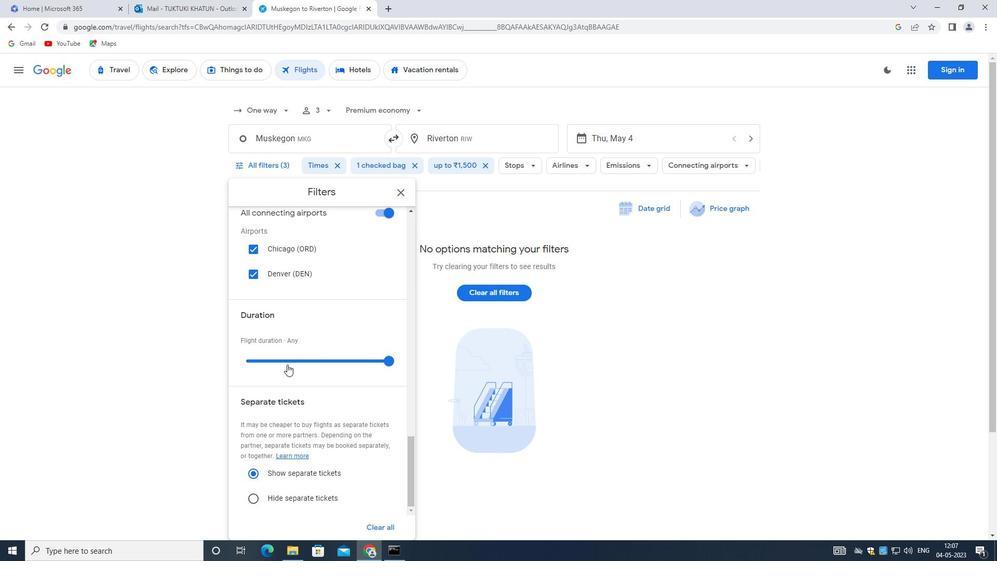 
Action: Mouse scrolled (286, 366) with delta (0, 0)
Screenshot: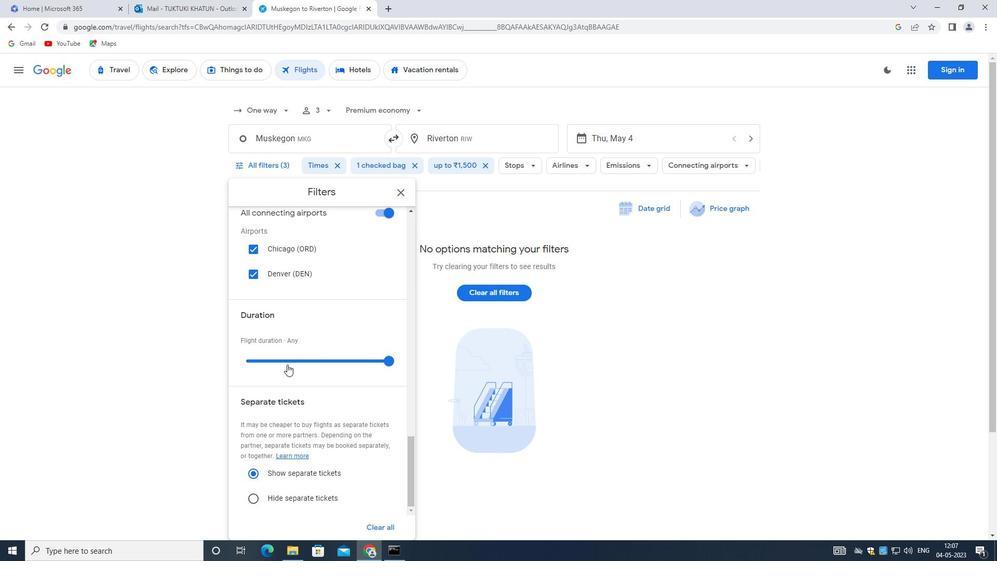 
Action: Mouse moved to (285, 367)
Screenshot: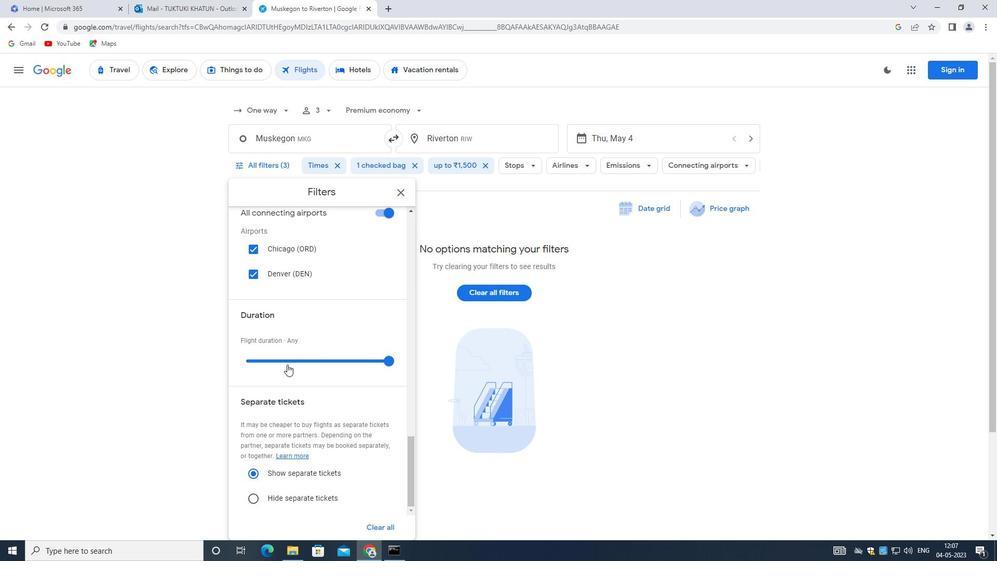 
